 Task: Send an email with the signature Kelly Rodriguez with the subject Request for feedback on a webinar proposal and the message Could you please provide a list of the project deliverables? from softage.3@softage.net to softage.7@softage.net with an attached audio file Jingle.mp3 and move the email from Sent Items to the folder Hazardous materials
Action: Mouse moved to (115, 144)
Screenshot: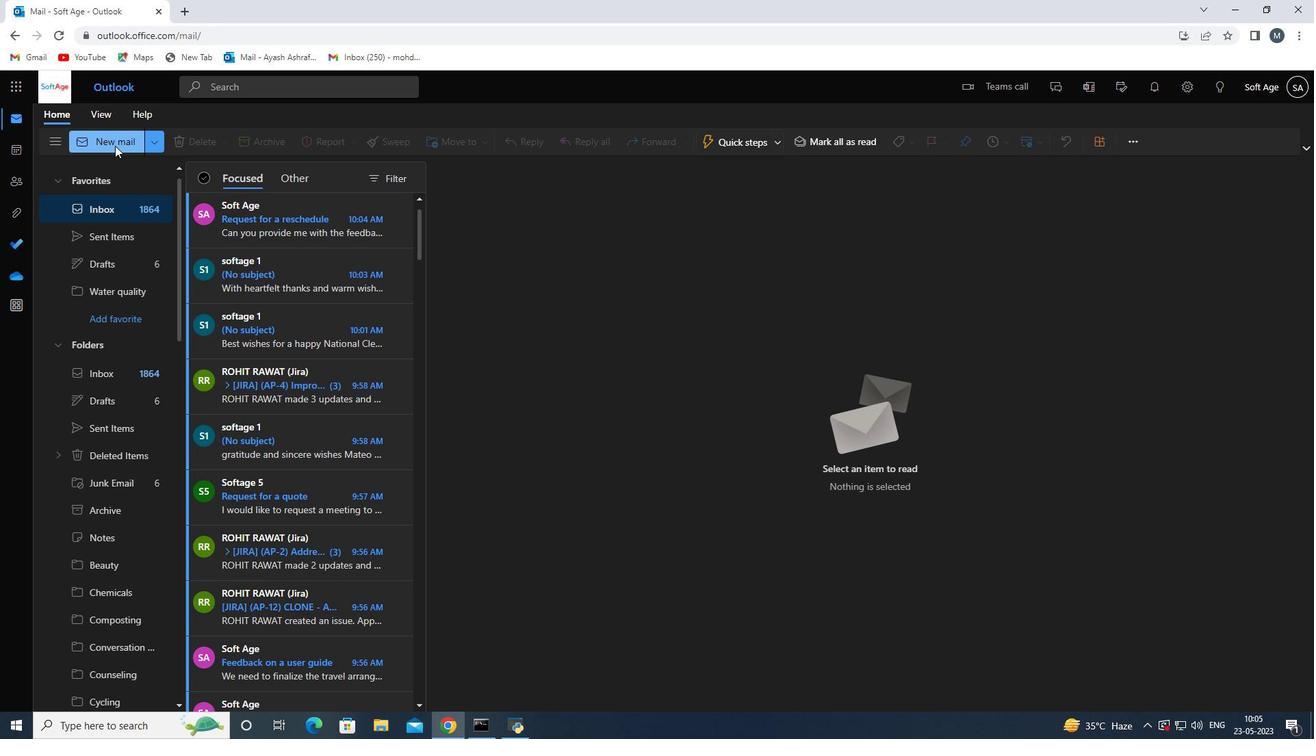 
Action: Mouse pressed left at (115, 144)
Screenshot: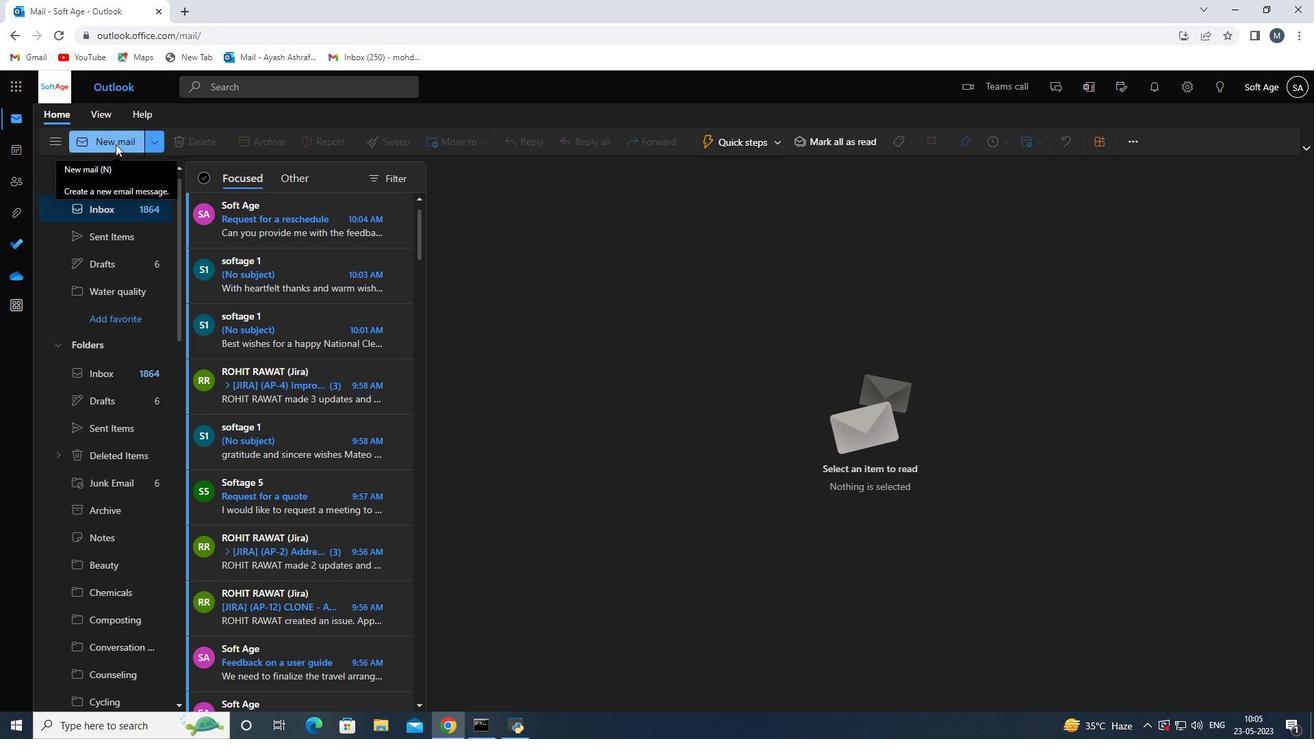 
Action: Mouse moved to (919, 138)
Screenshot: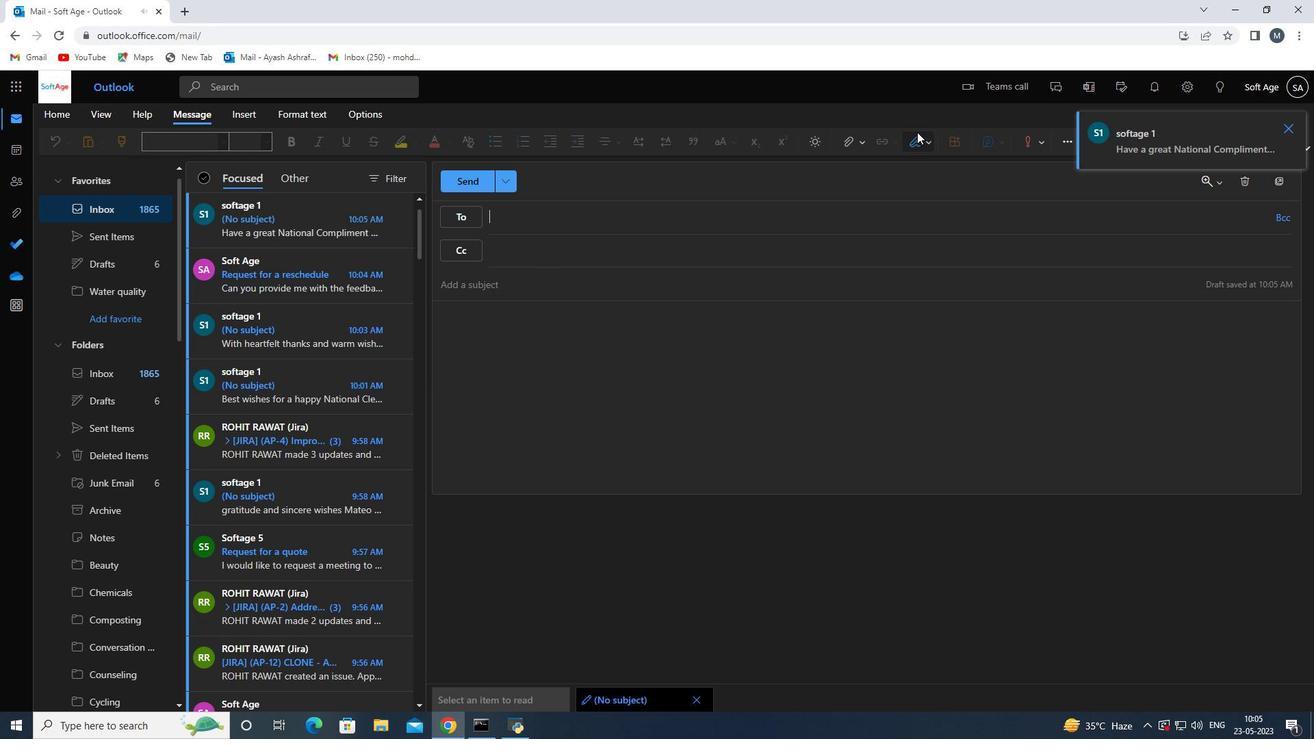 
Action: Mouse pressed left at (919, 138)
Screenshot: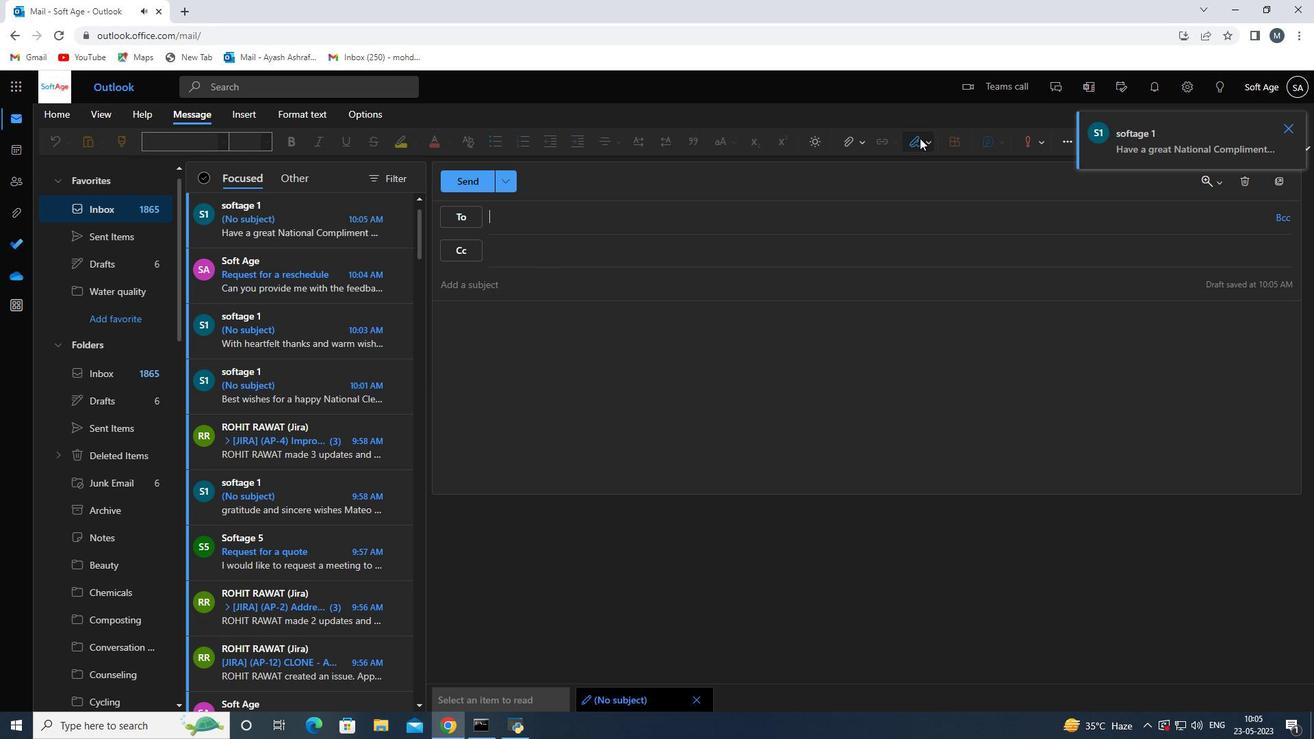 
Action: Mouse moved to (901, 193)
Screenshot: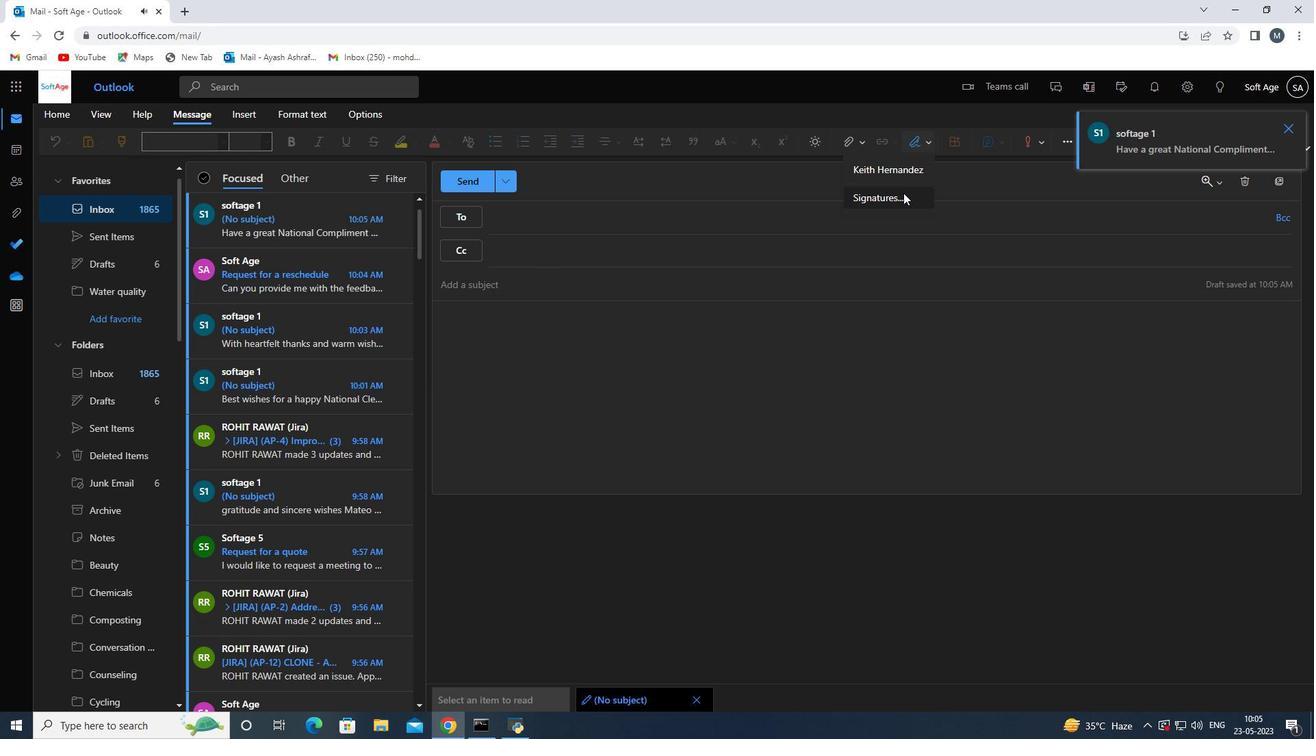 
Action: Mouse pressed left at (901, 193)
Screenshot: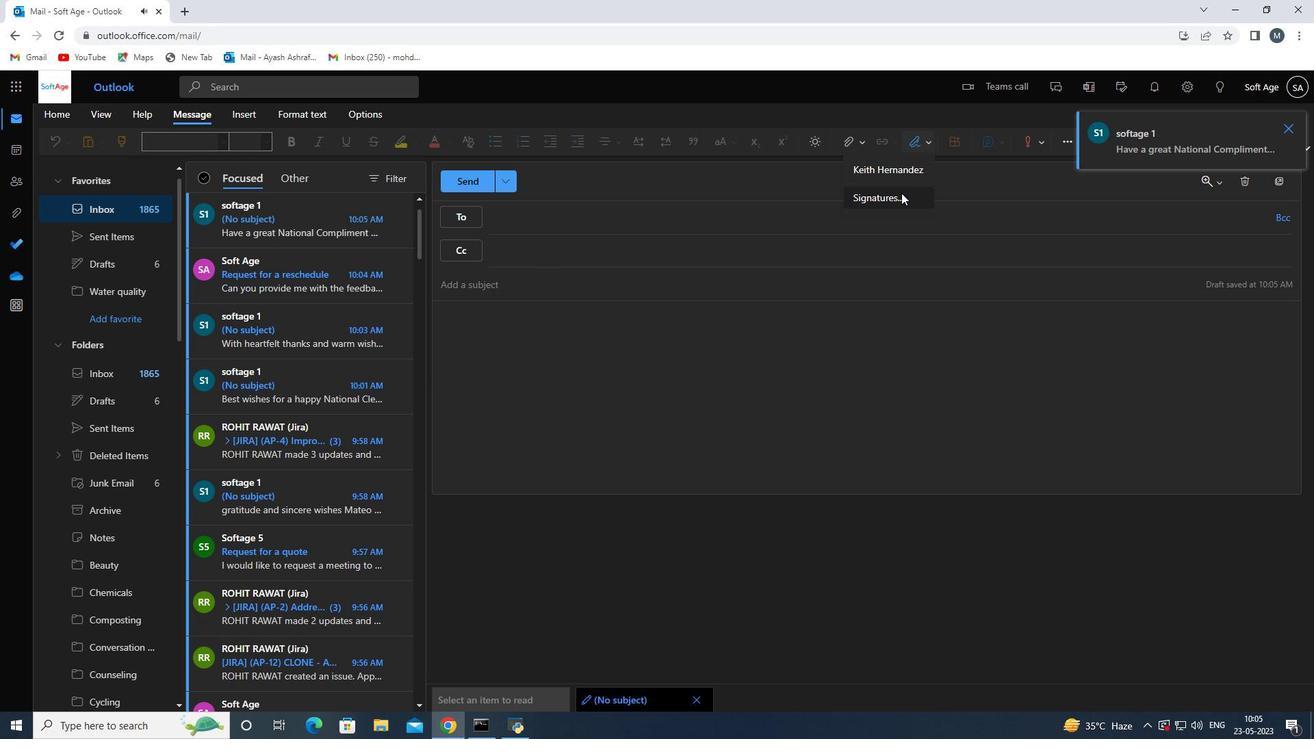 
Action: Mouse moved to (936, 257)
Screenshot: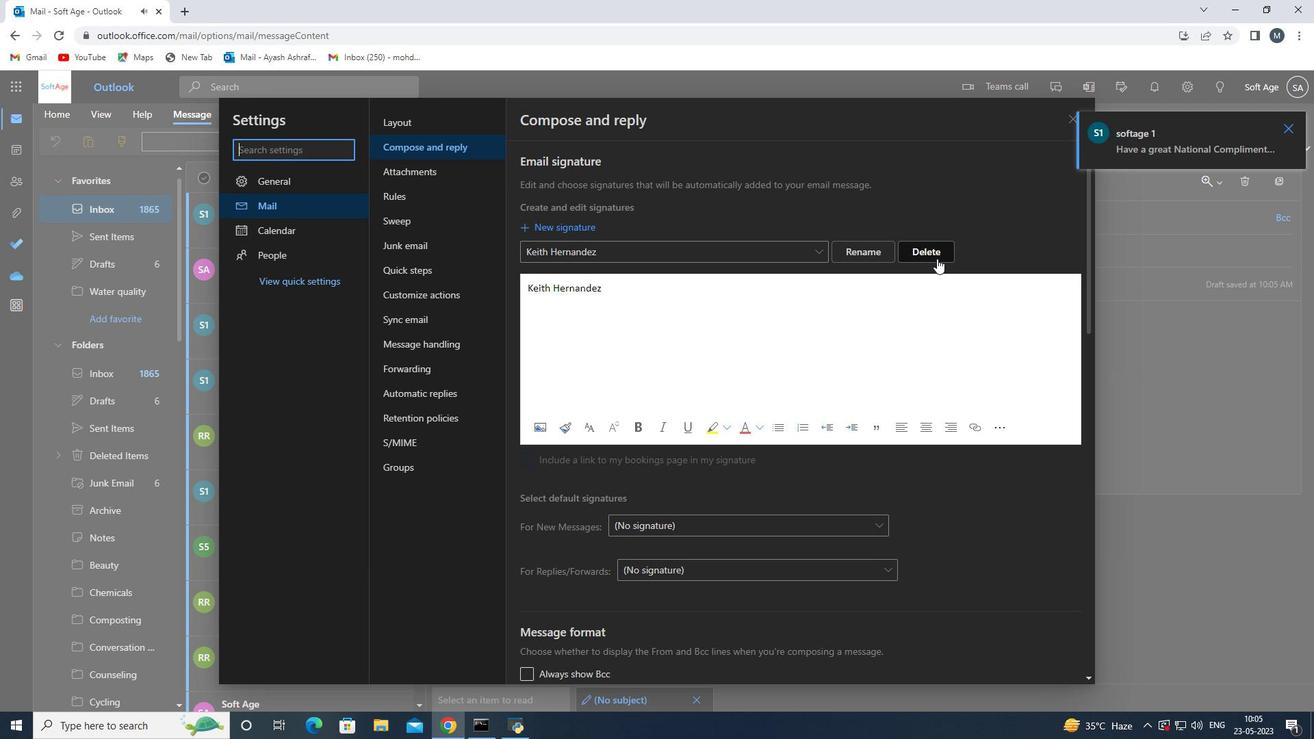 
Action: Mouse pressed left at (936, 257)
Screenshot: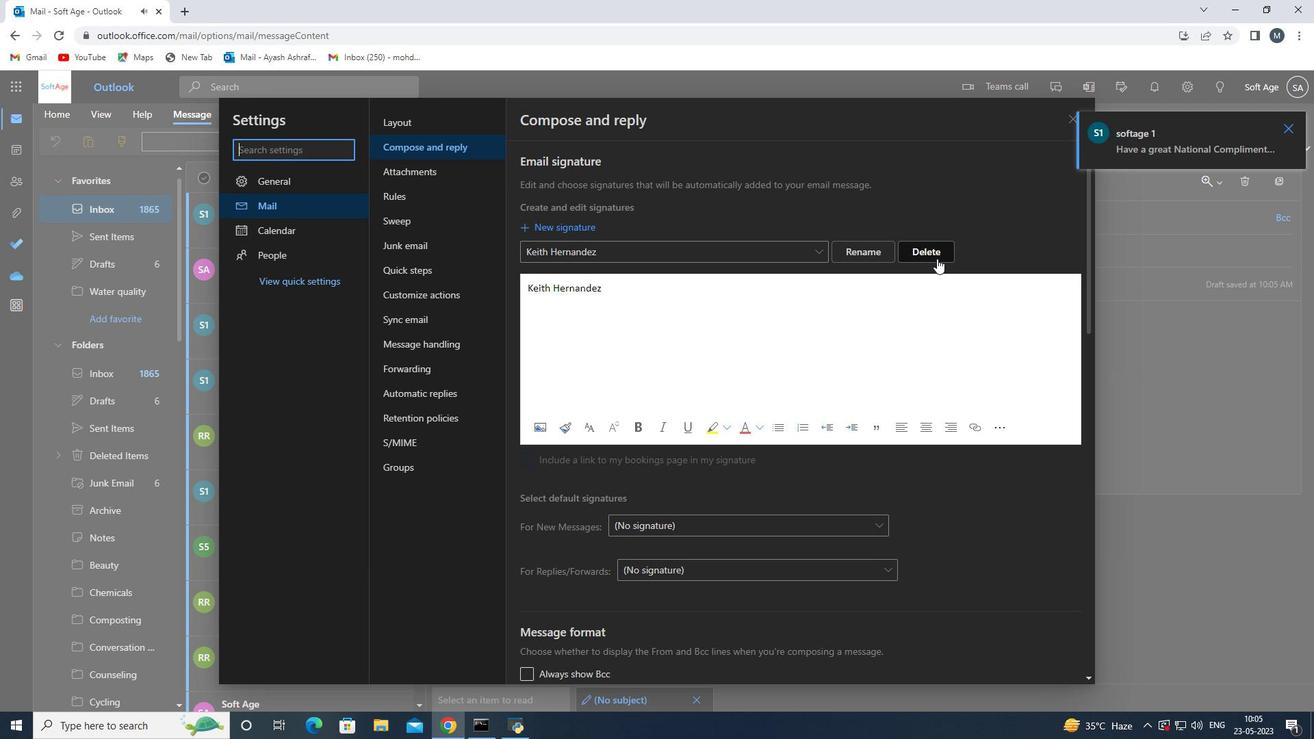 
Action: Mouse moved to (581, 255)
Screenshot: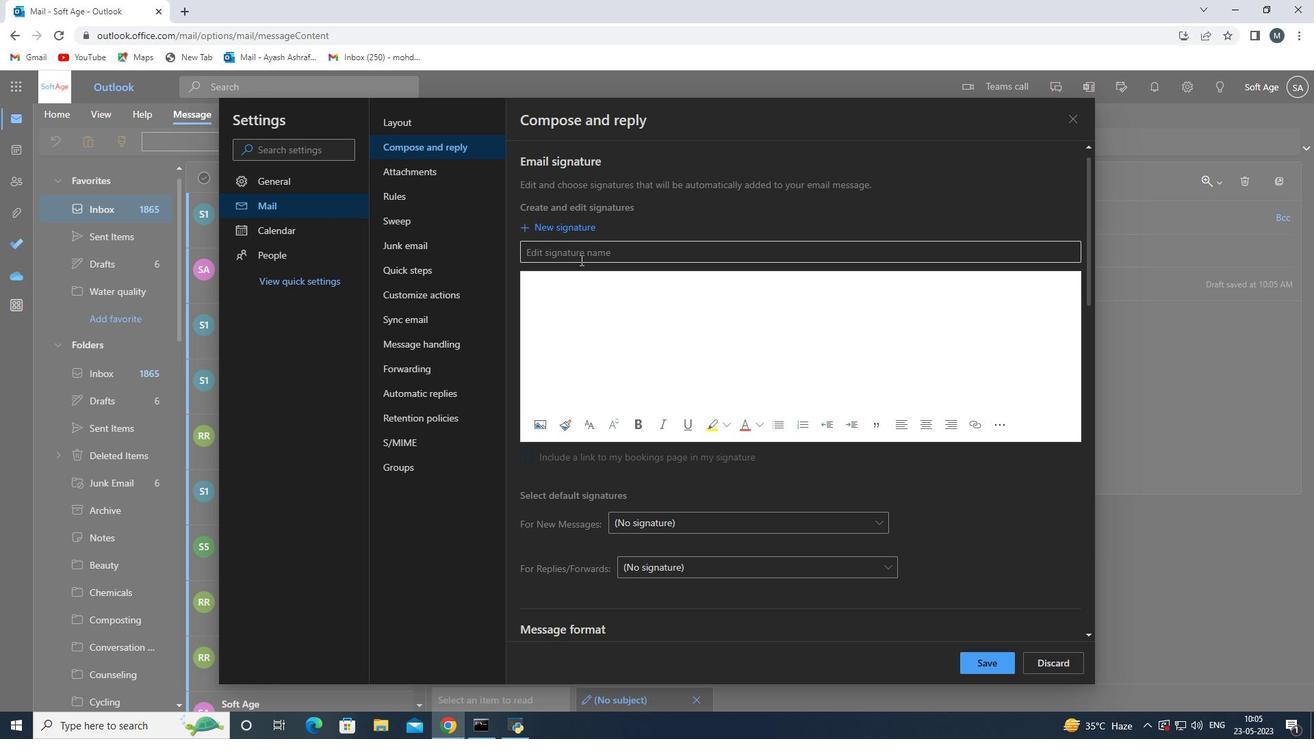 
Action: Mouse pressed left at (581, 255)
Screenshot: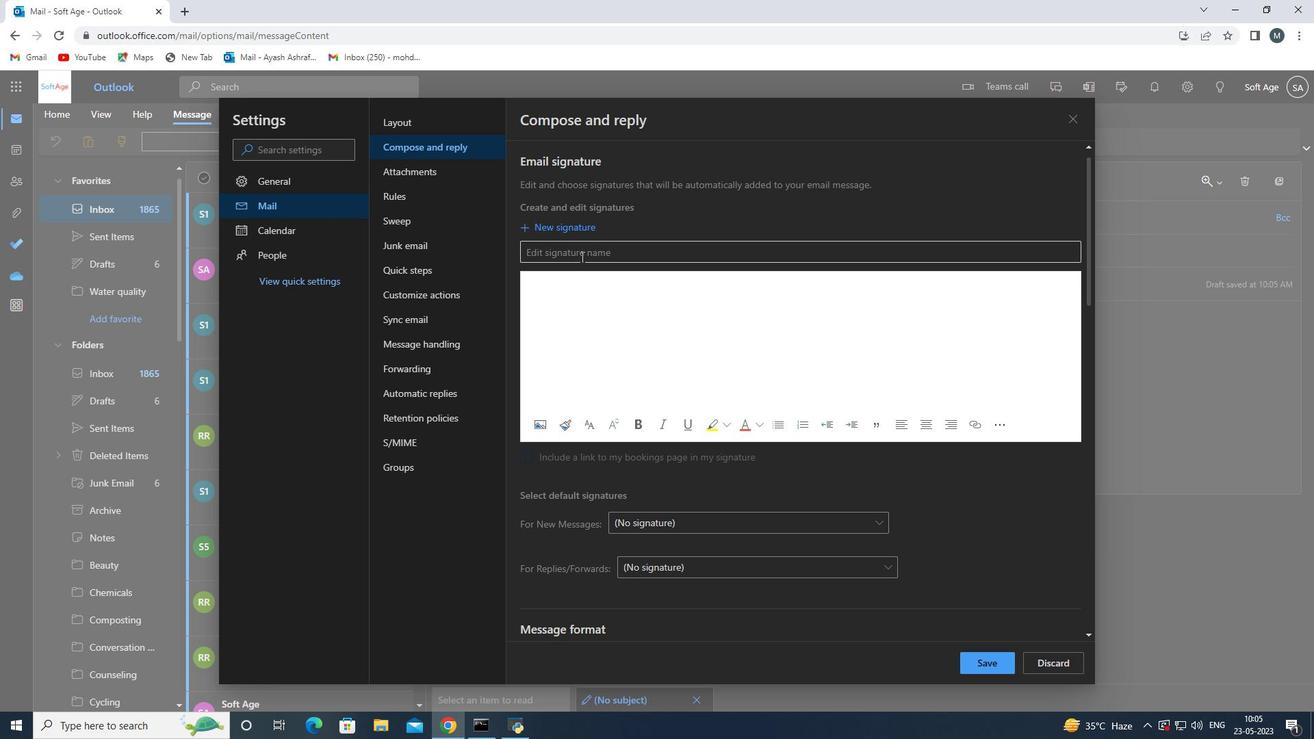 
Action: Mouse moved to (582, 253)
Screenshot: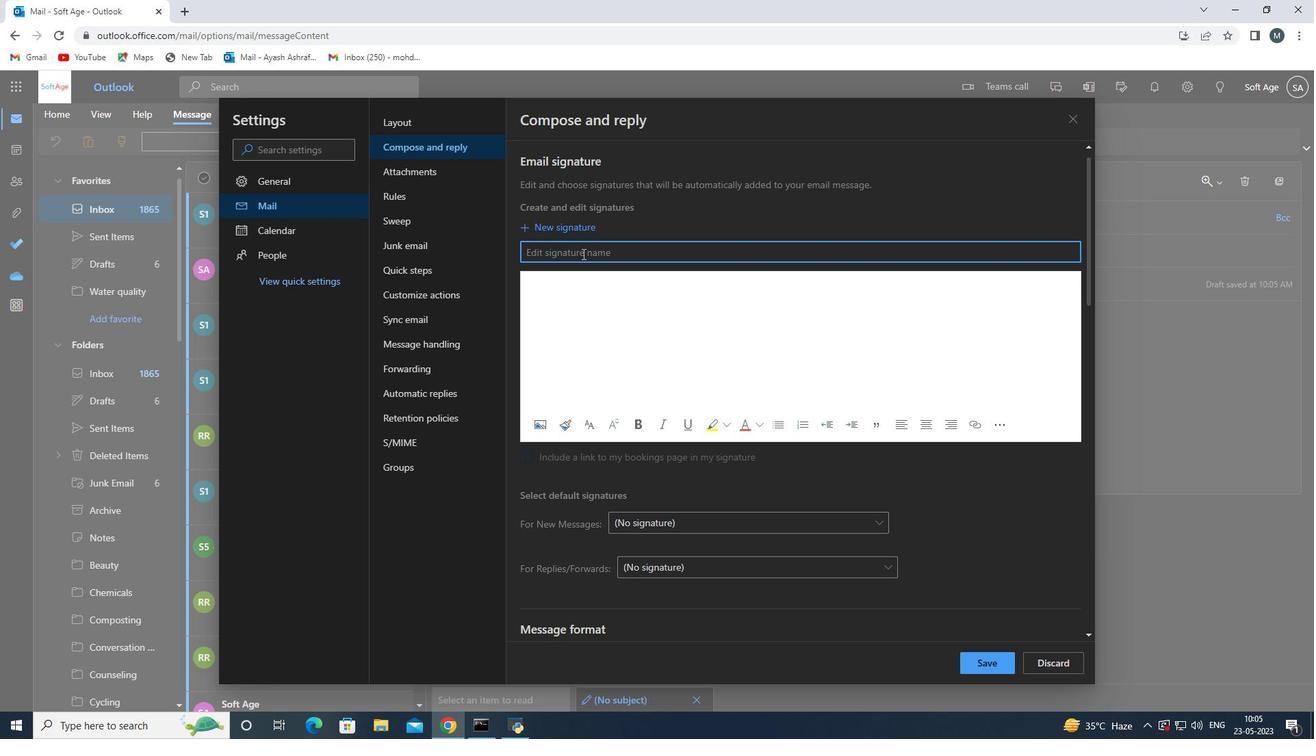
Action: Key pressed <Key.shift>Kelly<Key.space><Key.shift>Rodriguez<Key.space>
Screenshot: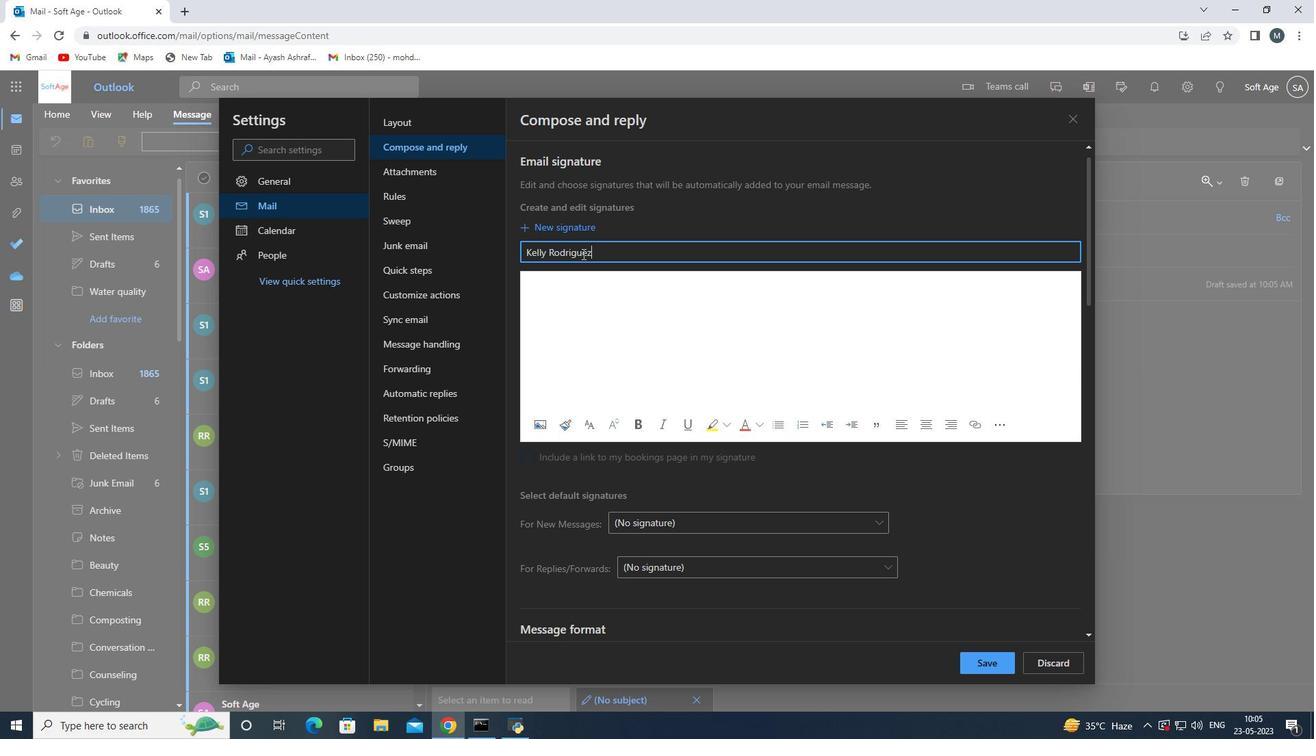 
Action: Mouse moved to (595, 301)
Screenshot: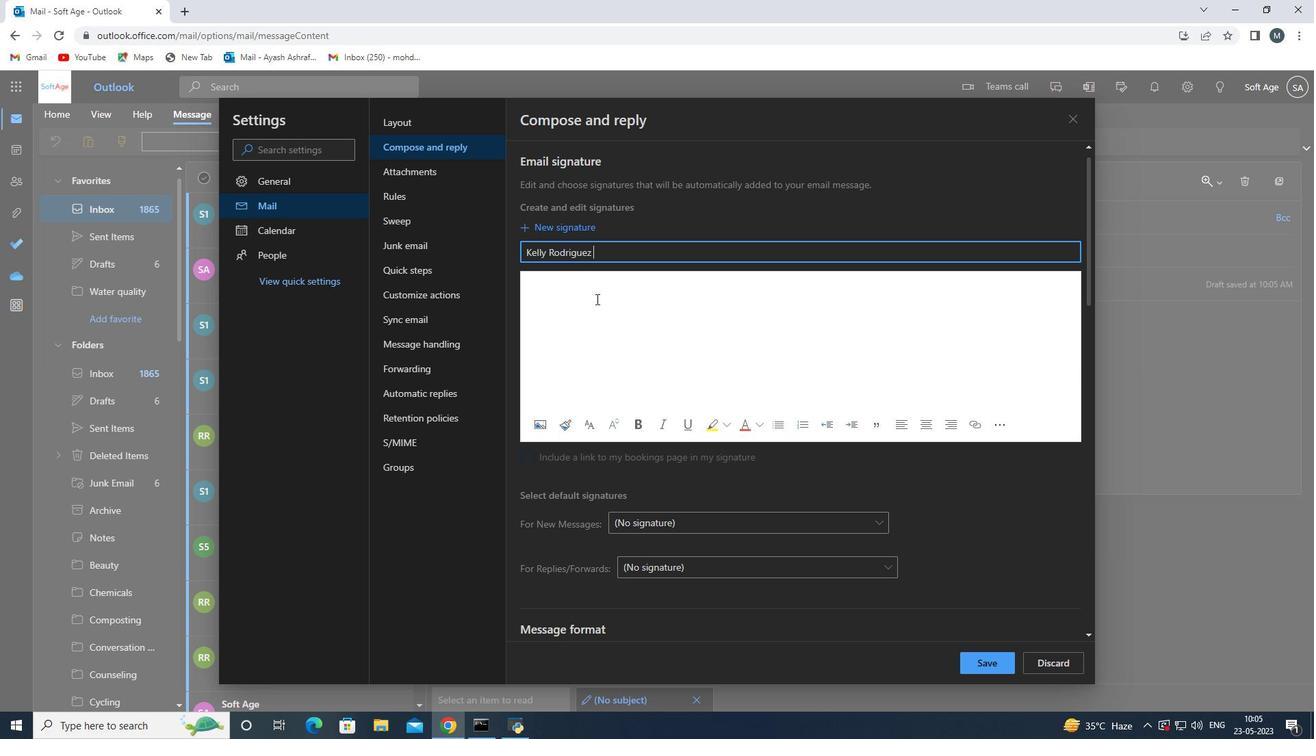 
Action: Mouse pressed left at (595, 301)
Screenshot: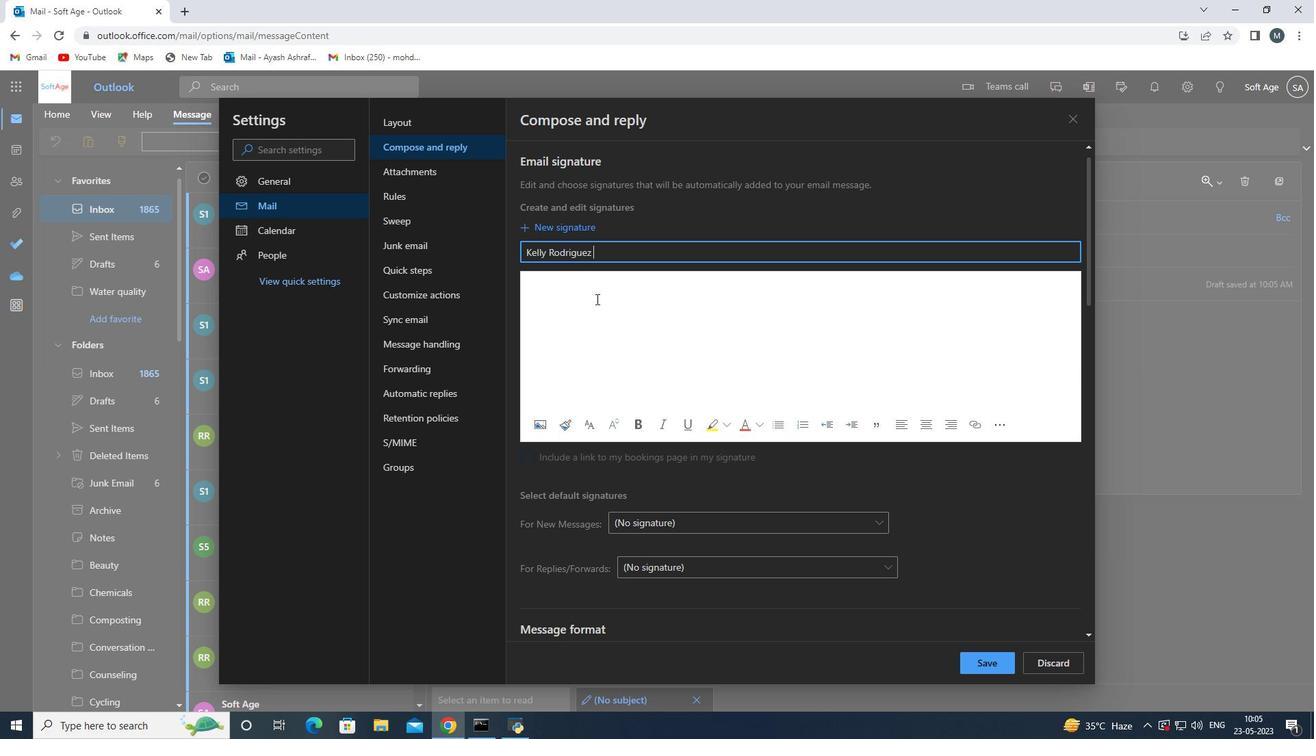 
Action: Key pressed <Key.shift>Kelly<Key.space><Key.shift>Rodriguez<Key.space>
Screenshot: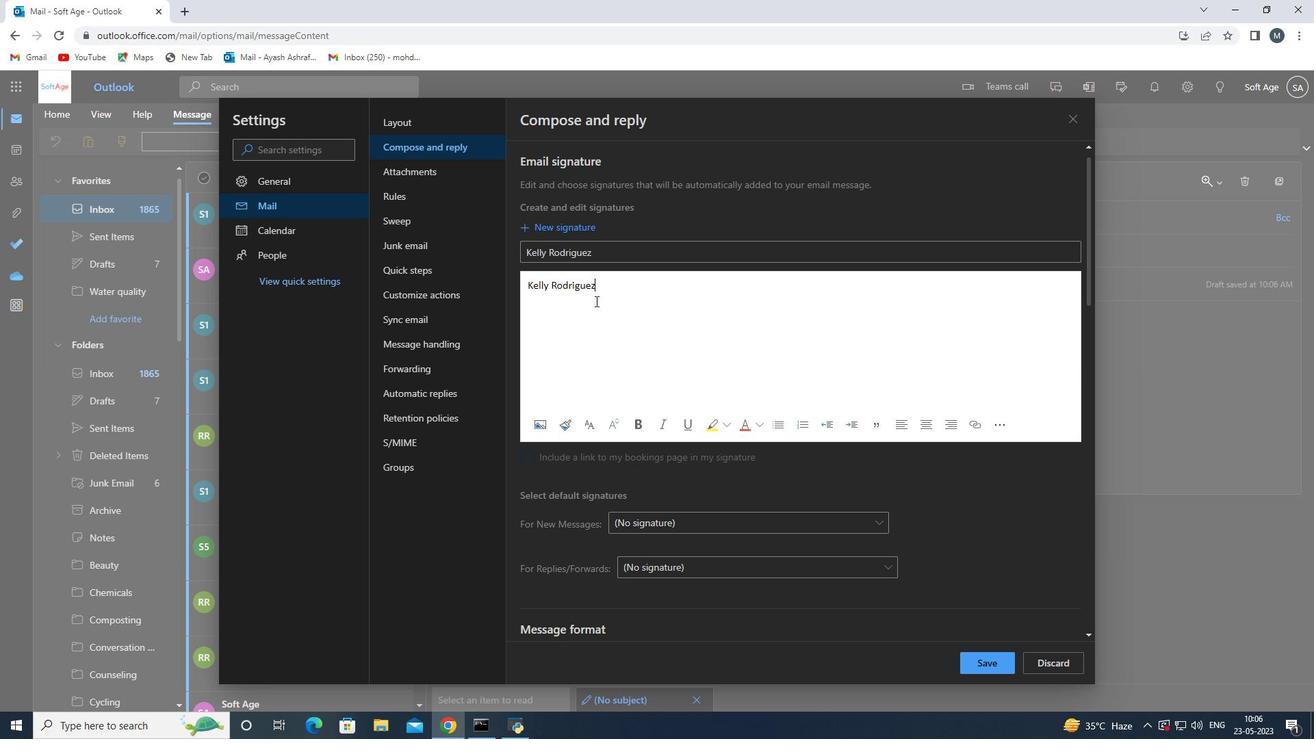 
Action: Mouse moved to (982, 669)
Screenshot: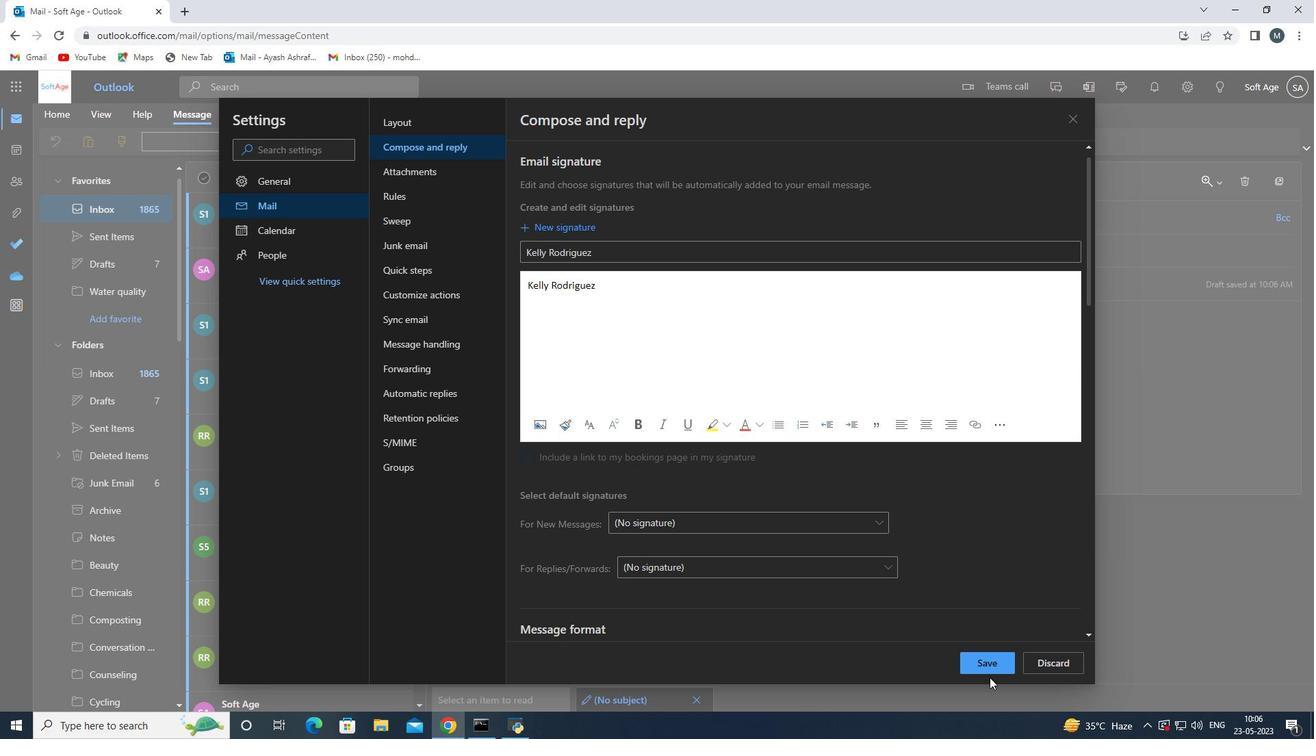 
Action: Mouse pressed left at (982, 669)
Screenshot: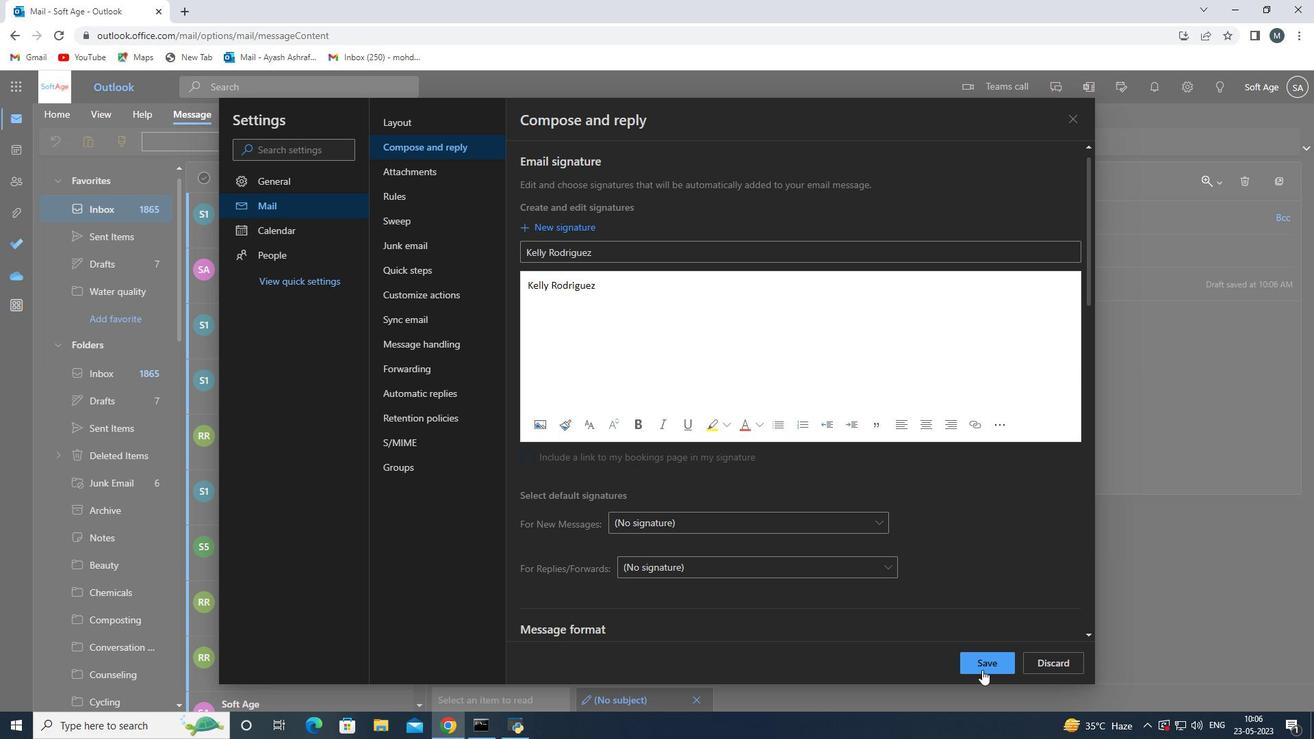 
Action: Mouse moved to (1069, 112)
Screenshot: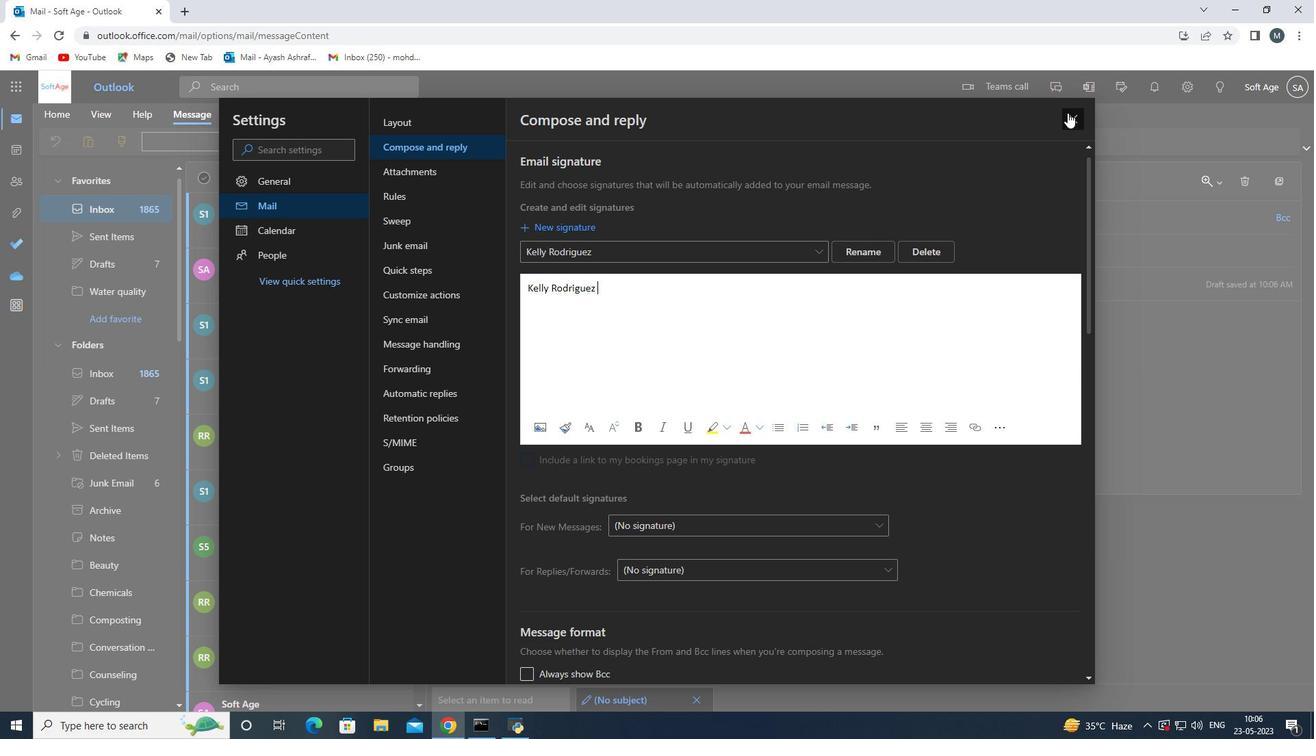
Action: Mouse pressed left at (1069, 112)
Screenshot: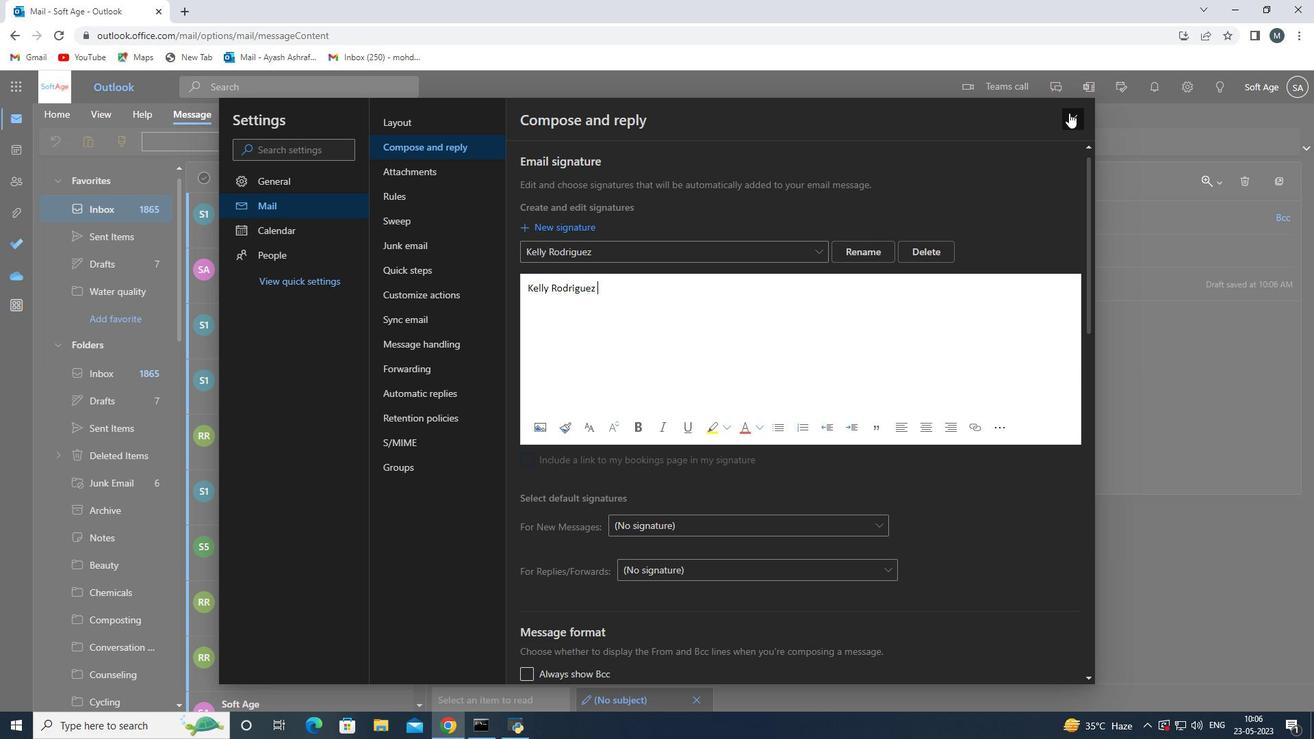 
Action: Mouse moved to (510, 287)
Screenshot: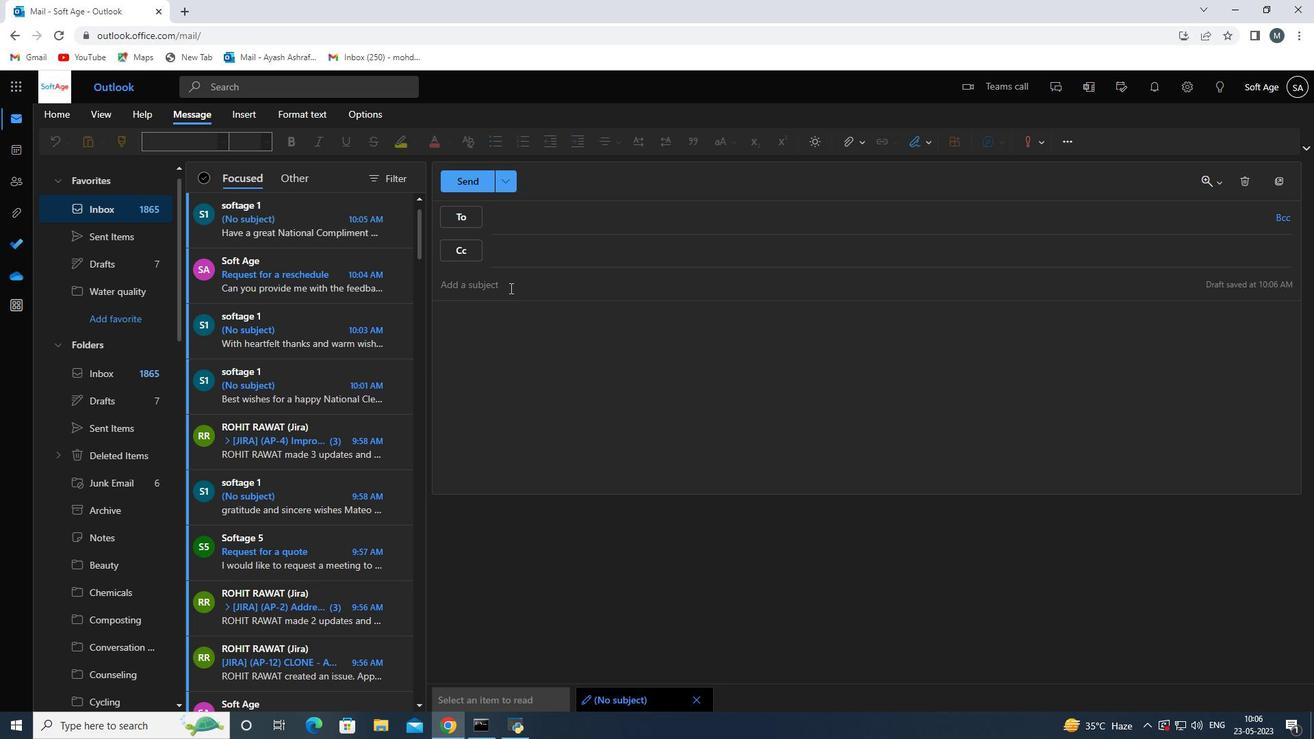 
Action: Mouse pressed left at (510, 287)
Screenshot: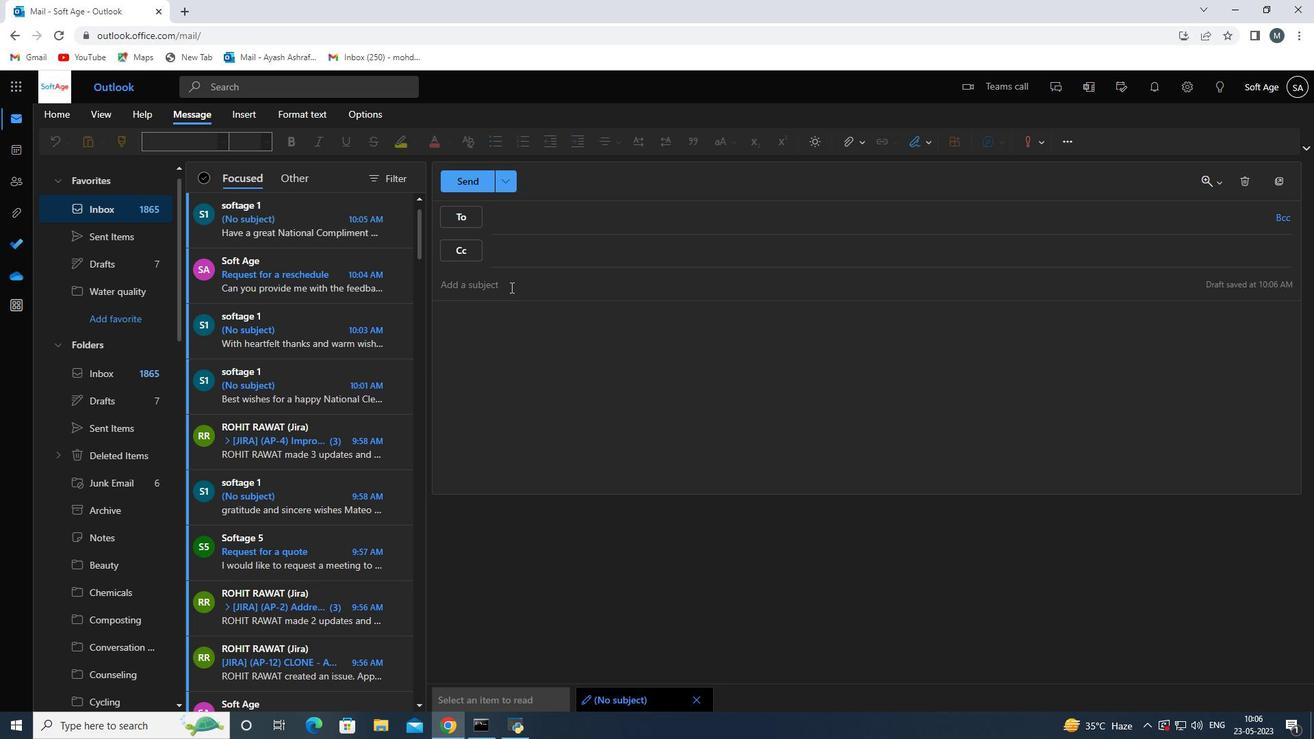 
Action: Key pressed <Key.shift>Request<Key.space>for<Key.space>feedback<Key.space>on<Key.space>a<Key.space>webinar<Key.space>proppo<Key.backspace><Key.backspace>osal<Key.space>
Screenshot: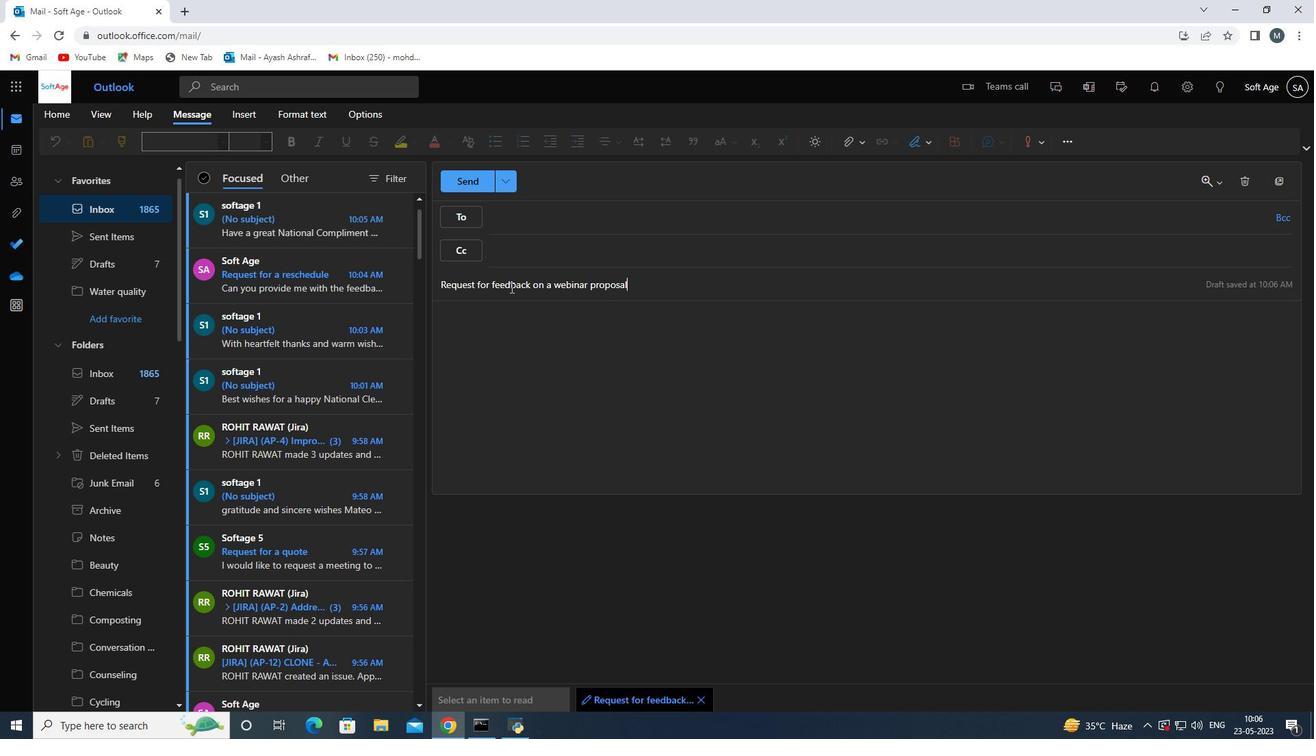 
Action: Mouse moved to (485, 338)
Screenshot: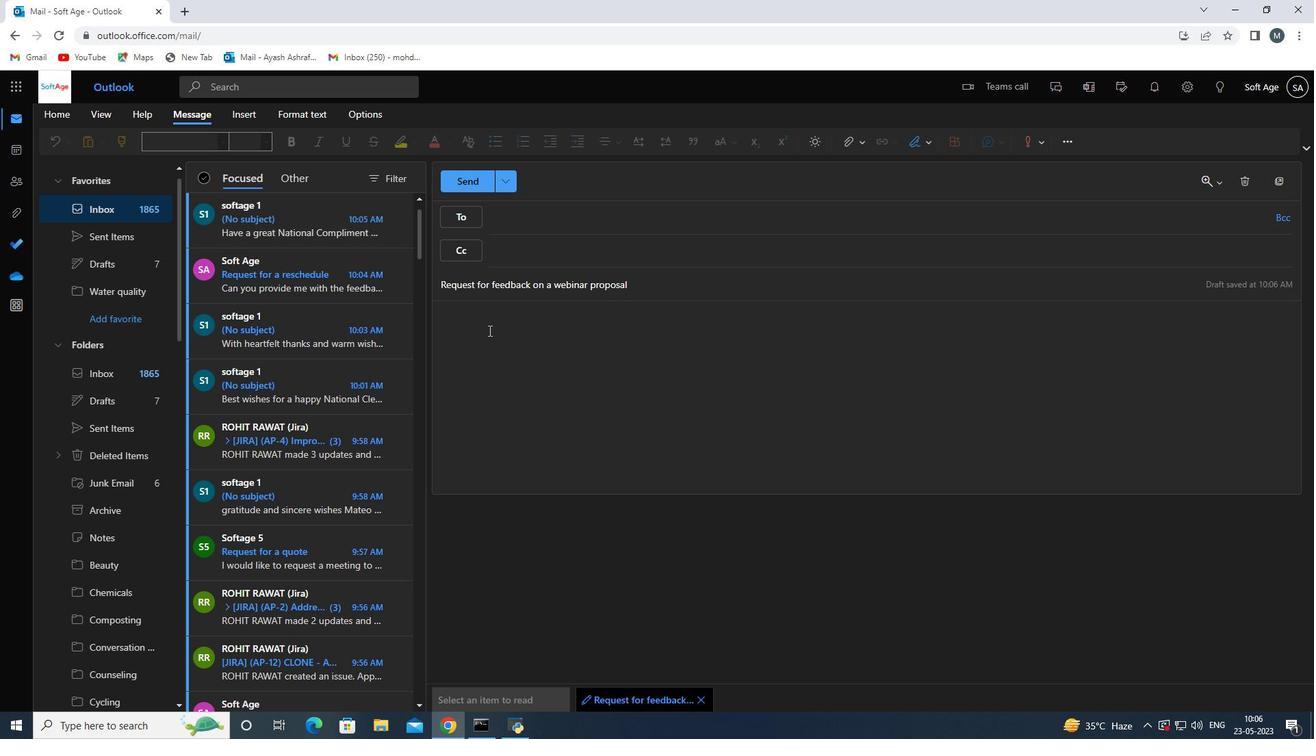
Action: Mouse pressed left at (485, 338)
Screenshot: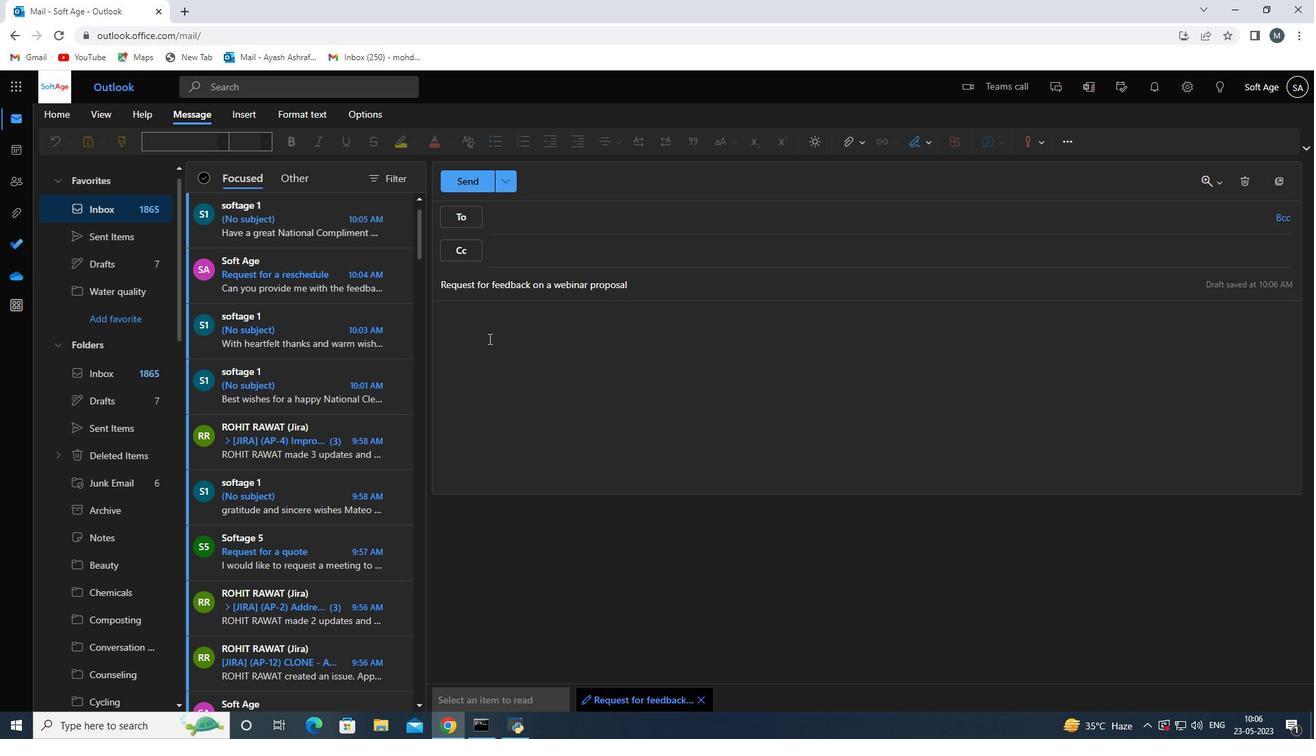 
Action: Mouse moved to (485, 338)
Screenshot: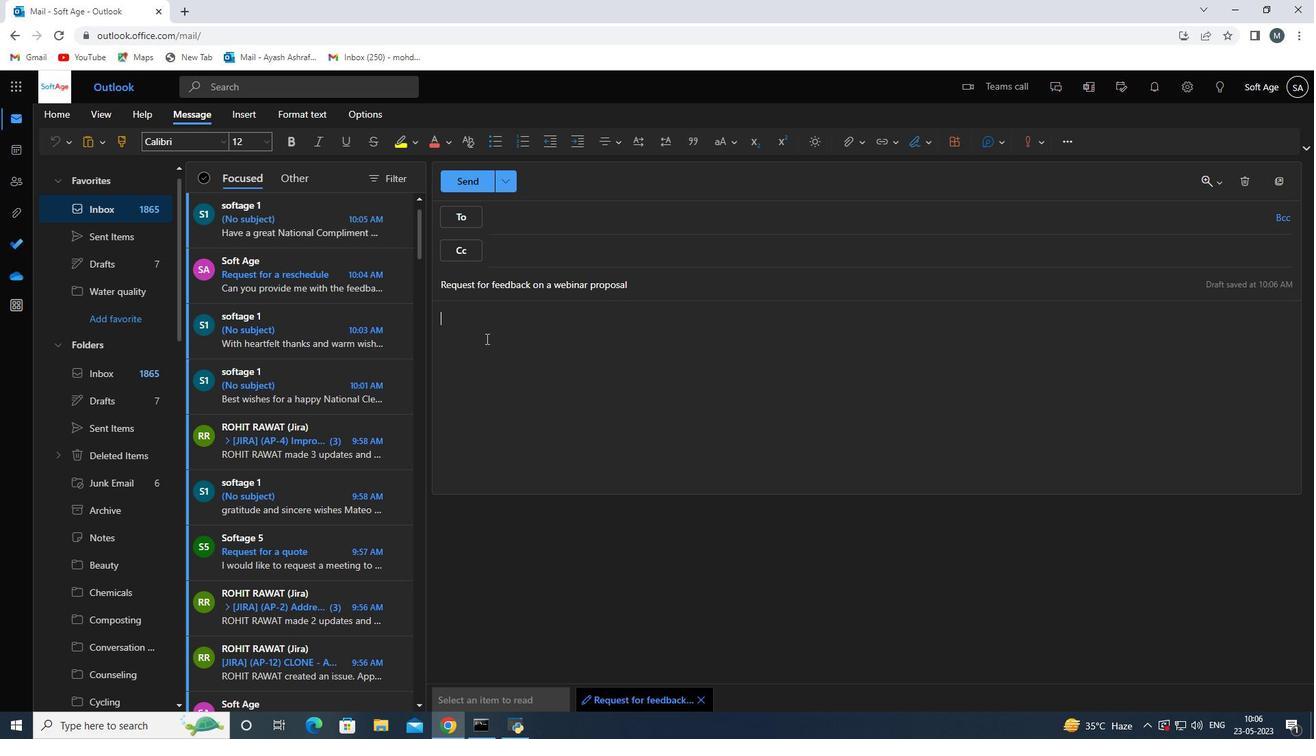 
Action: Key pressed <Key.shift>Could<Key.space>you<Key.space>please<Key.space>provide<Key.space>a<Key.space>list<Key.space>of<Key.space>the<Key.space>proh<Key.backspace>ject<Key.space>deliverav<Key.backspace>bles<Key.space>
Screenshot: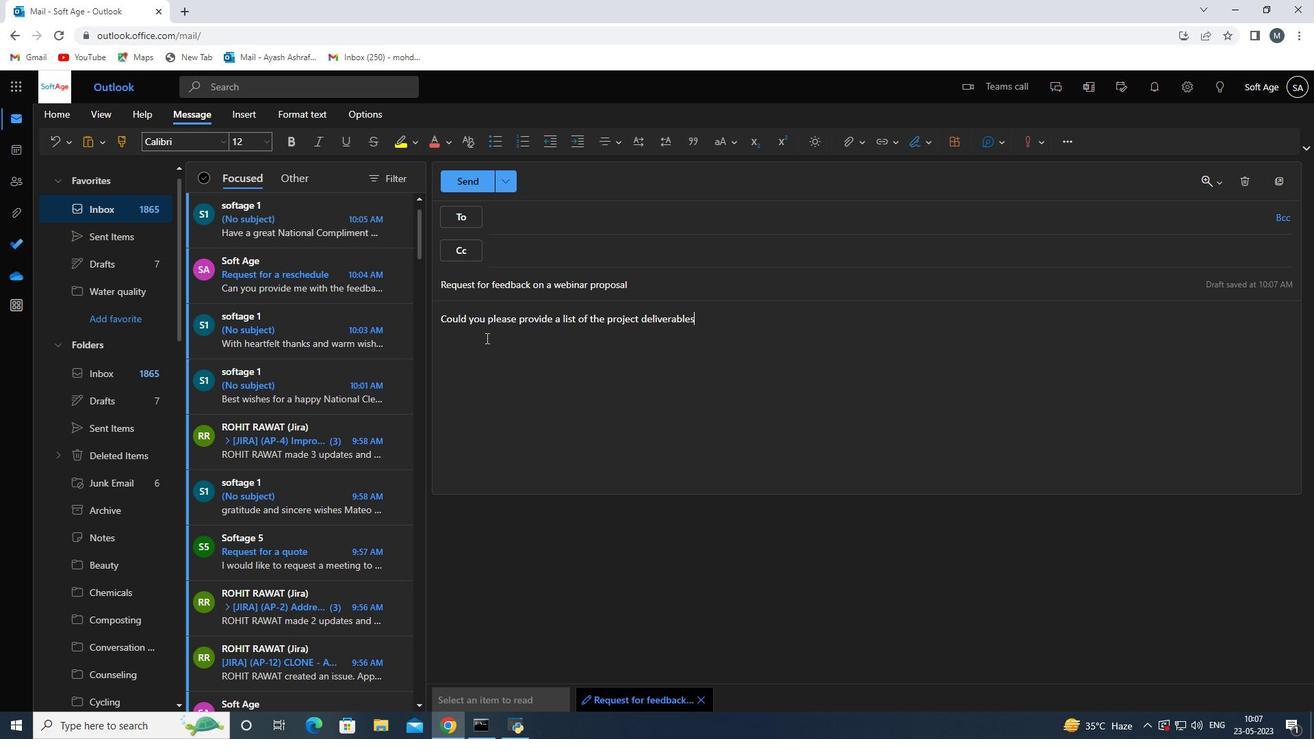
Action: Mouse moved to (919, 144)
Screenshot: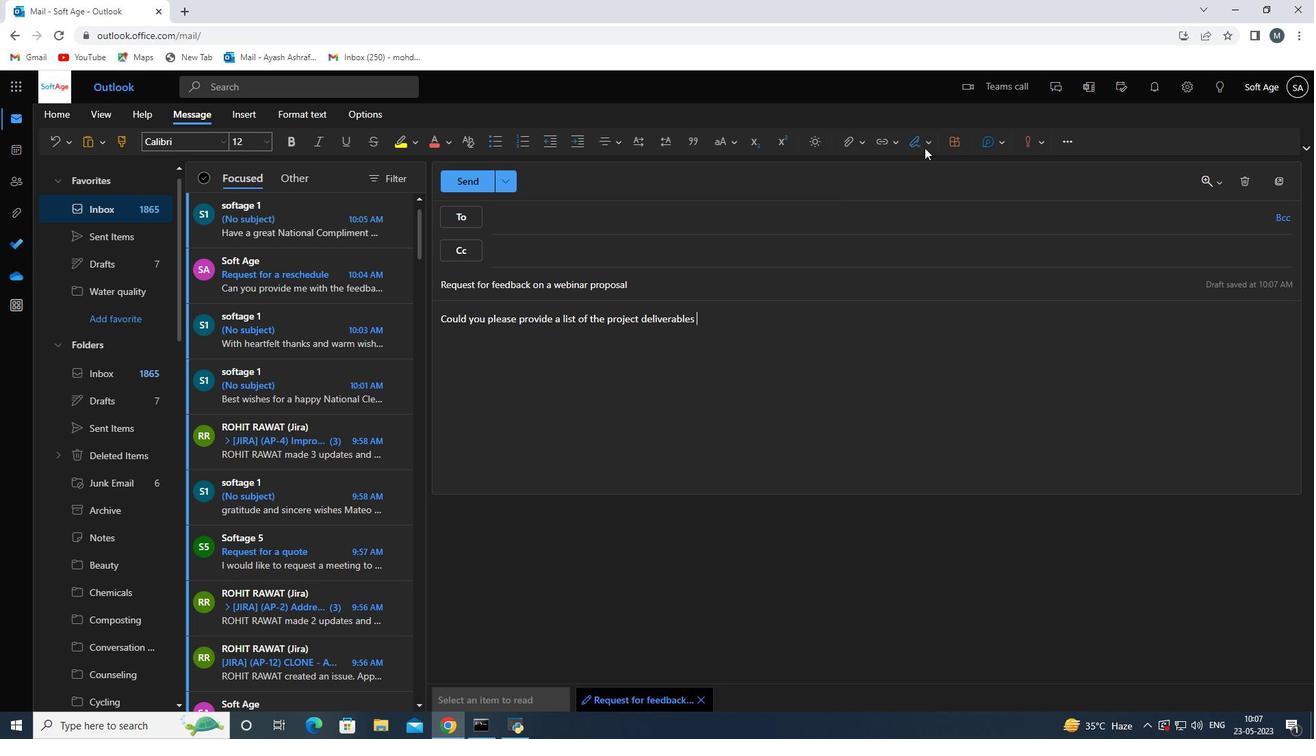 
Action: Mouse pressed left at (919, 144)
Screenshot: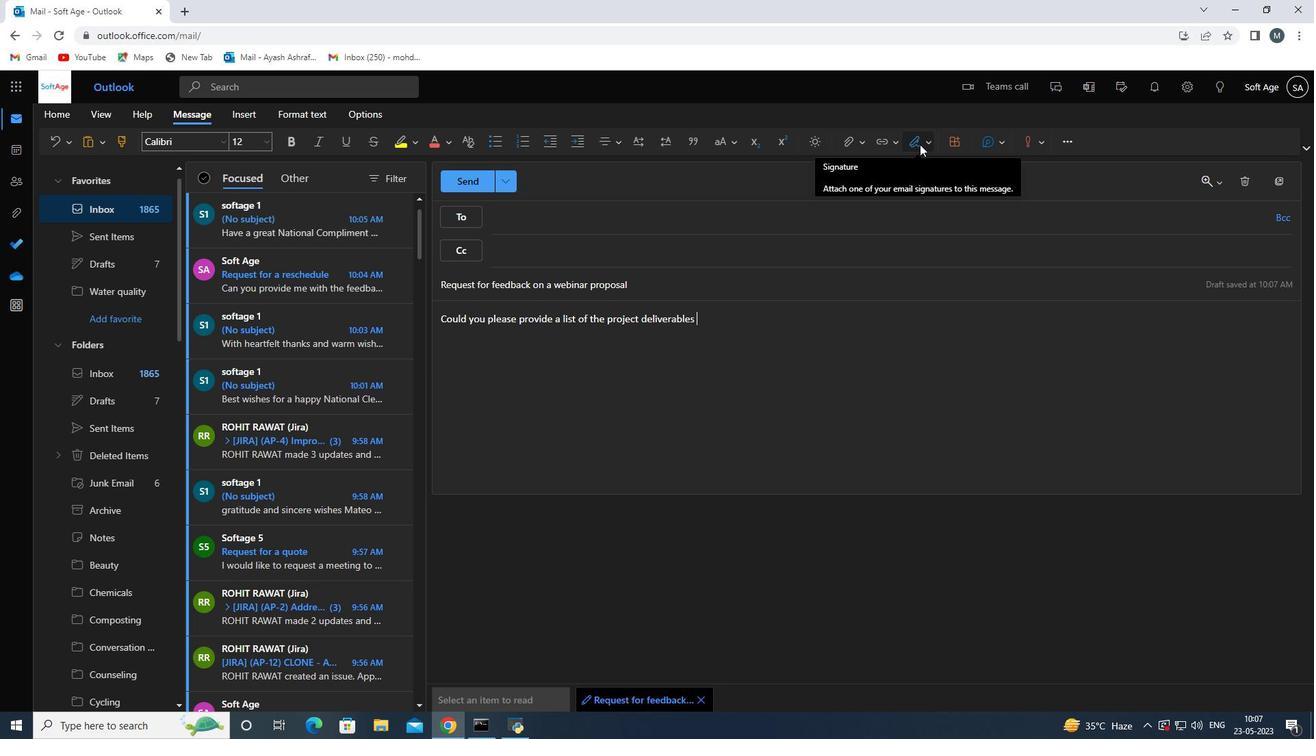 
Action: Mouse moved to (898, 175)
Screenshot: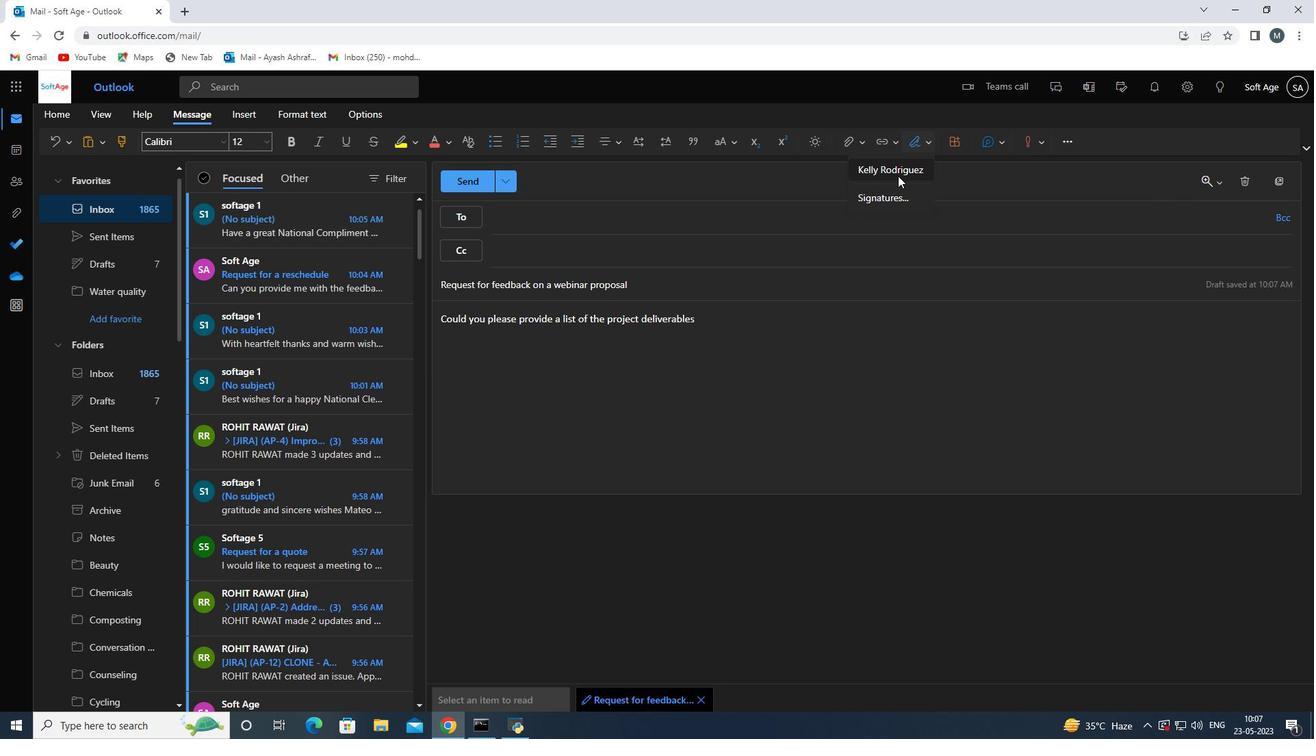 
Action: Mouse pressed left at (898, 175)
Screenshot: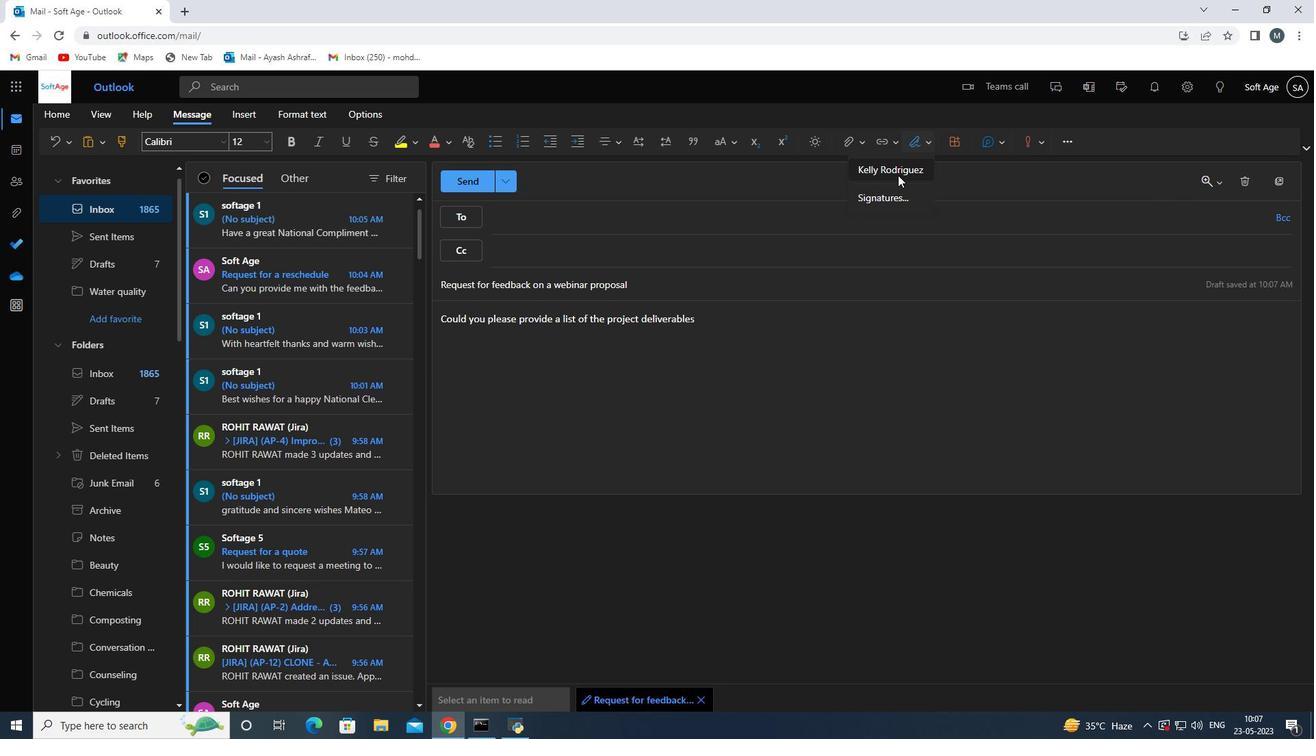 
Action: Mouse moved to (560, 221)
Screenshot: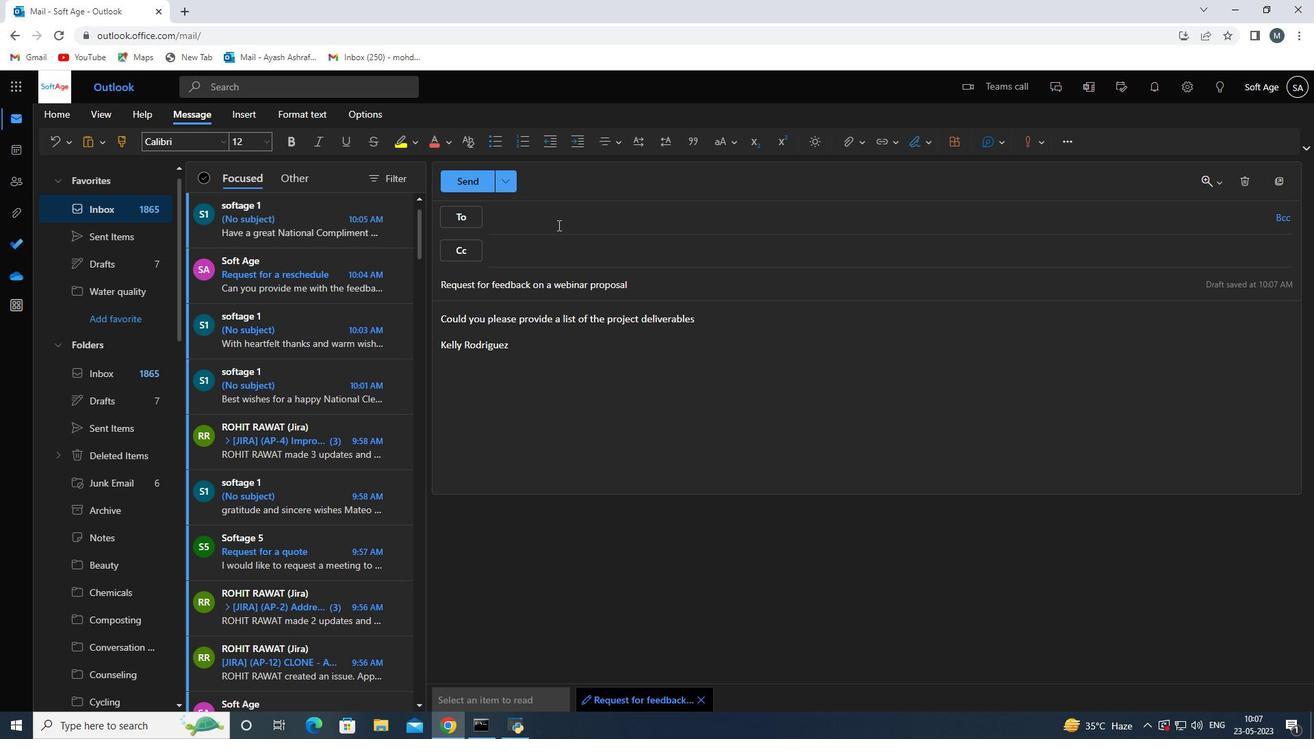 
Action: Mouse pressed left at (560, 221)
Screenshot: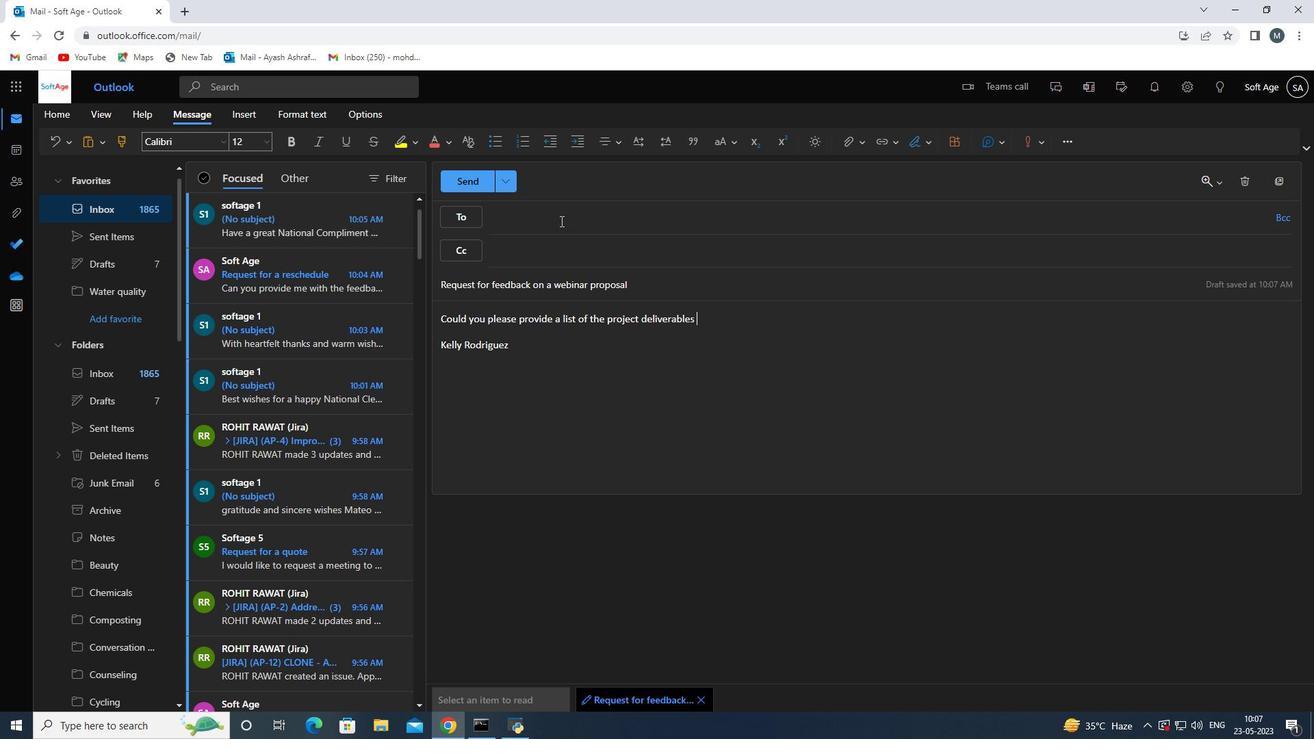 
Action: Key pressed softgage.7<Key.backspace><Key.backspace><Key.backspace><Key.backspace><Key.backspace><Key.backspace><Key.backspace><Key.backspace>ftage.7<Key.shift><Key.shift>@softage.net
Screenshot: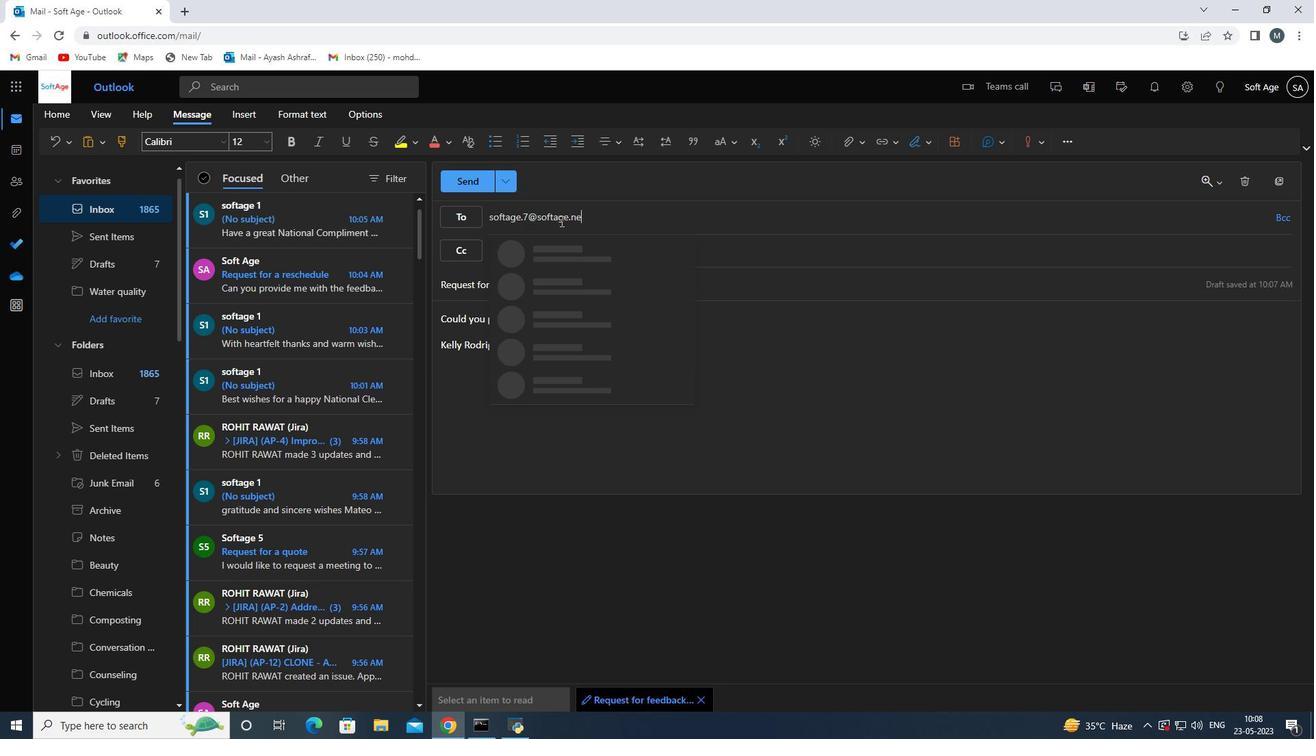 
Action: Mouse moved to (568, 251)
Screenshot: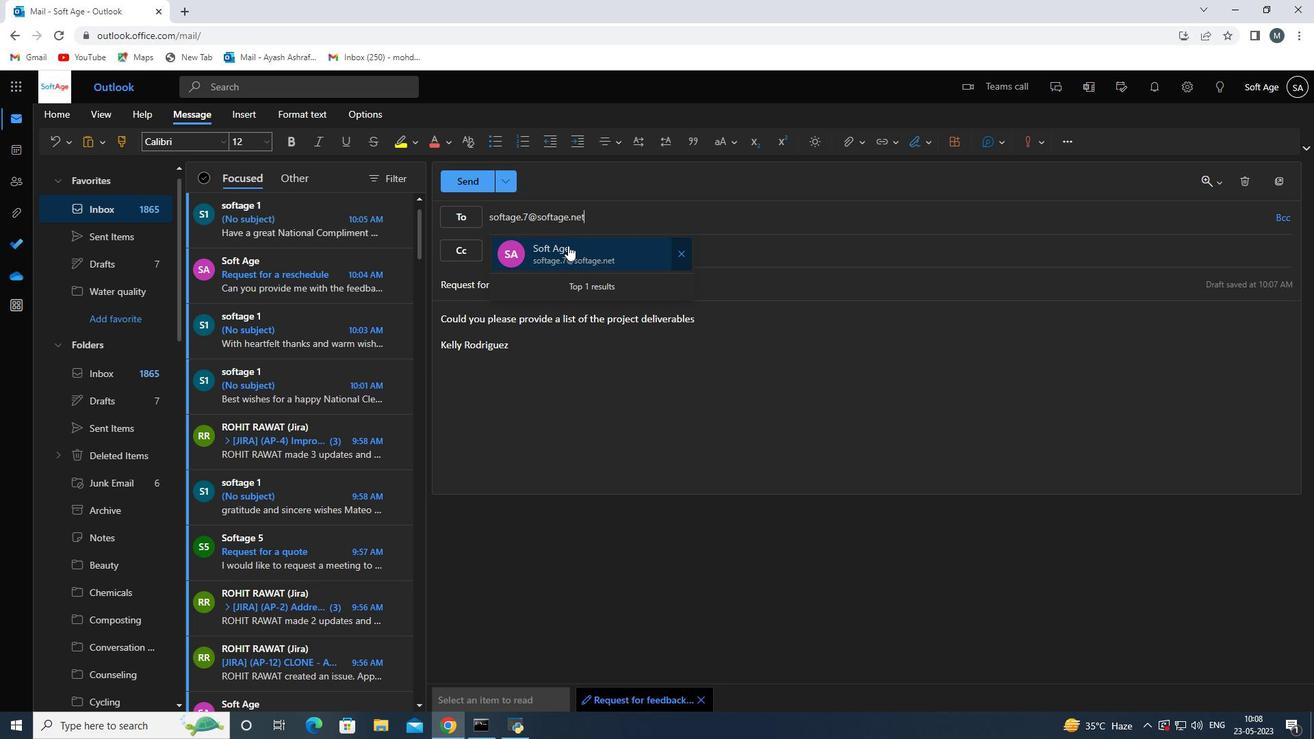 
Action: Mouse pressed left at (568, 251)
Screenshot: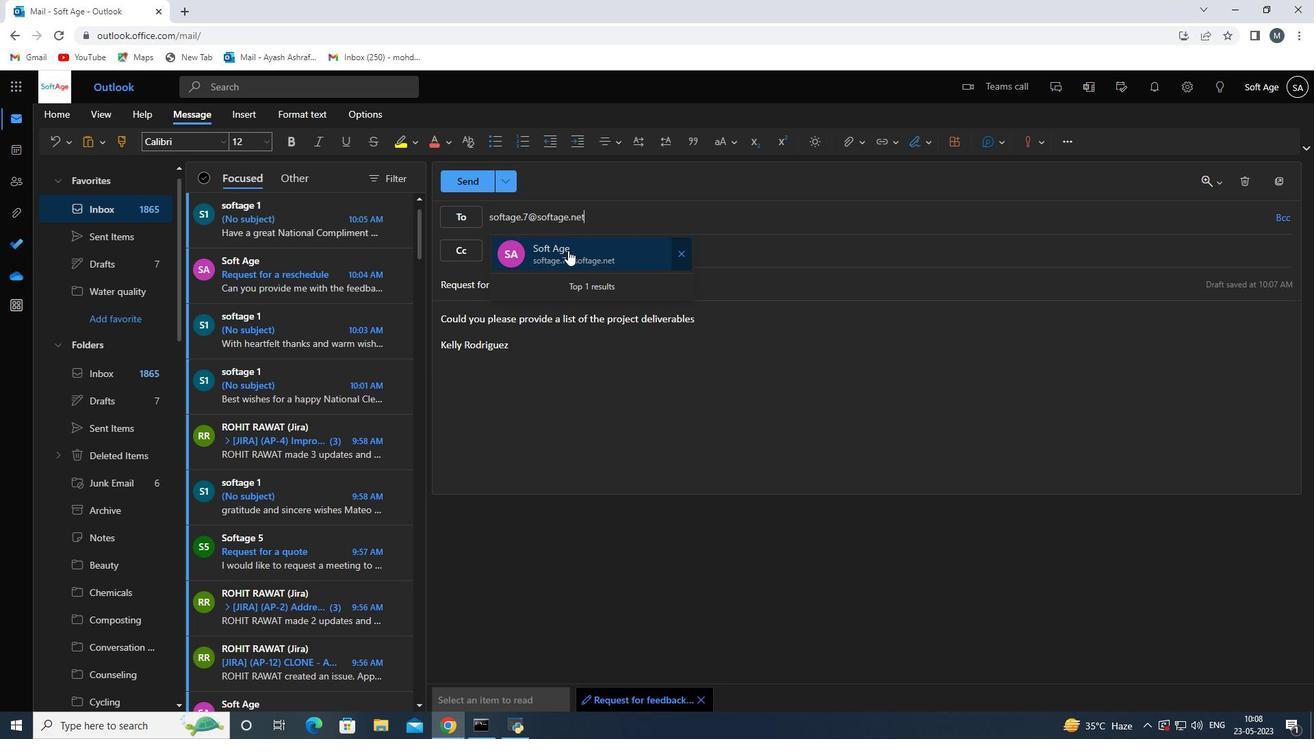 
Action: Mouse moved to (844, 137)
Screenshot: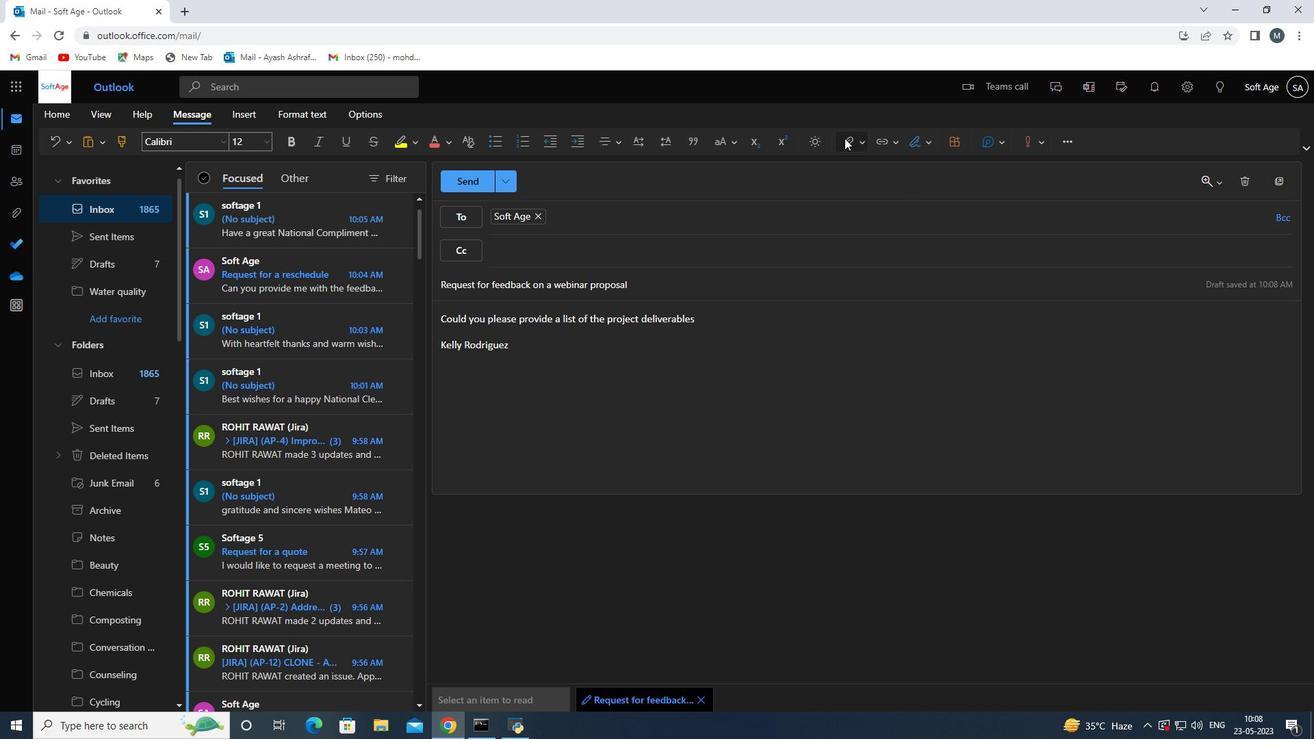 
Action: Mouse pressed left at (844, 137)
Screenshot: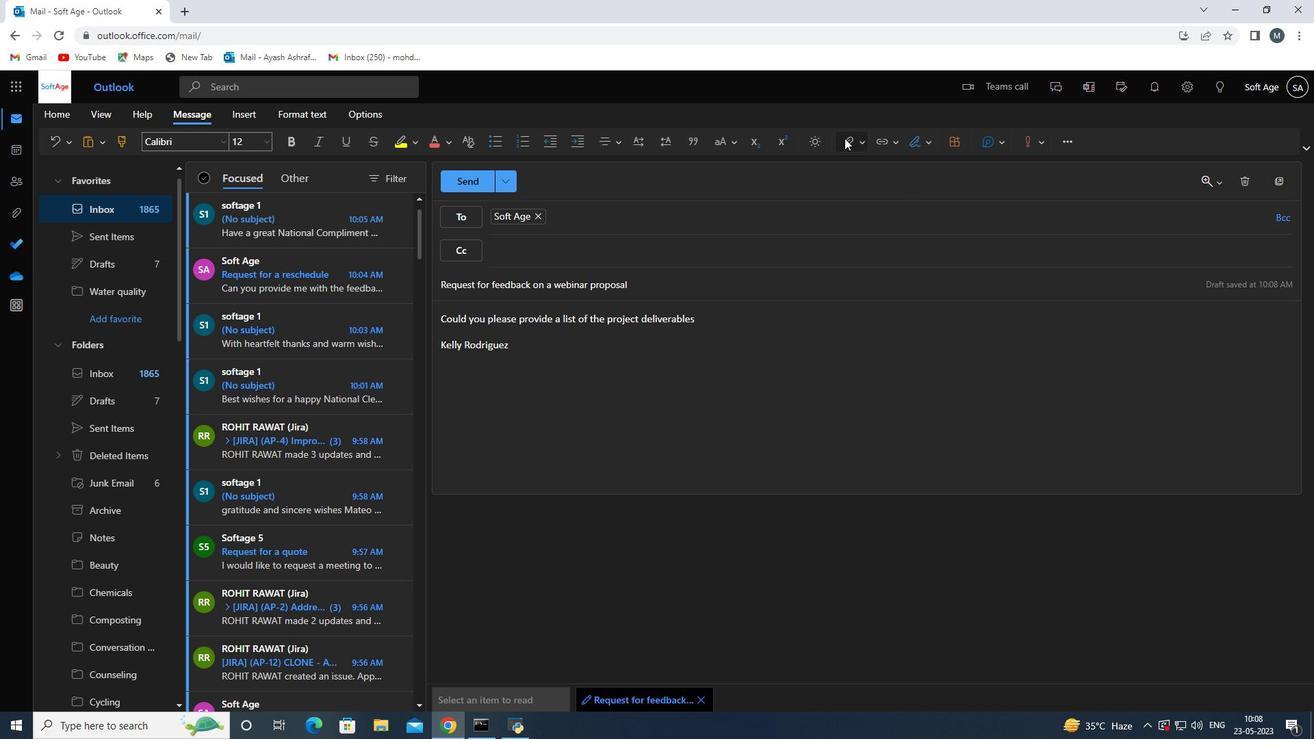 
Action: Mouse moved to (792, 165)
Screenshot: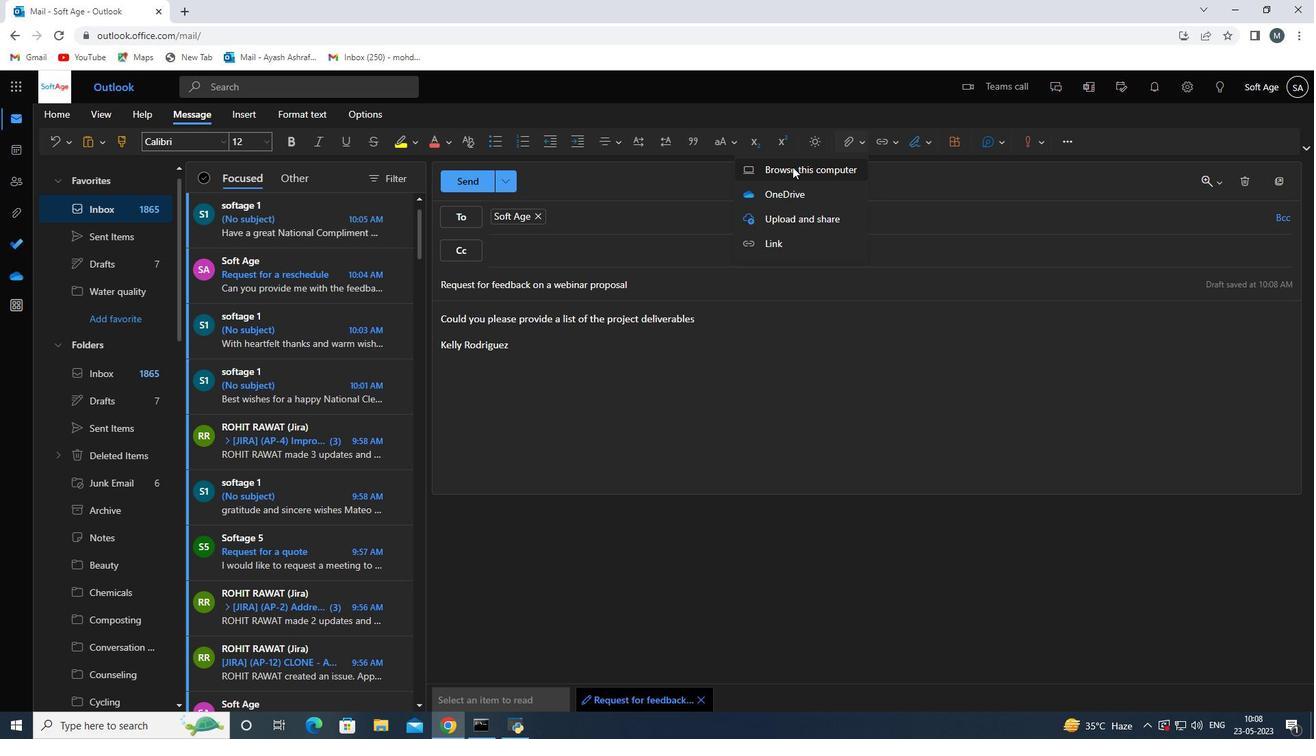 
Action: Mouse pressed left at (792, 165)
Screenshot: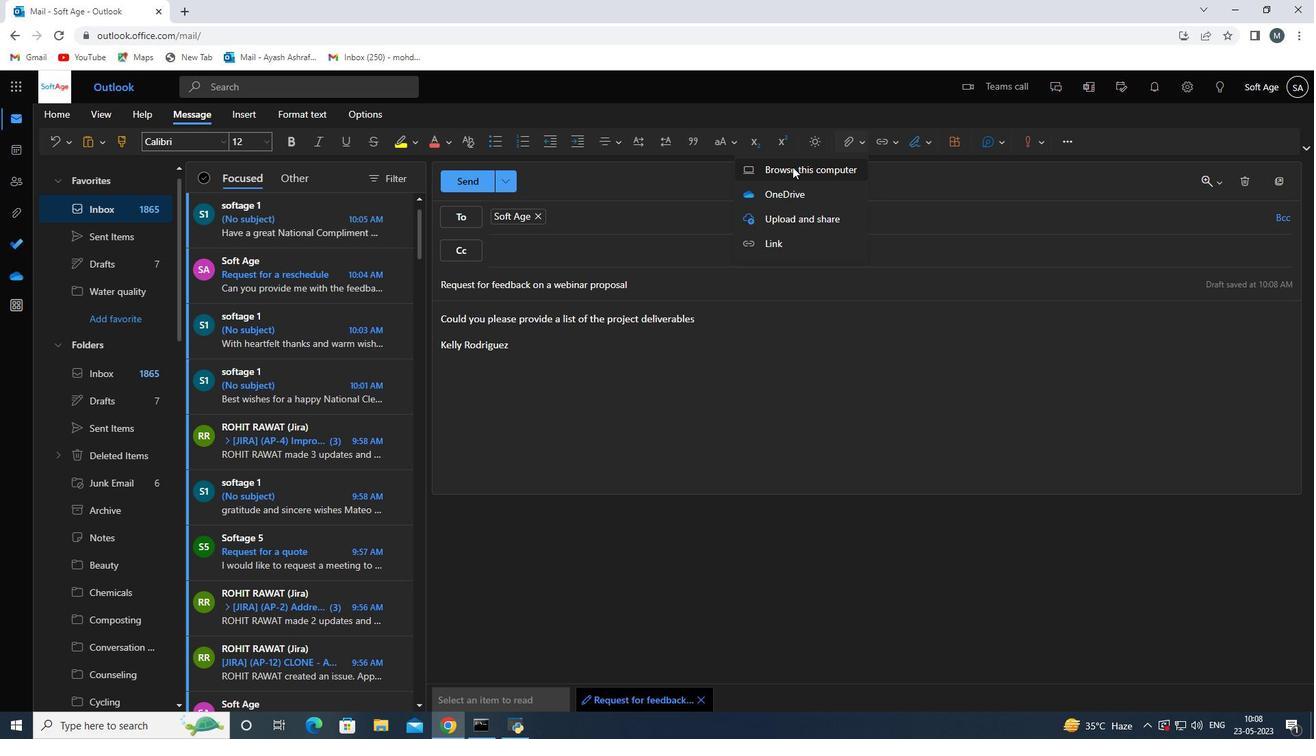 
Action: Mouse moved to (257, 192)
Screenshot: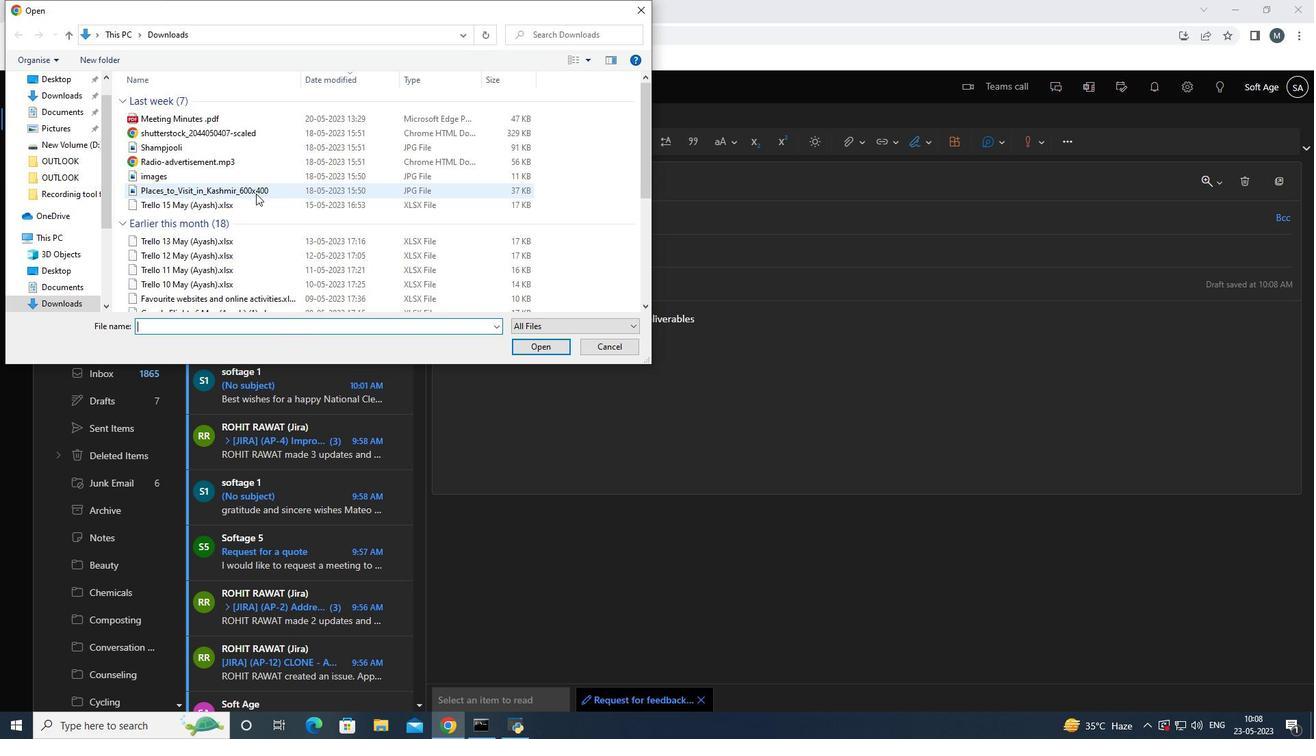 
Action: Mouse pressed left at (257, 192)
Screenshot: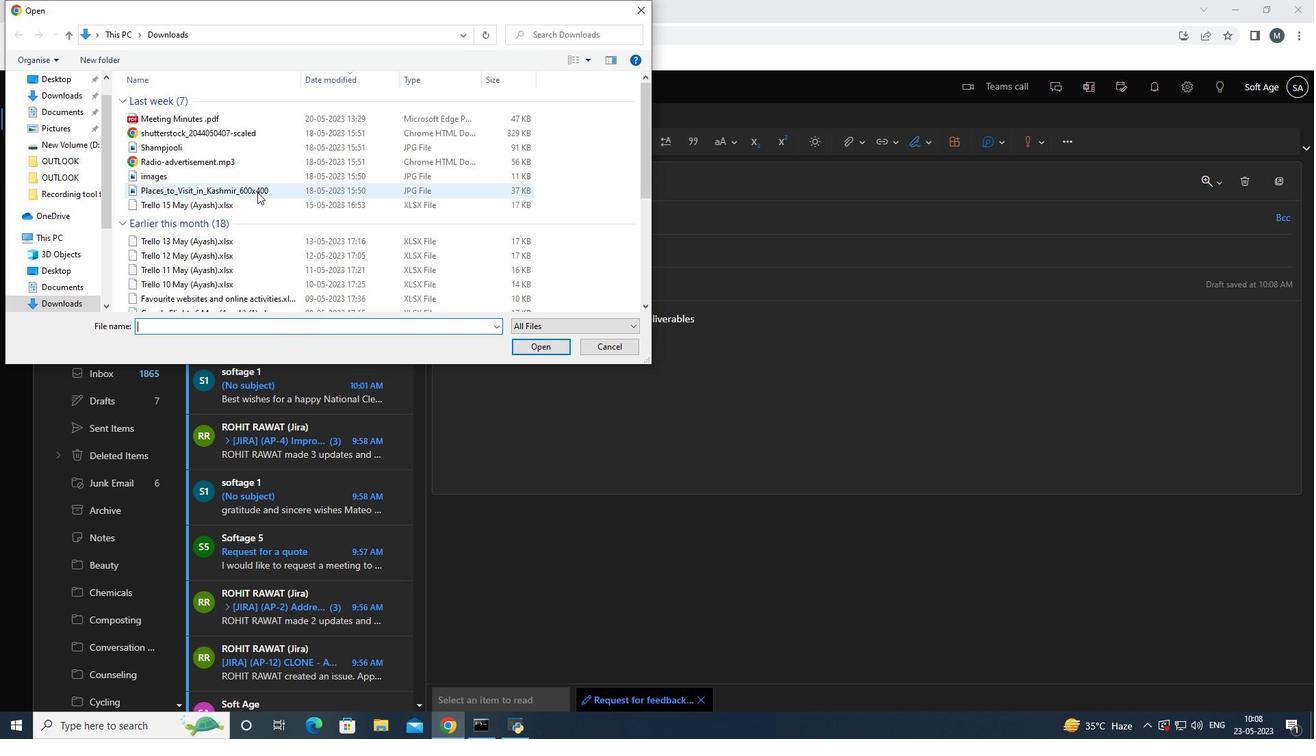 
Action: Mouse moved to (262, 188)
Screenshot: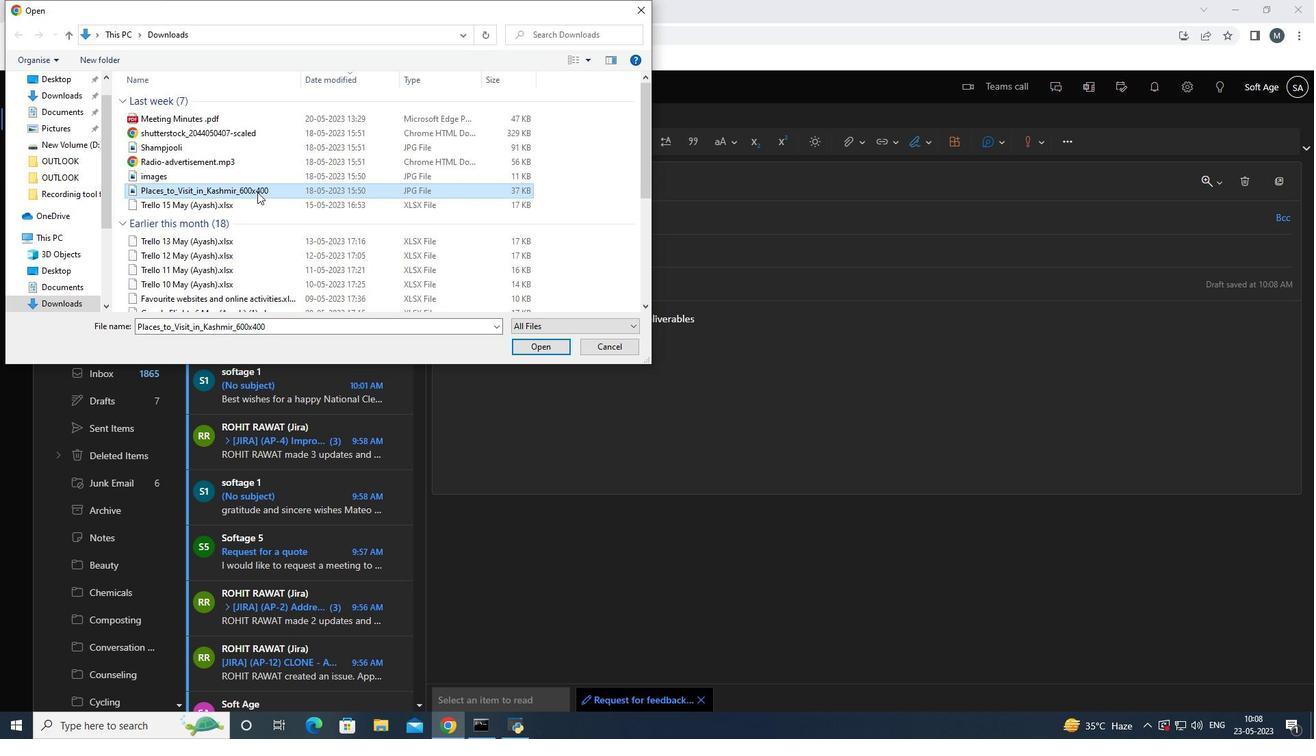 
Action: Mouse pressed right at (262, 188)
Screenshot: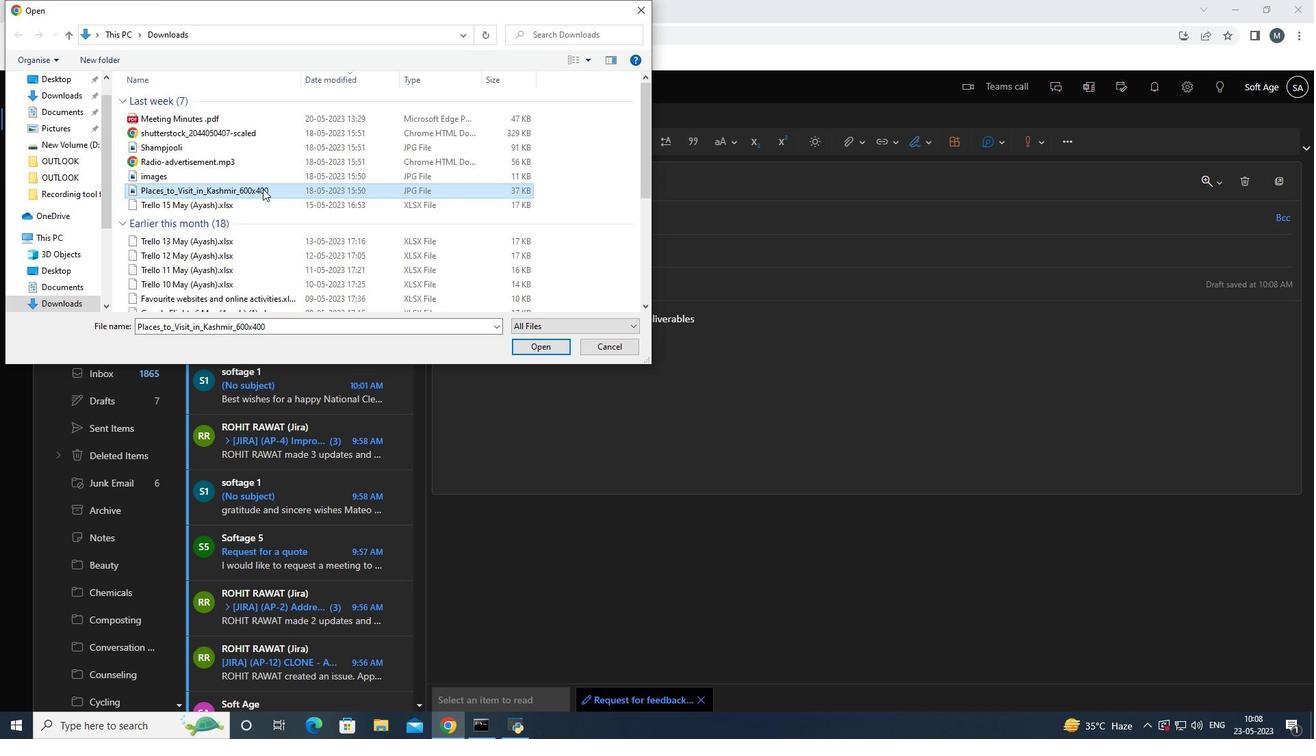 
Action: Mouse moved to (310, 607)
Screenshot: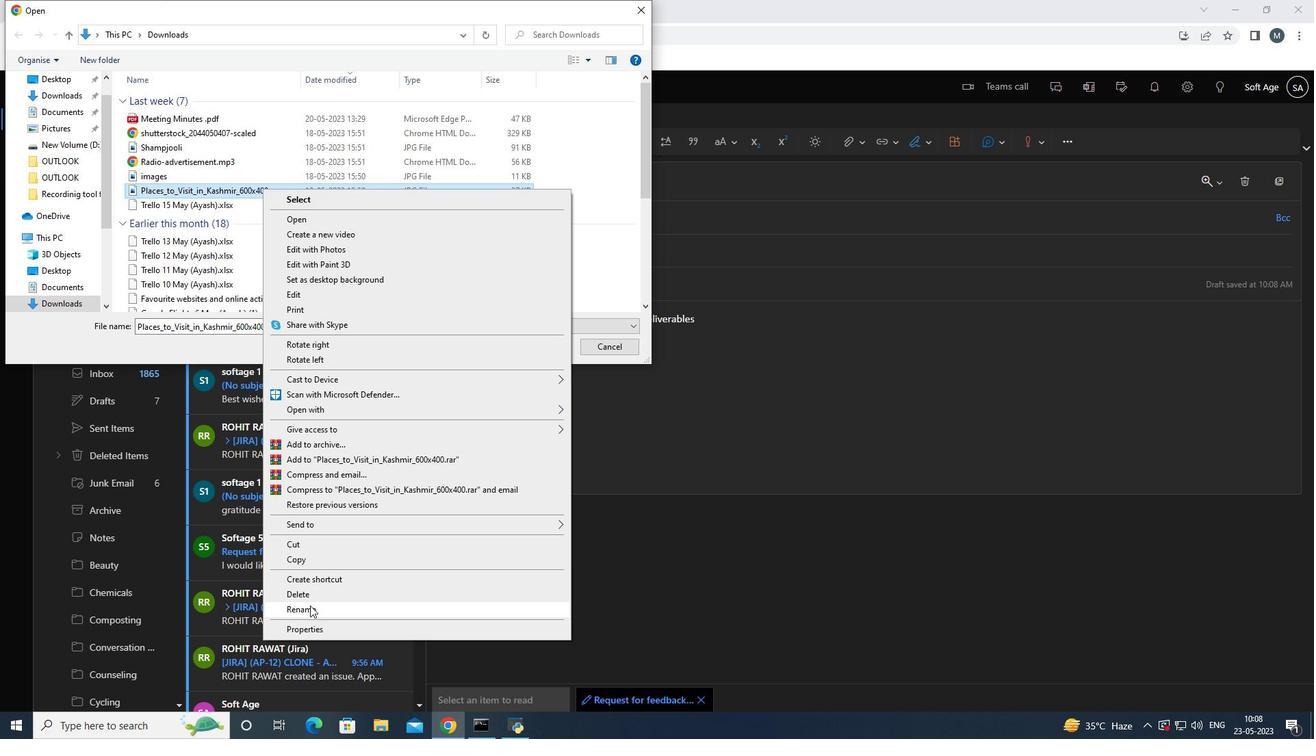 
Action: Mouse pressed left at (310, 607)
Screenshot: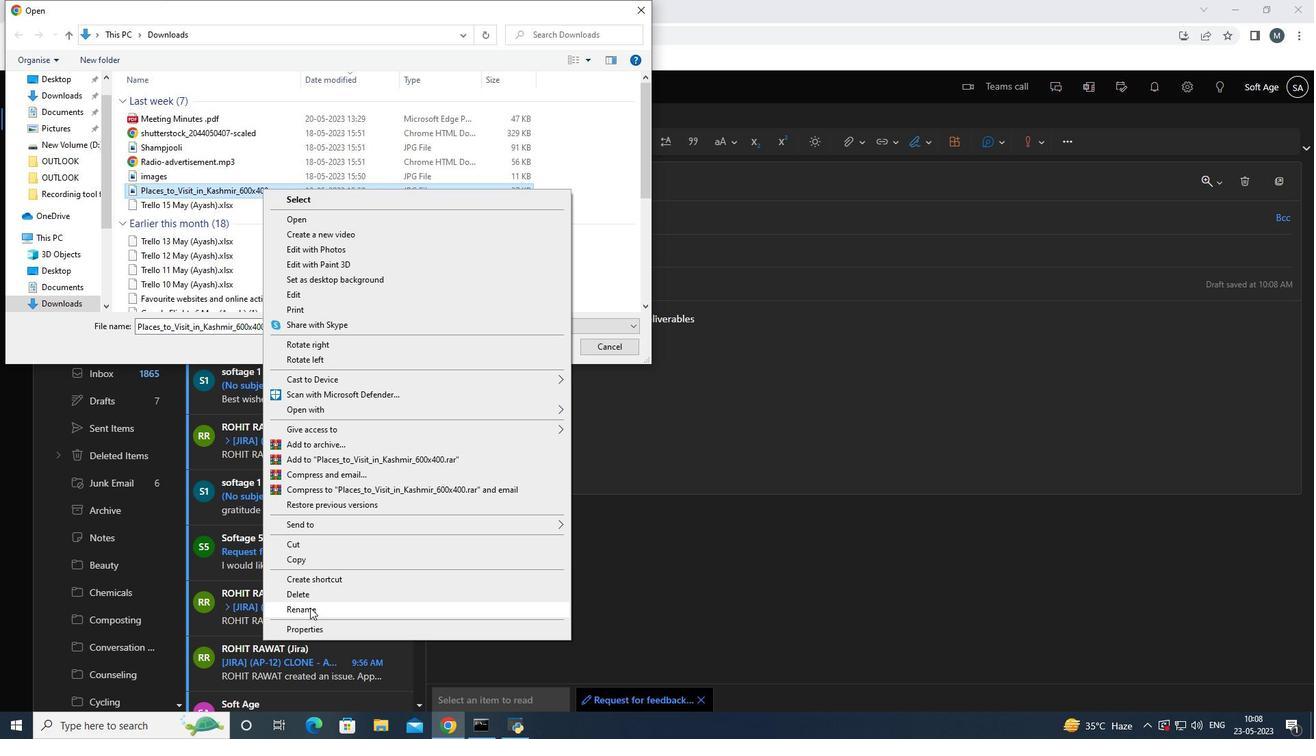 
Action: Key pressed <Key.shift>Jingle<Key.space><Key.backspace>.mp3
Screenshot: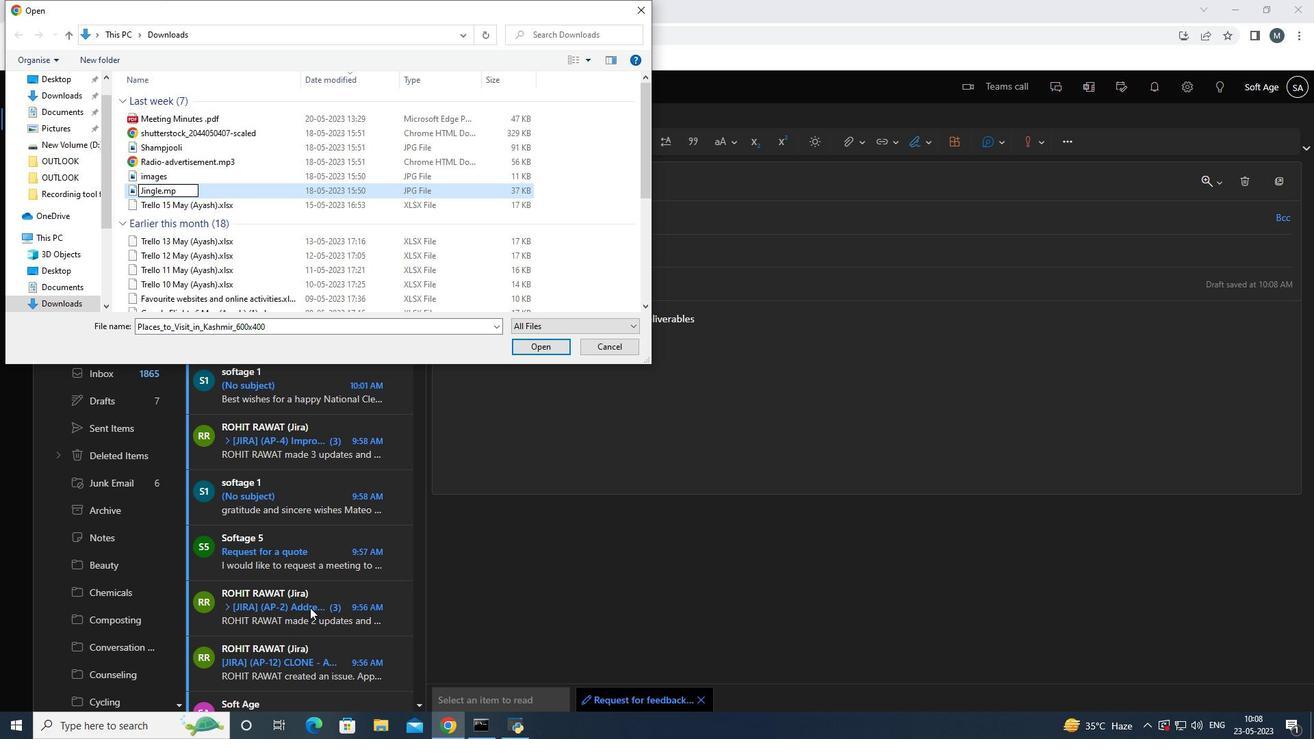 
Action: Mouse moved to (264, 246)
Screenshot: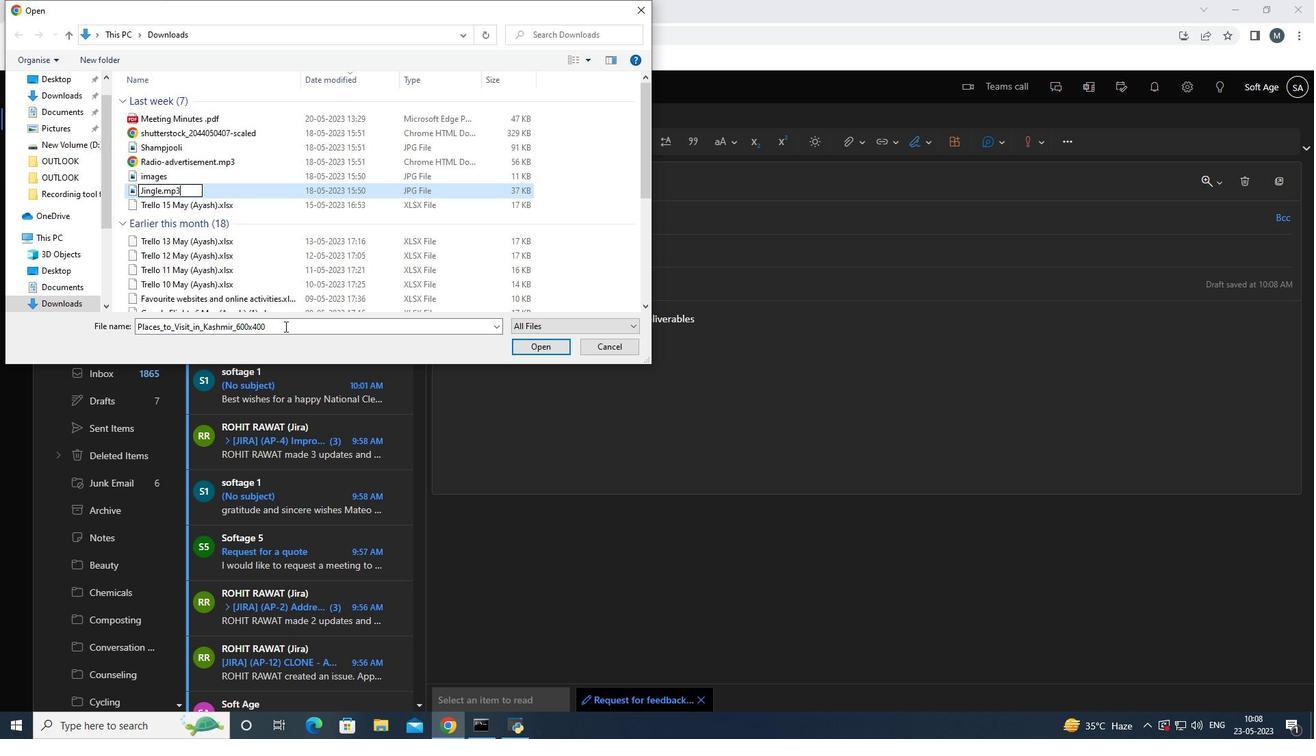 
Action: Mouse pressed left at (264, 246)
Screenshot: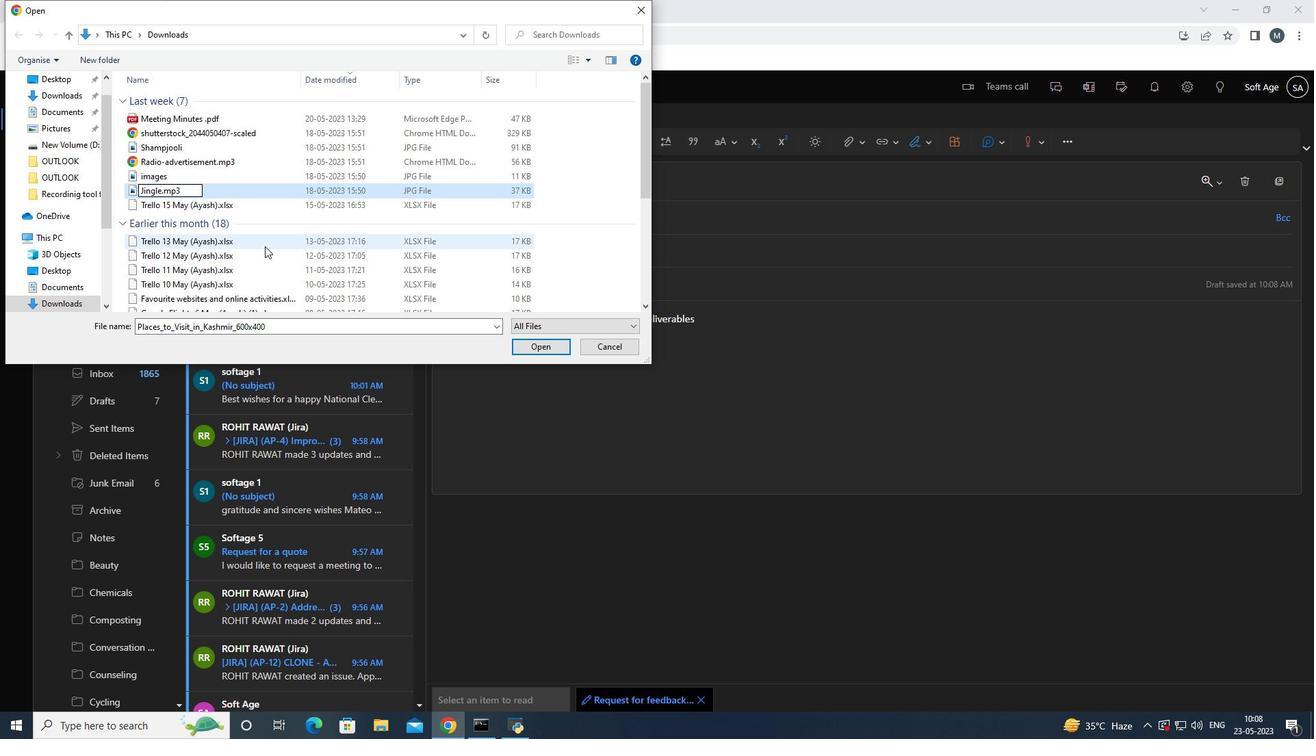 
Action: Mouse moved to (266, 192)
Screenshot: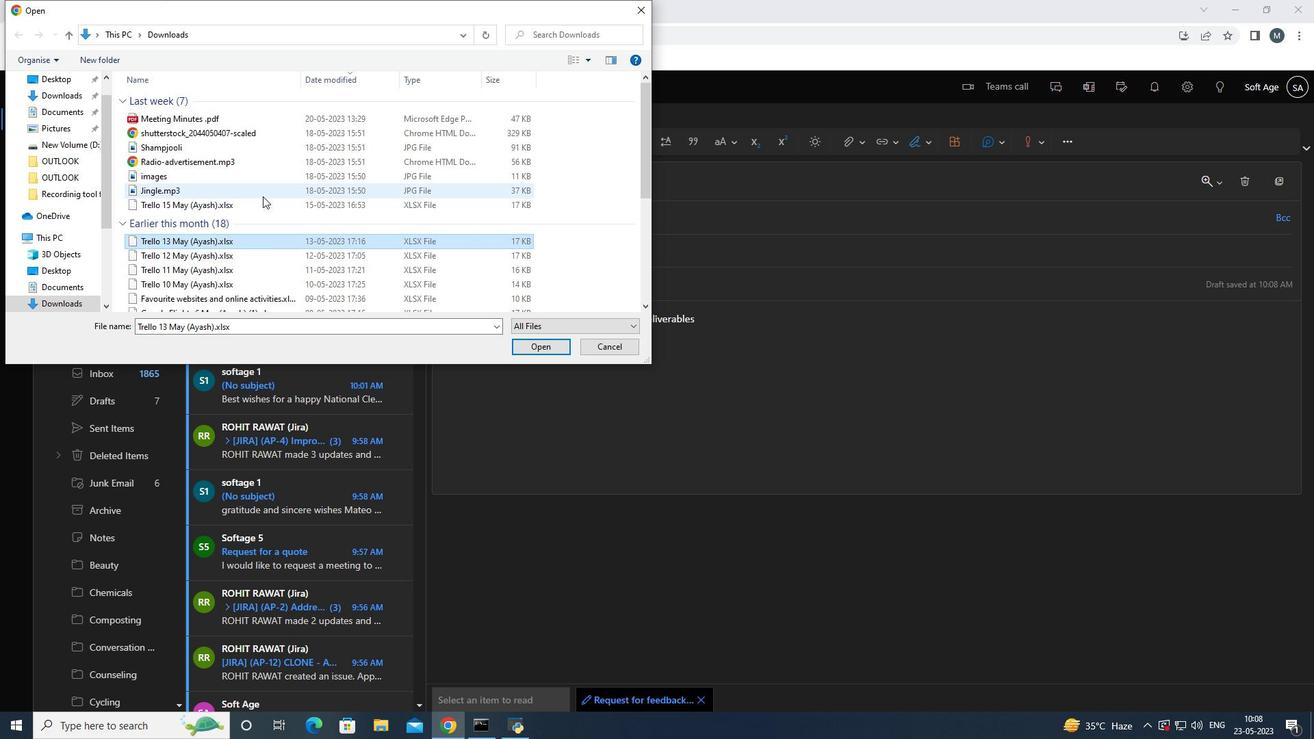 
Action: Mouse pressed left at (266, 192)
Screenshot: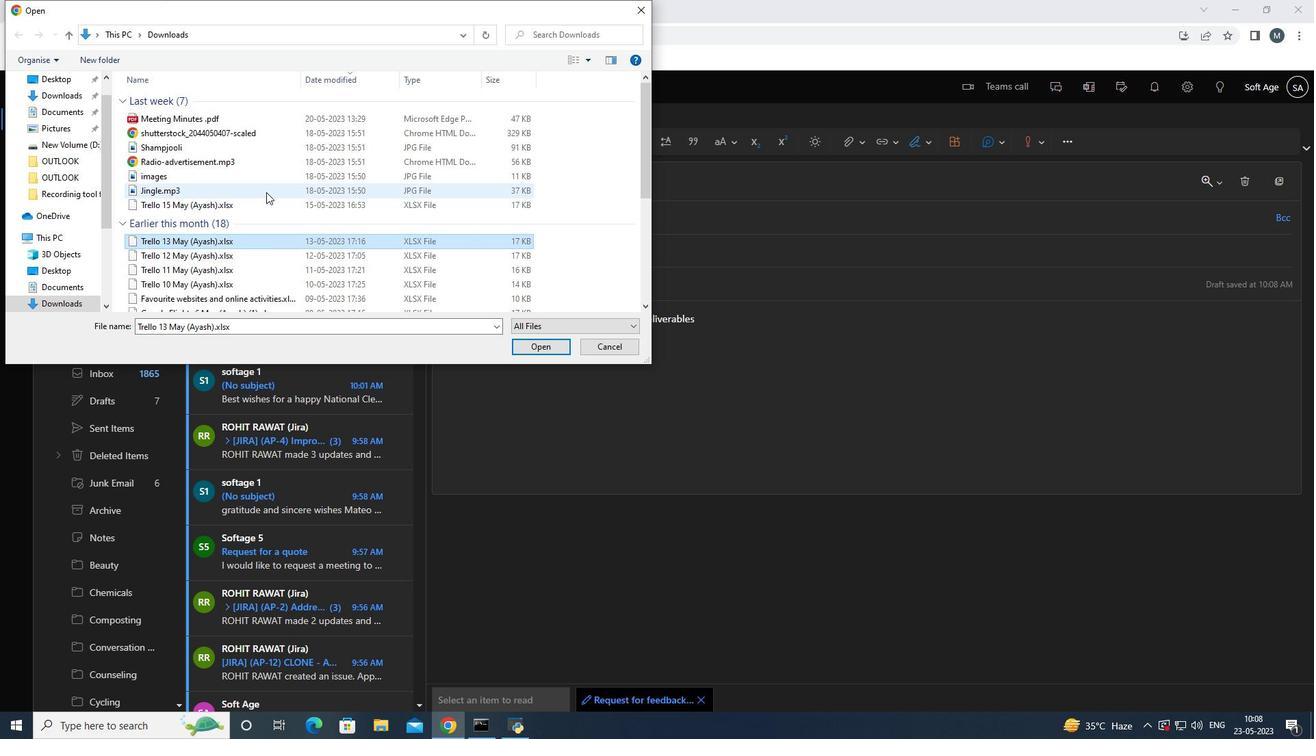 
Action: Mouse moved to (525, 347)
Screenshot: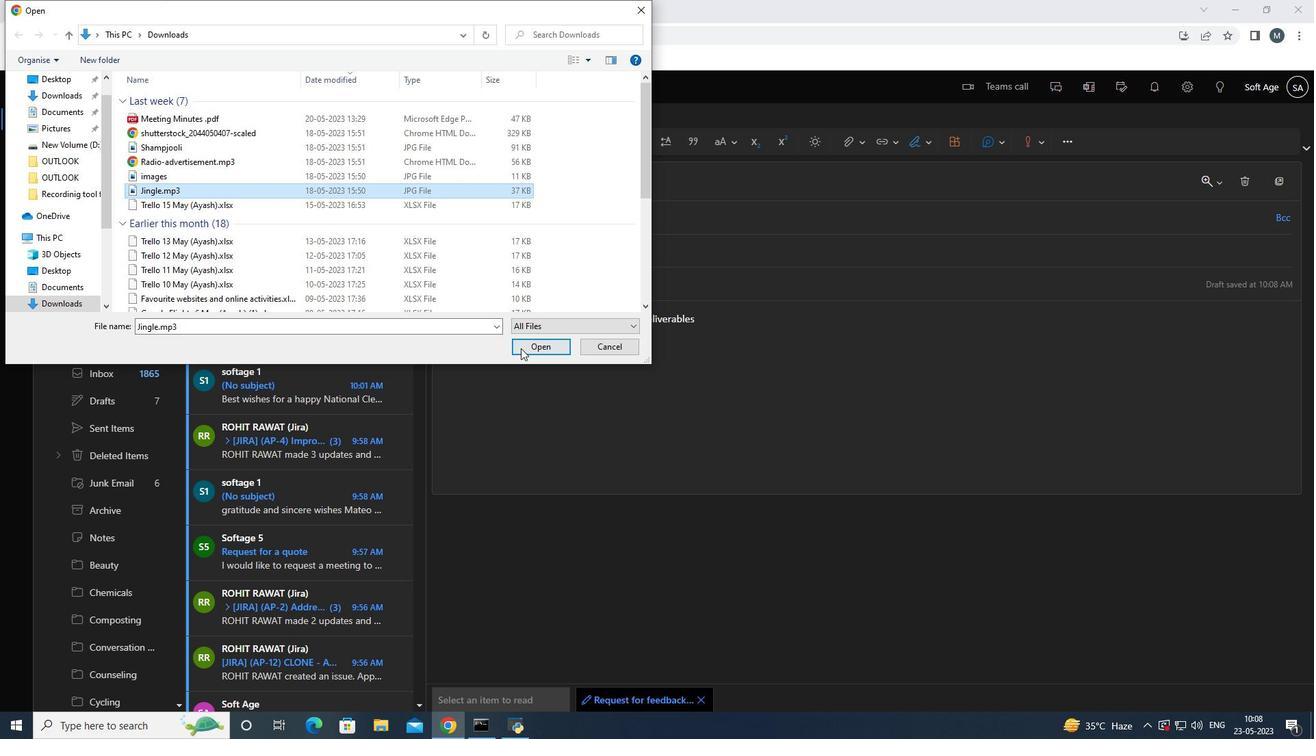 
Action: Mouse pressed left at (525, 347)
Screenshot: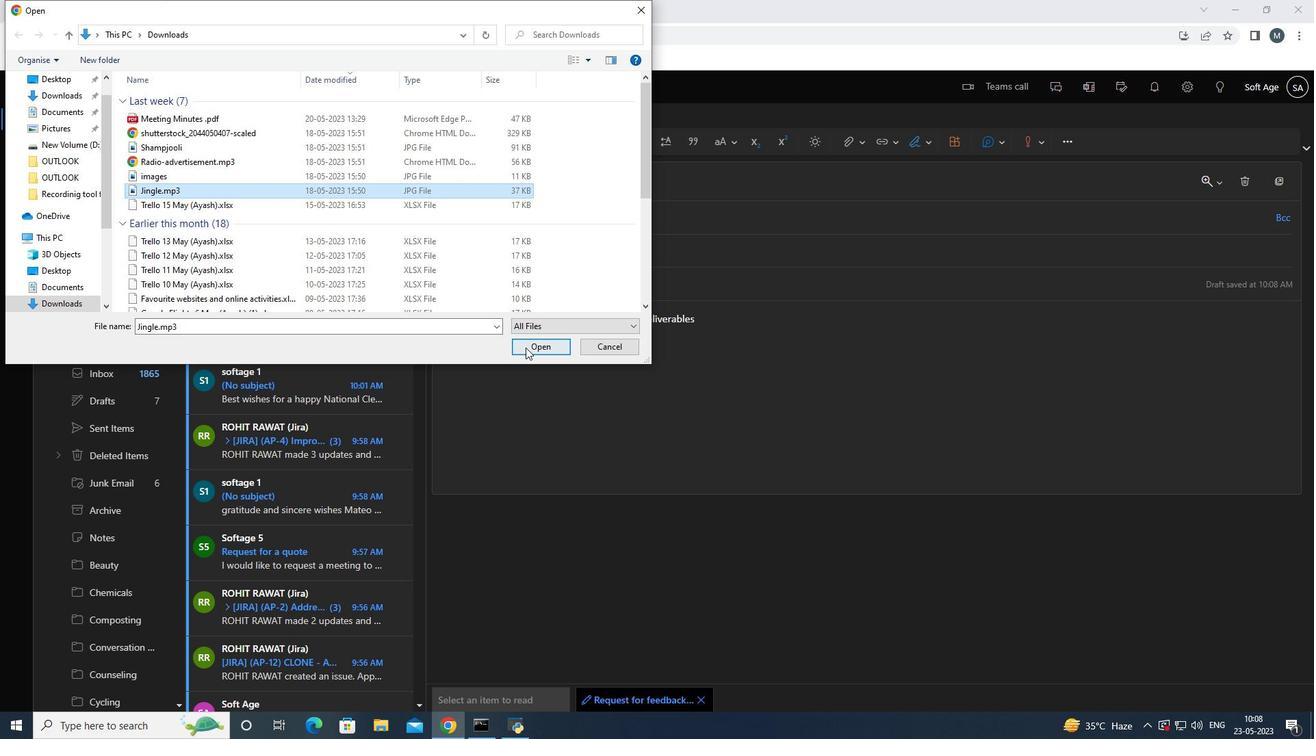 
Action: Mouse moved to (473, 183)
Screenshot: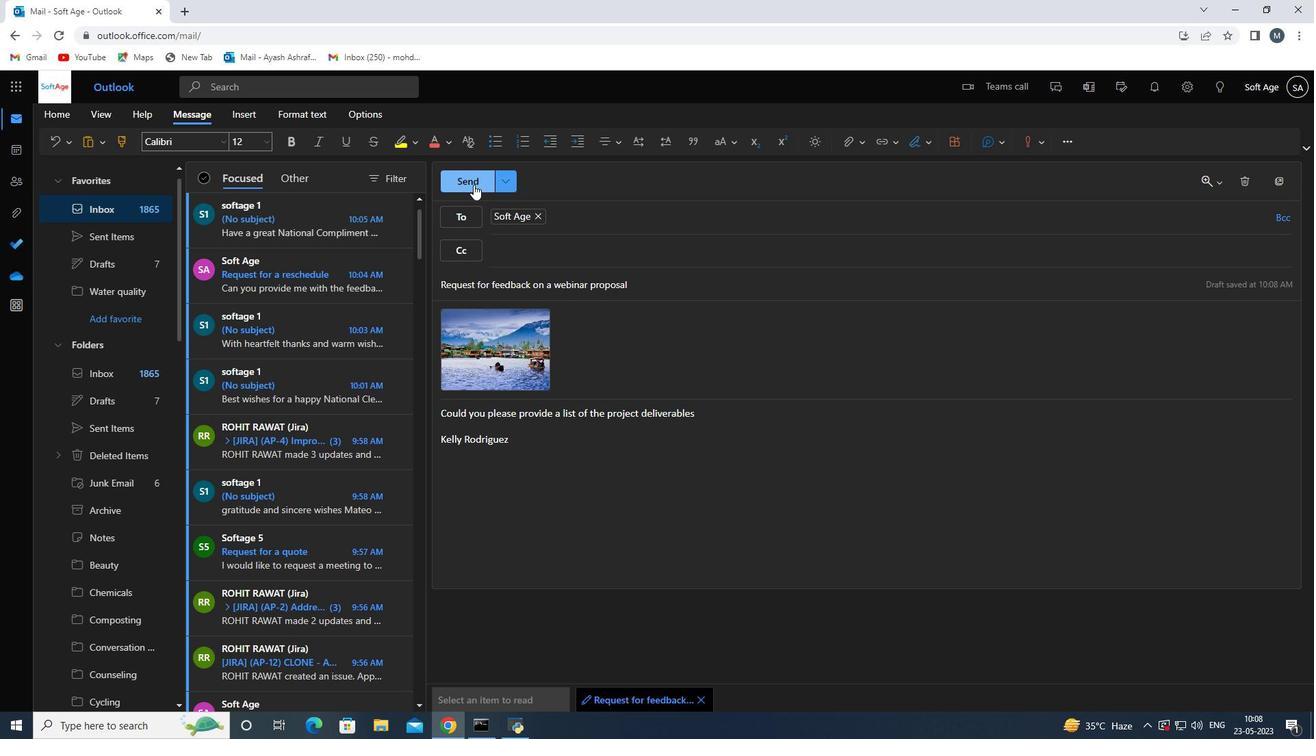 
Action: Mouse pressed left at (473, 183)
Screenshot: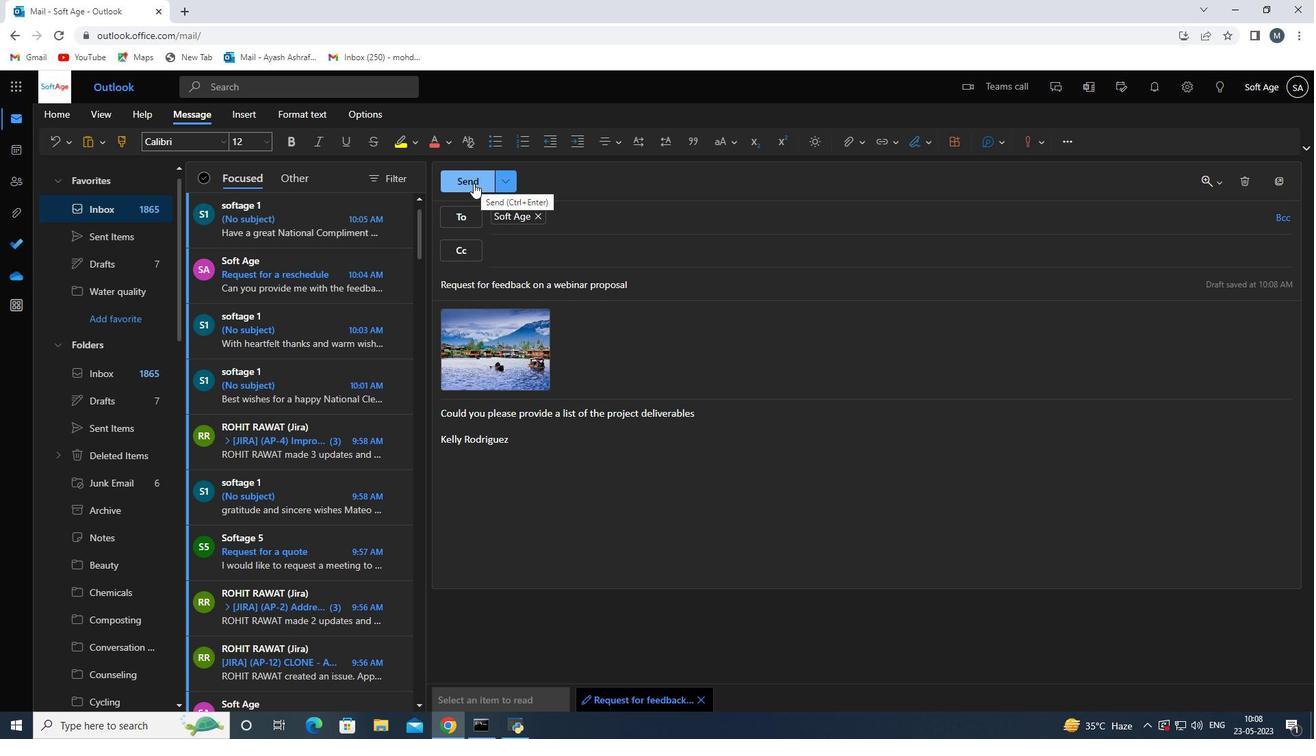 
Action: Mouse moved to (221, 289)
Screenshot: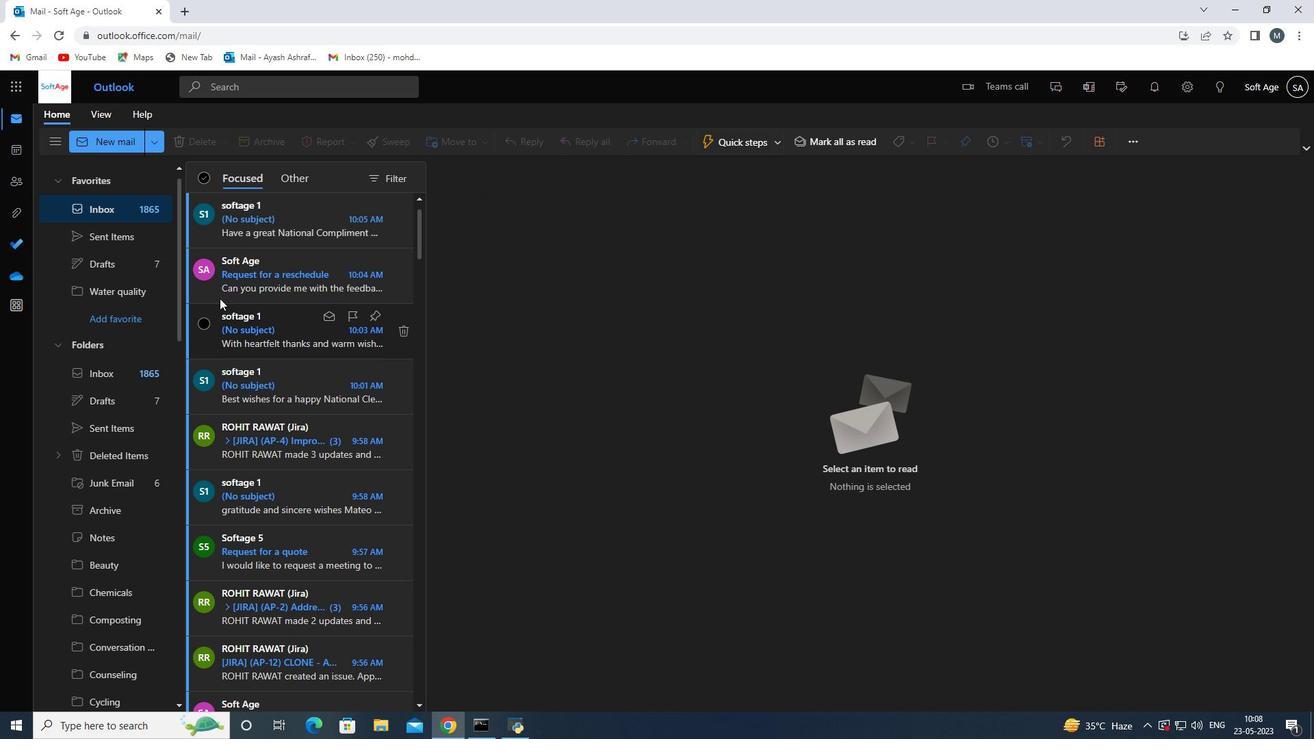 
Action: Mouse scrolled (221, 290) with delta (0, 0)
Screenshot: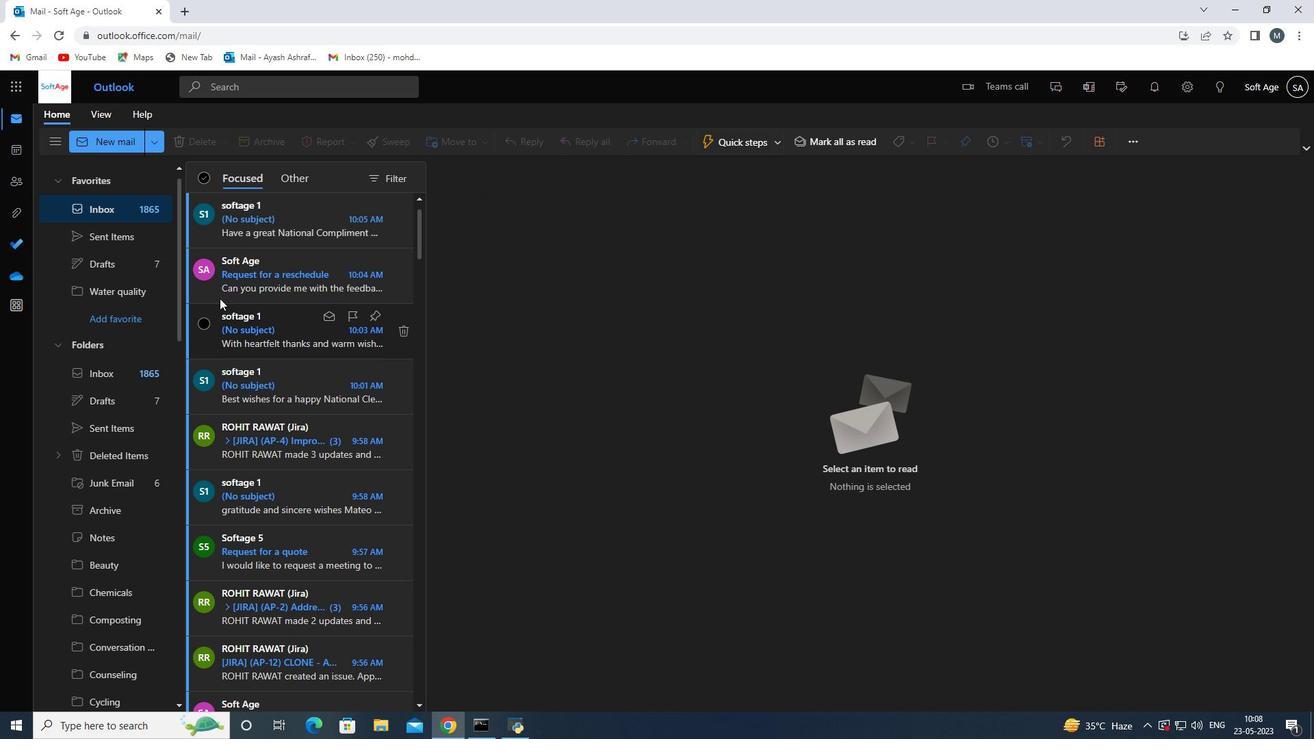 
Action: Mouse moved to (222, 288)
Screenshot: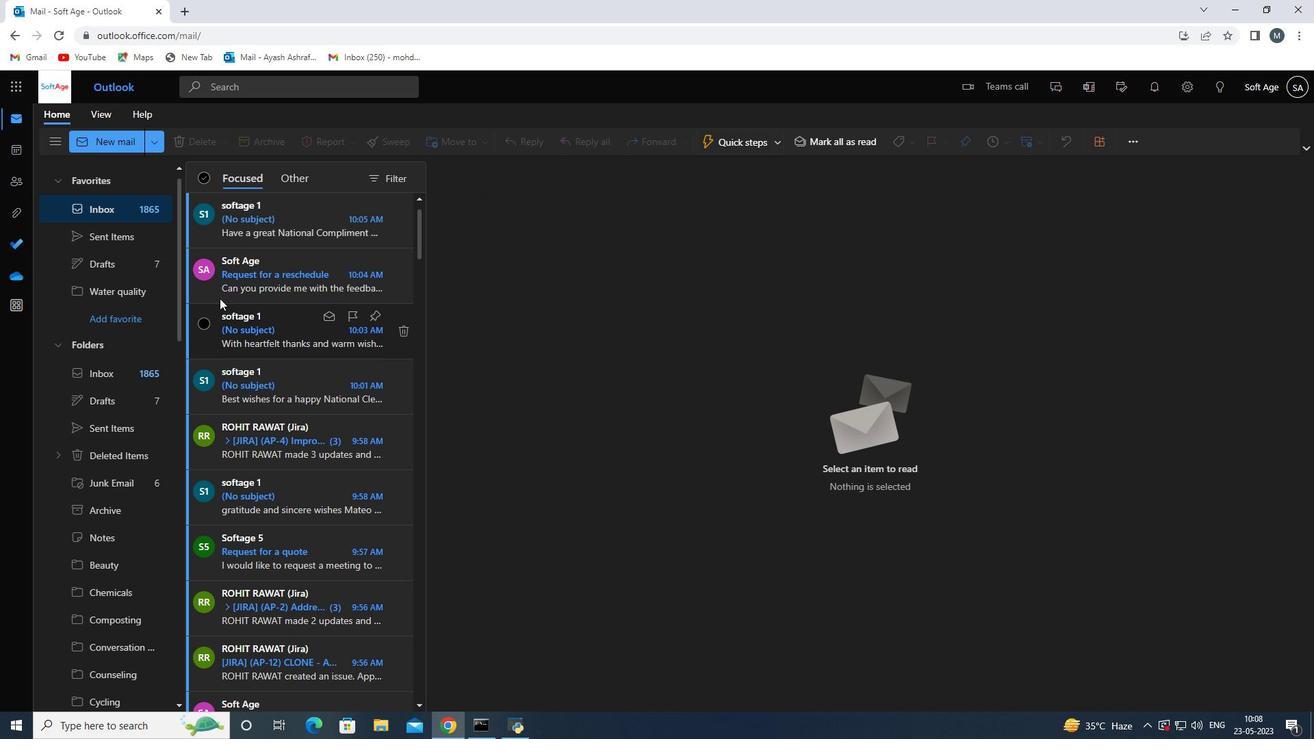 
Action: Mouse scrolled (222, 289) with delta (0, 0)
Screenshot: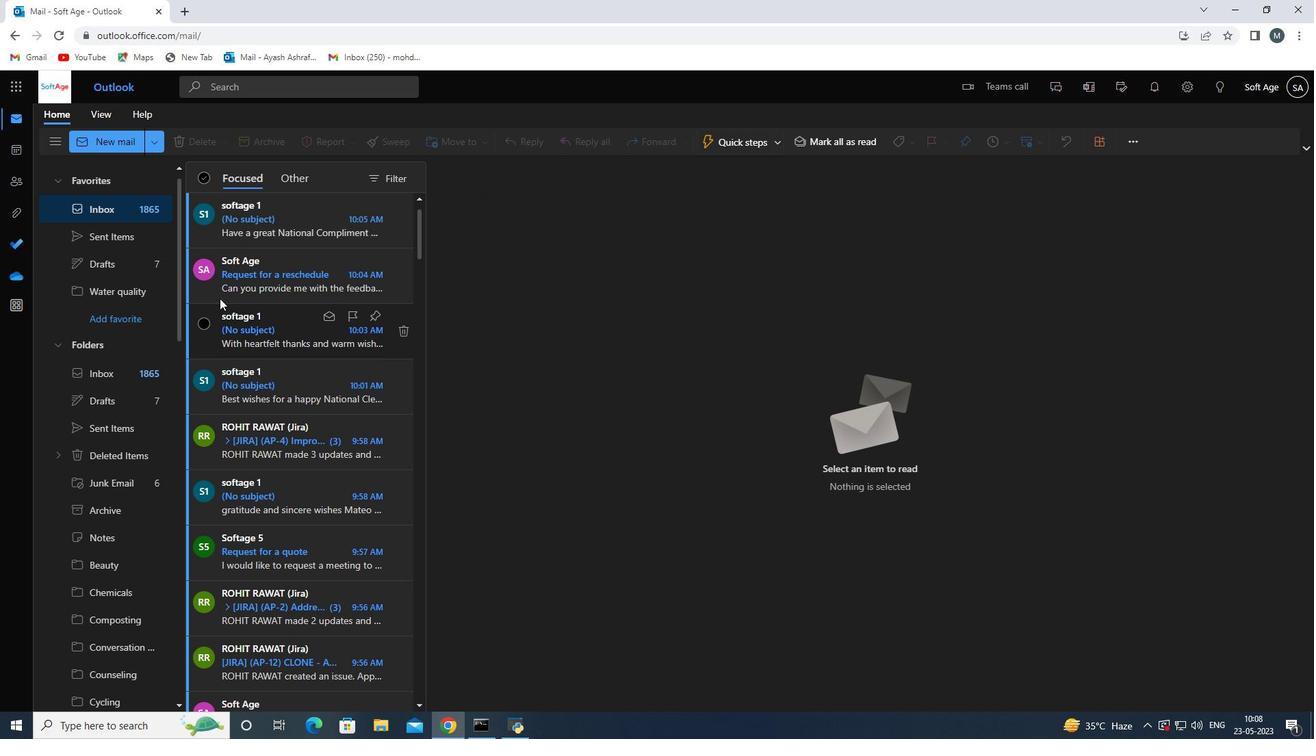 
Action: Mouse scrolled (222, 289) with delta (0, 0)
Screenshot: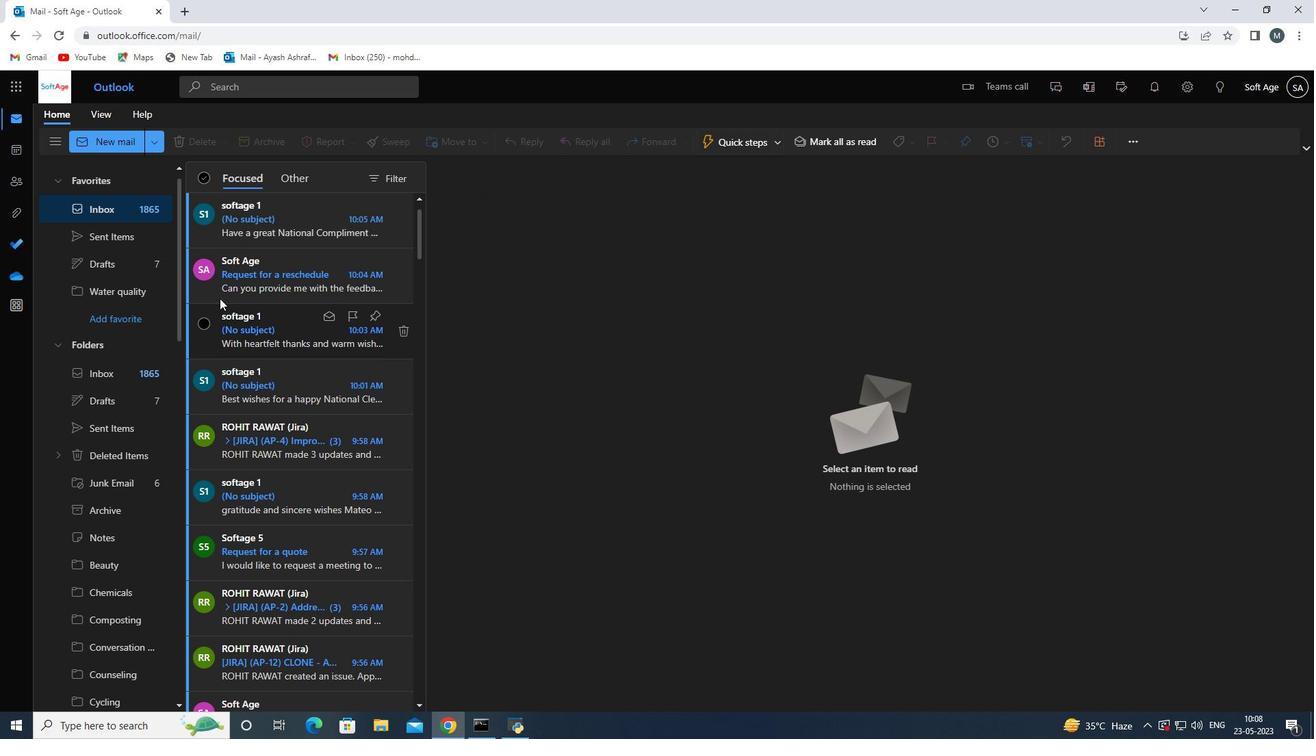 
Action: Mouse scrolled (222, 289) with delta (0, 0)
Screenshot: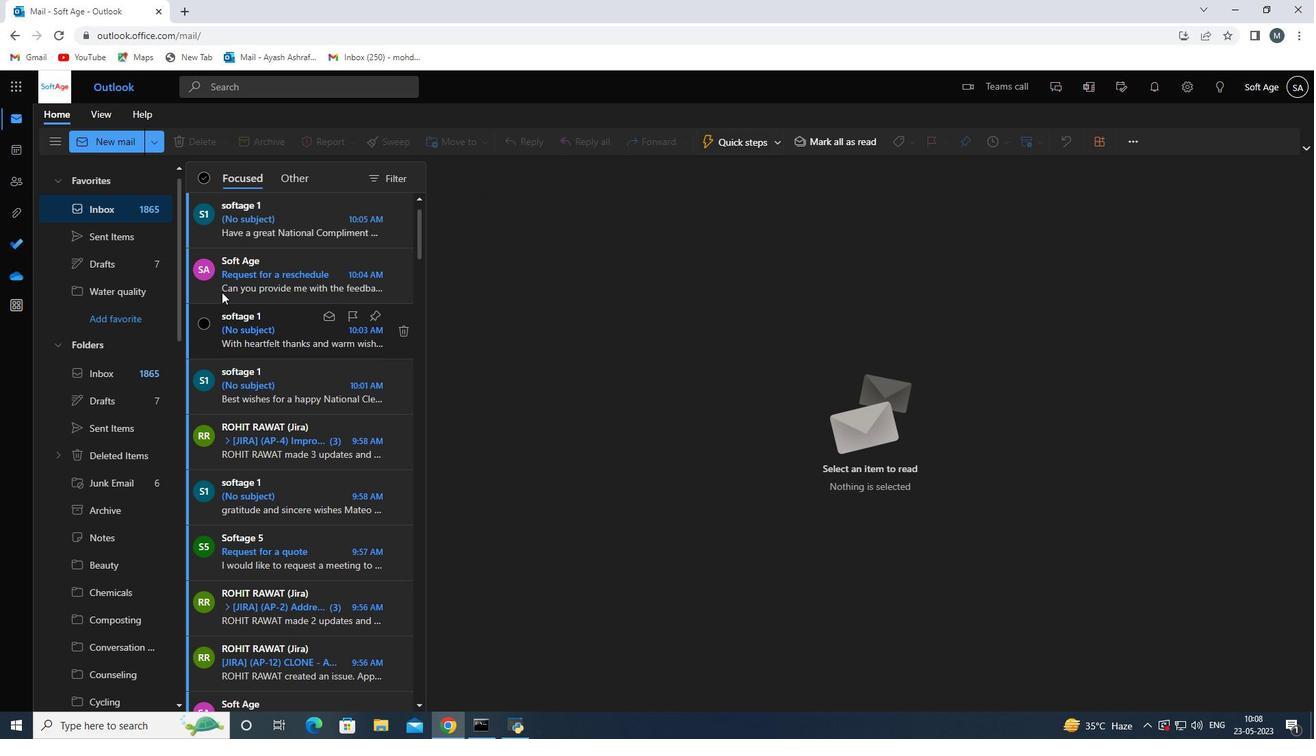
Action: Mouse scrolled (222, 289) with delta (0, 0)
Screenshot: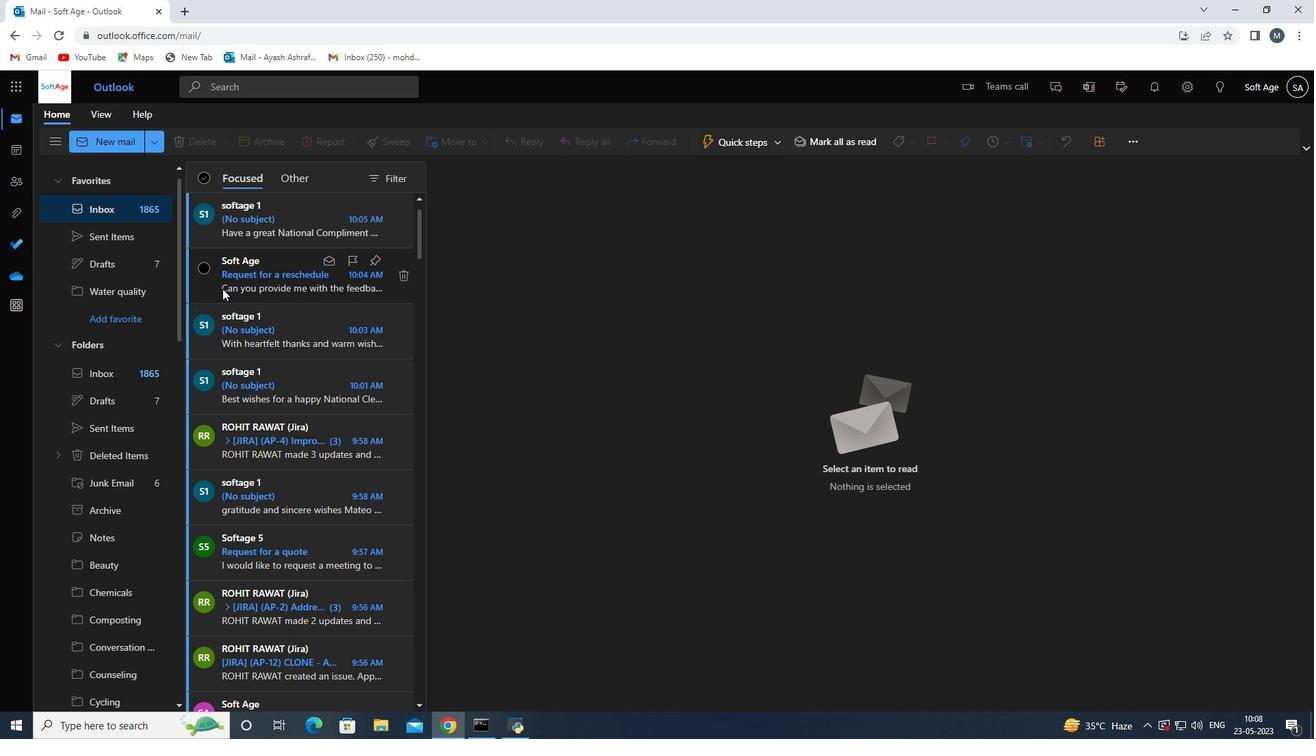 
Action: Mouse moved to (134, 240)
Screenshot: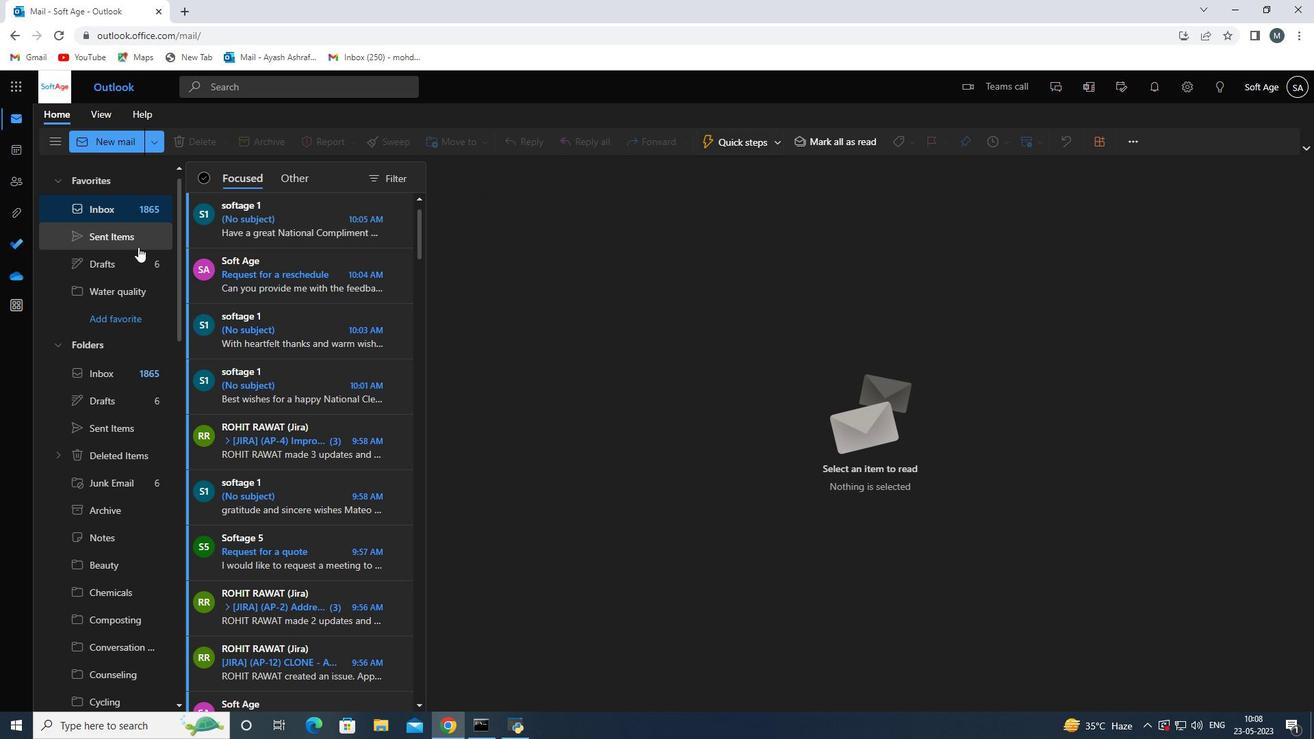 
Action: Mouse pressed left at (134, 240)
Screenshot: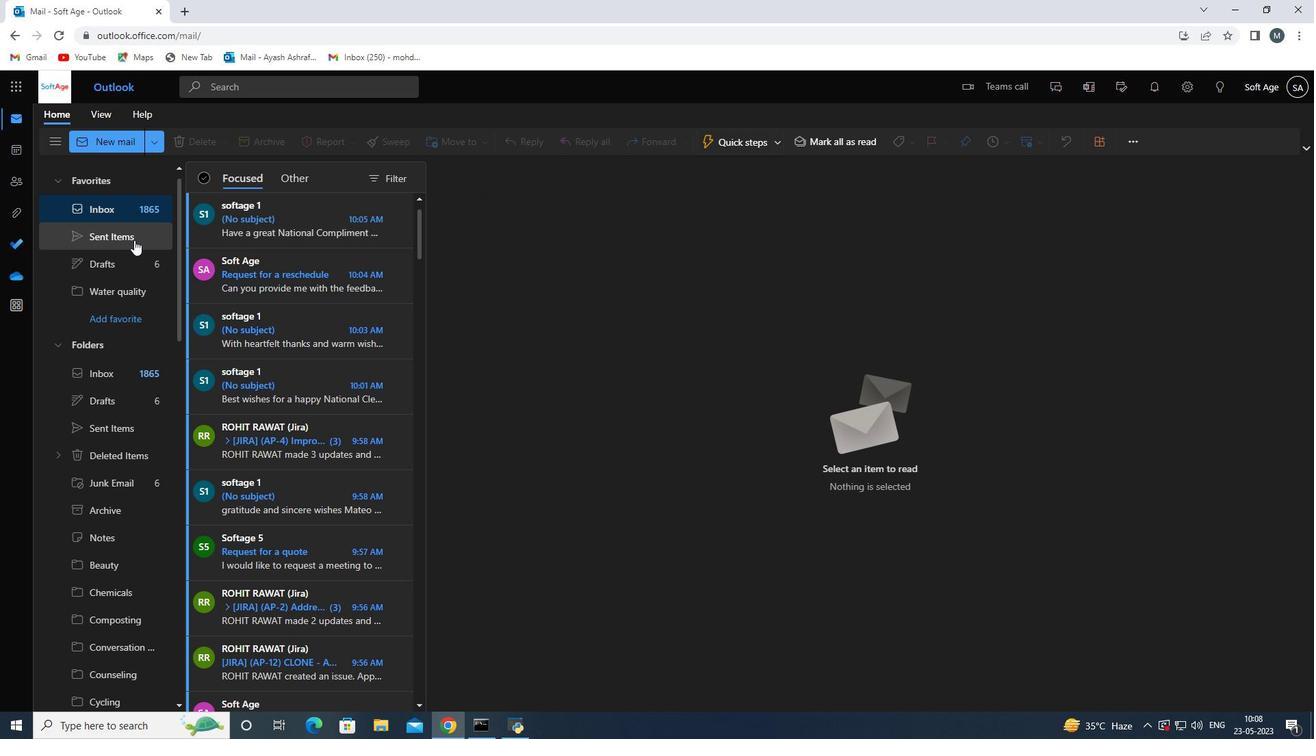 
Action: Mouse moved to (314, 245)
Screenshot: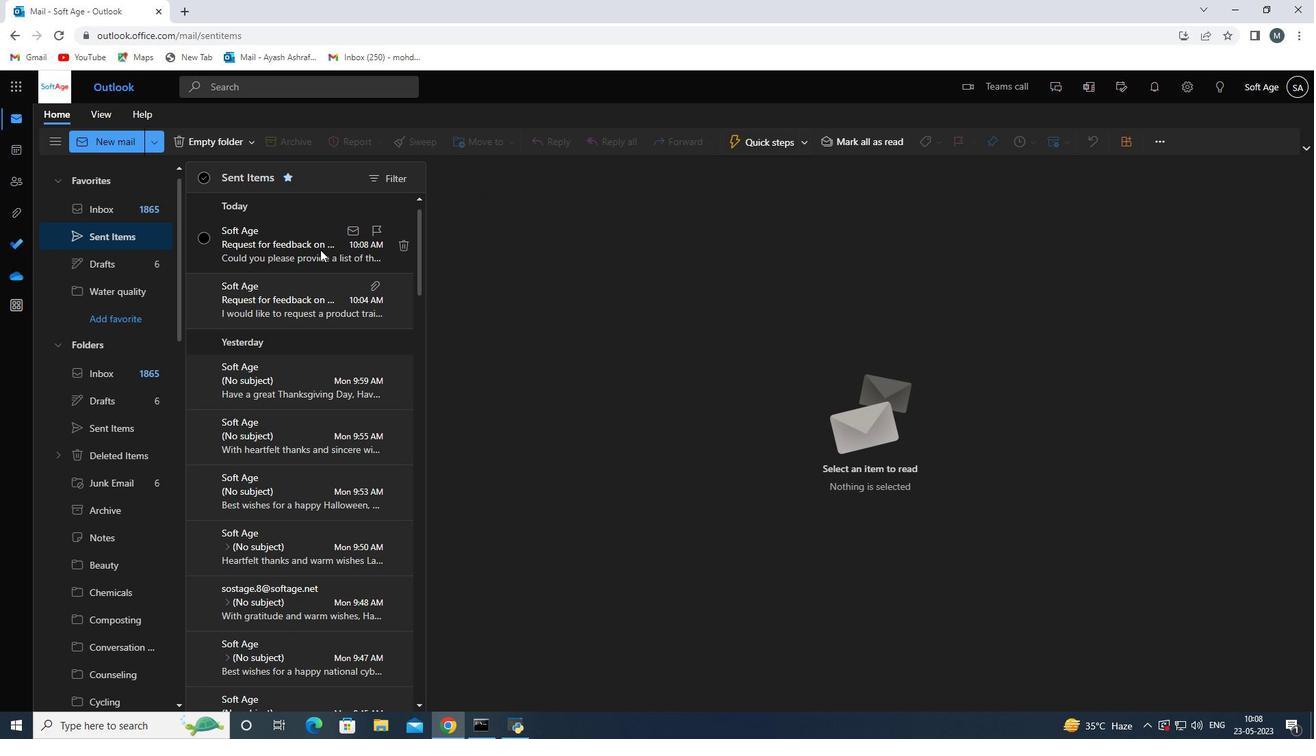 
Action: Mouse pressed left at (314, 245)
Screenshot: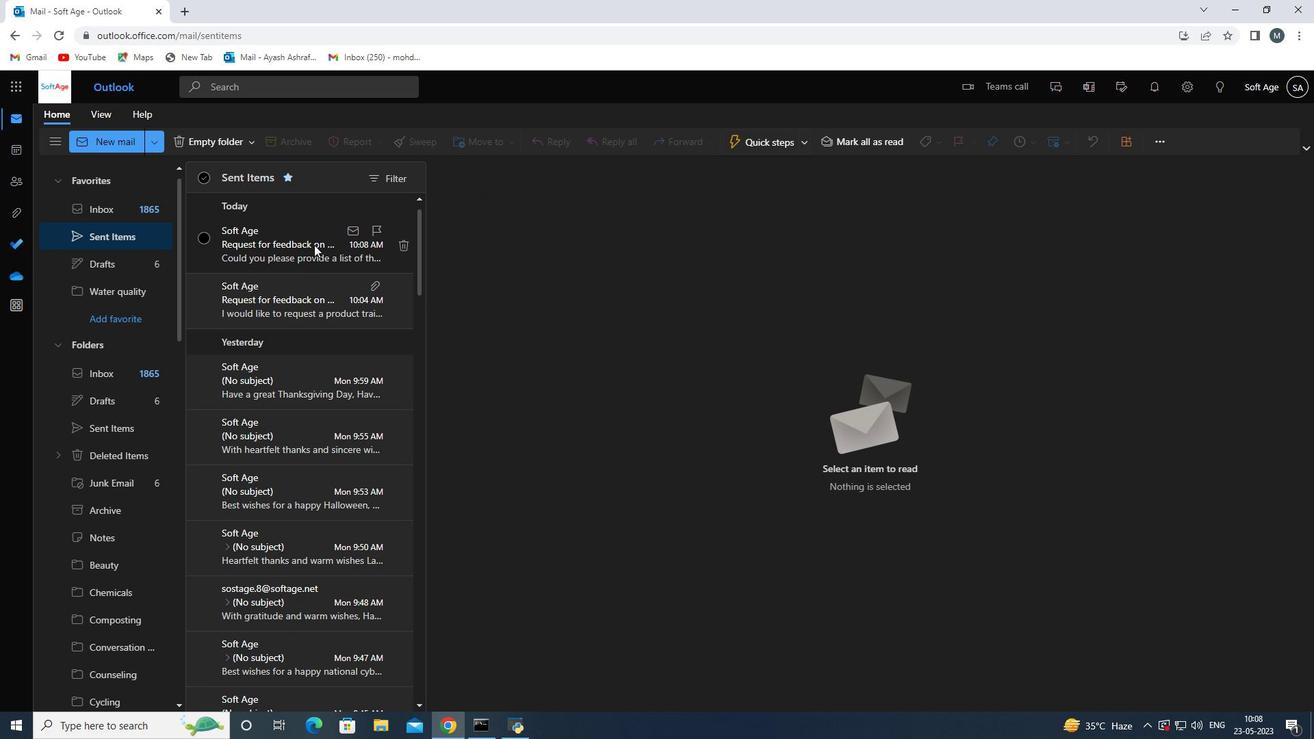 
Action: Mouse moved to (462, 149)
Screenshot: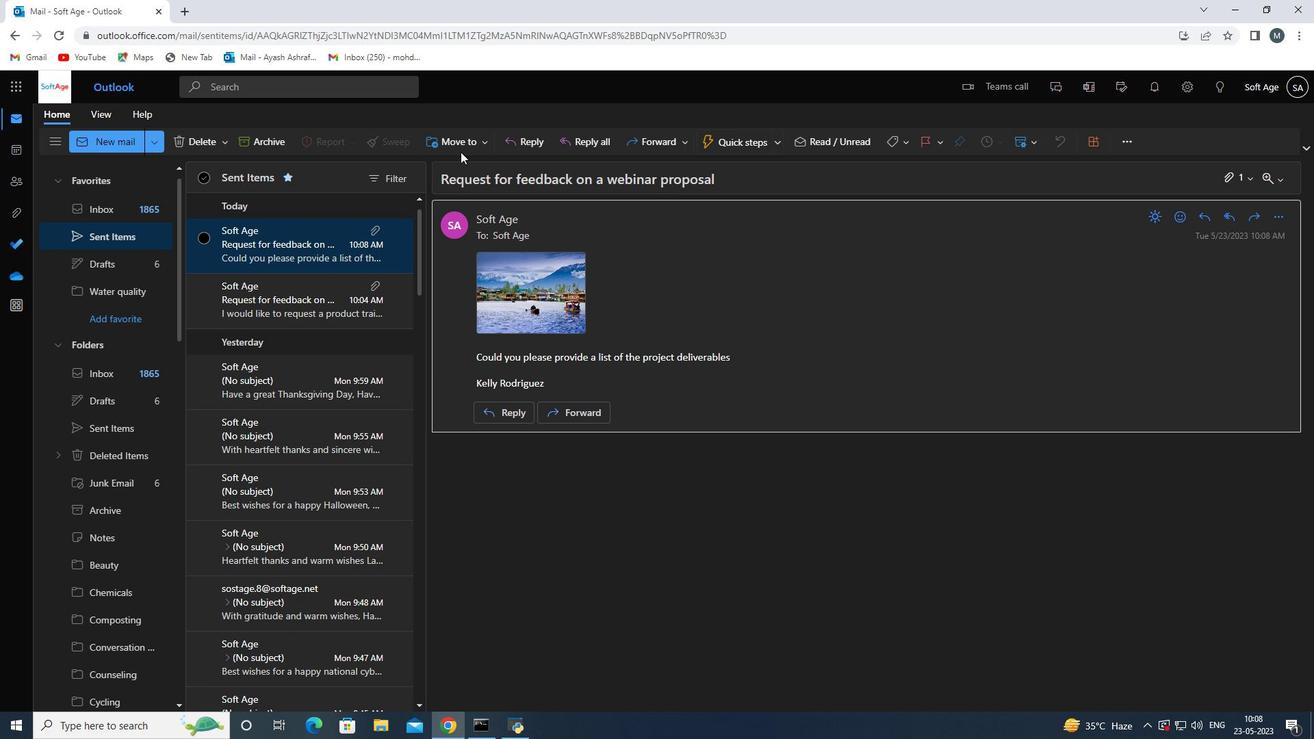 
Action: Mouse pressed left at (462, 149)
Screenshot: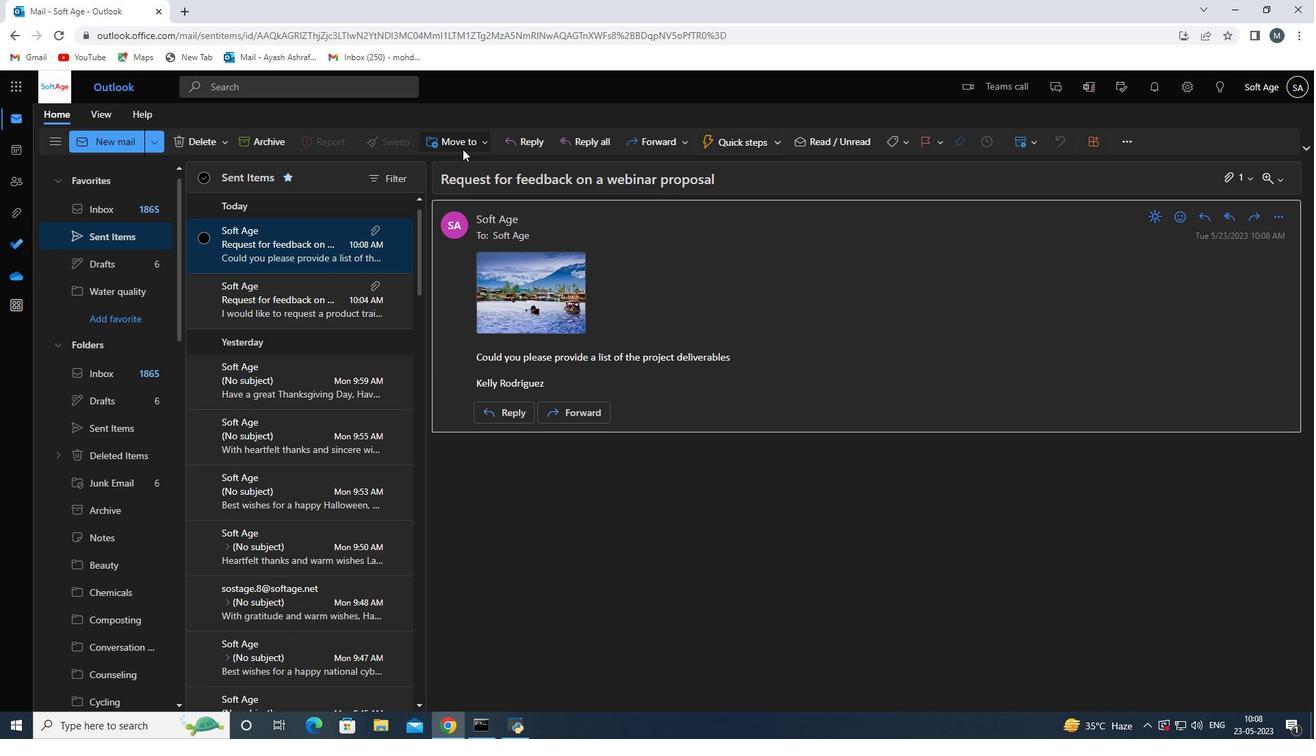 
Action: Mouse moved to (470, 169)
Screenshot: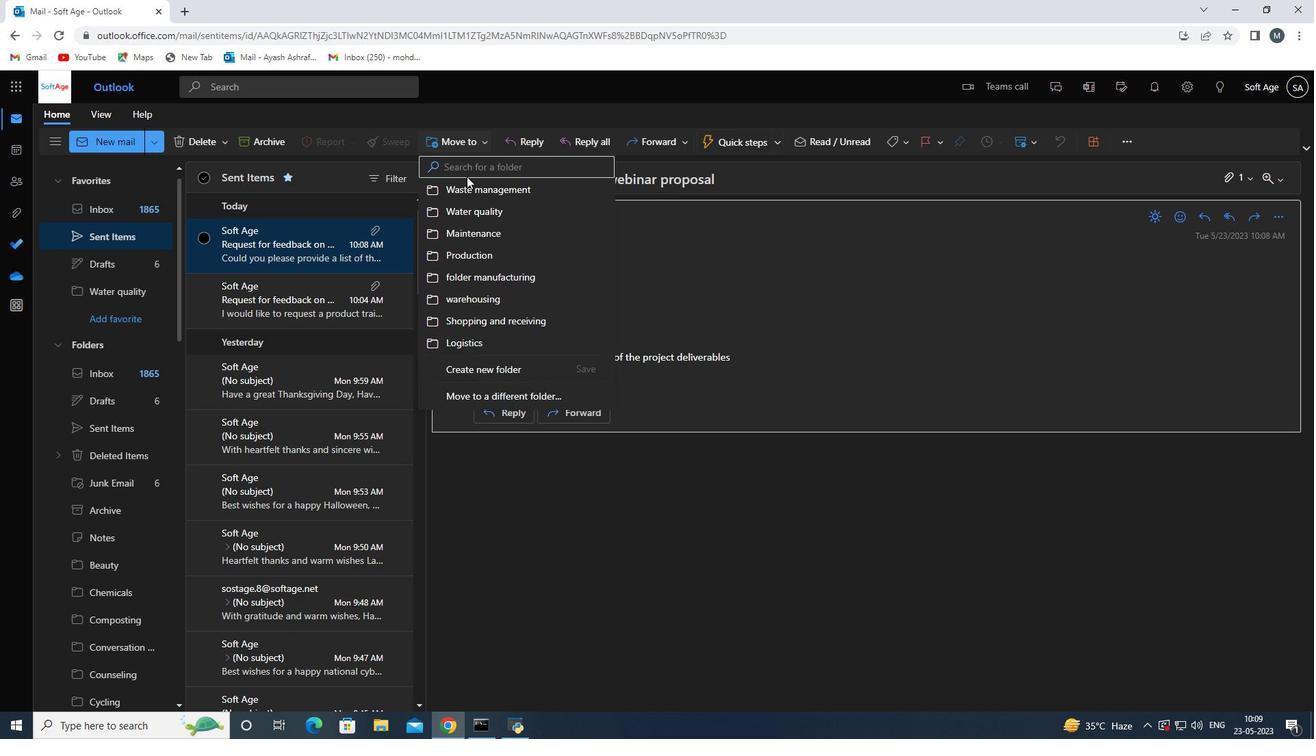
Action: Mouse pressed left at (470, 169)
Screenshot: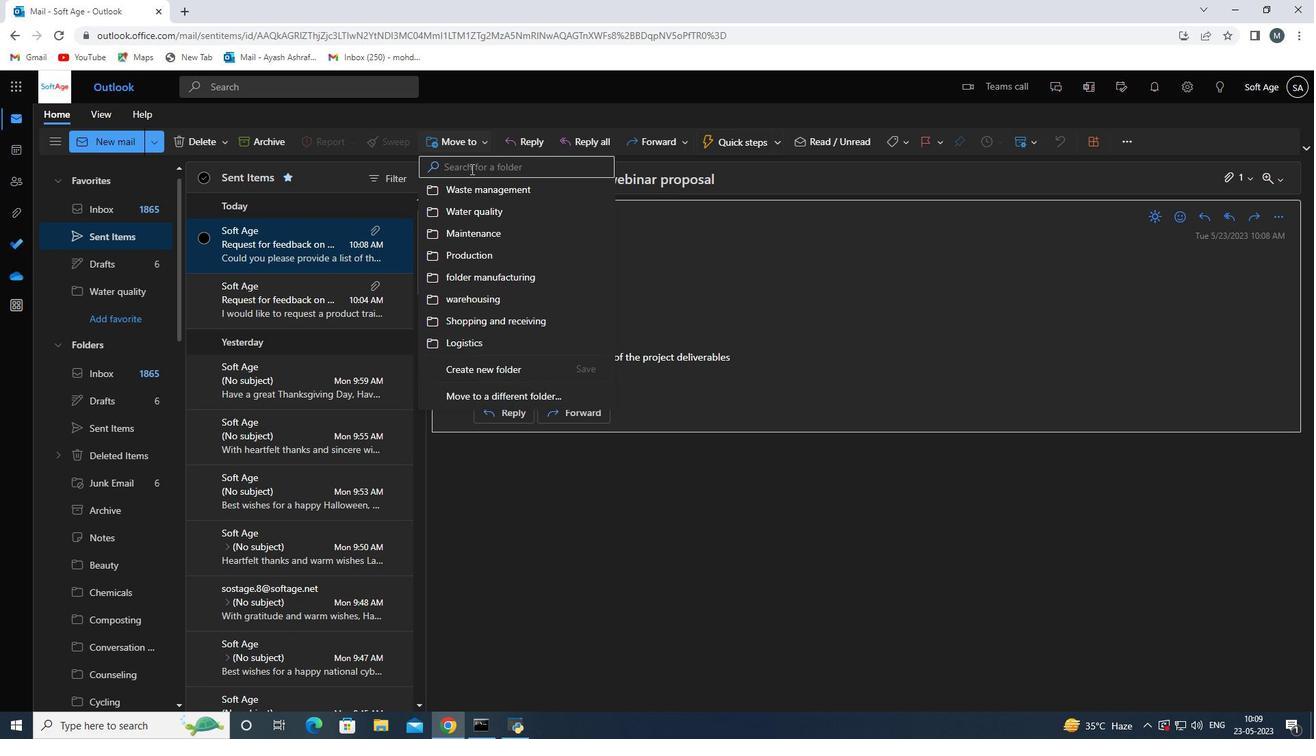 
Action: Key pressed <Key.shift>H
Screenshot: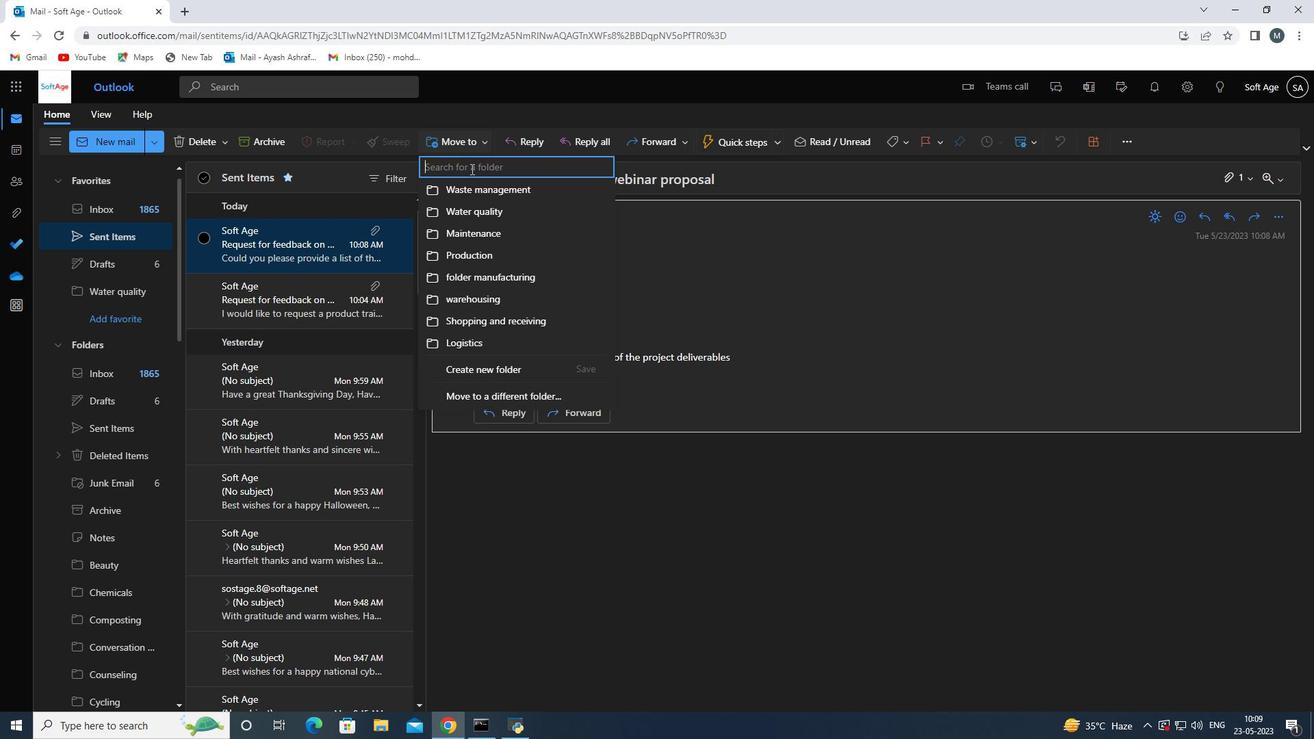 
Action: Mouse moved to (516, 219)
Screenshot: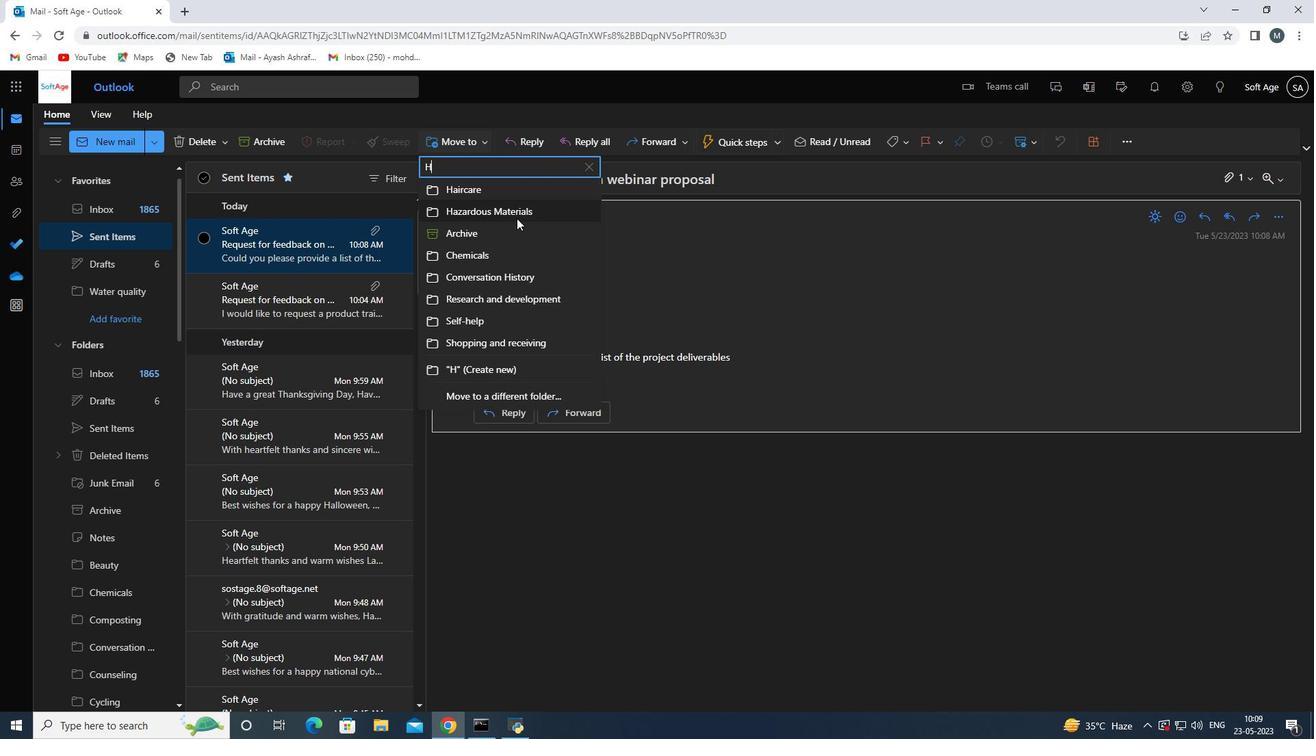 
Action: Mouse pressed left at (516, 219)
Screenshot: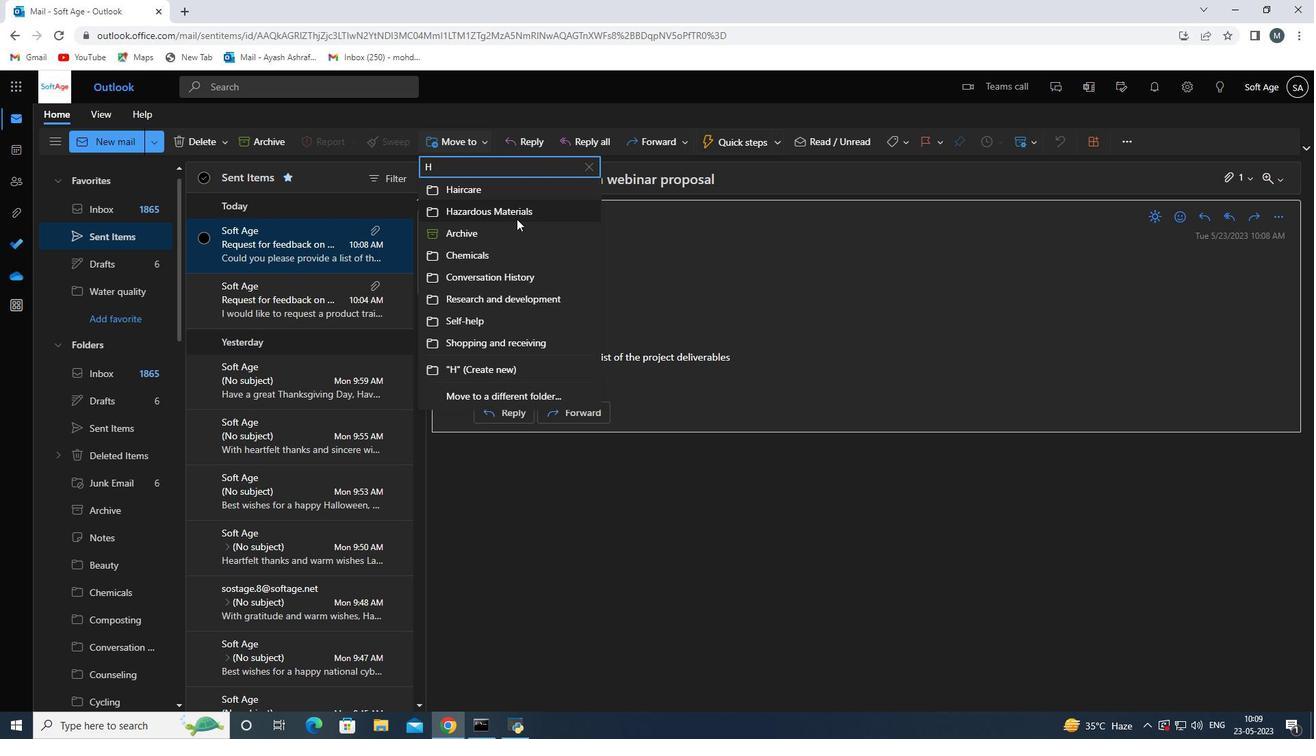 
